 Task: Open Card Product Testing Review in Board Thought Leadership to Workspace E-commerce Management and add a team member Softage.1@softage.net, a label Green, a checklist Intellectual Property, an attachment from Trello, a color Green and finally, add a card description 'Plan and execute company team-building activity at a wine tasting' and a comment 'This task requires us to be organized and efficient, managing our time and resources effectively.'. Add a start date 'Jan 05, 1900' with a due date 'Jan 12, 1900'
Action: Mouse moved to (71, 316)
Screenshot: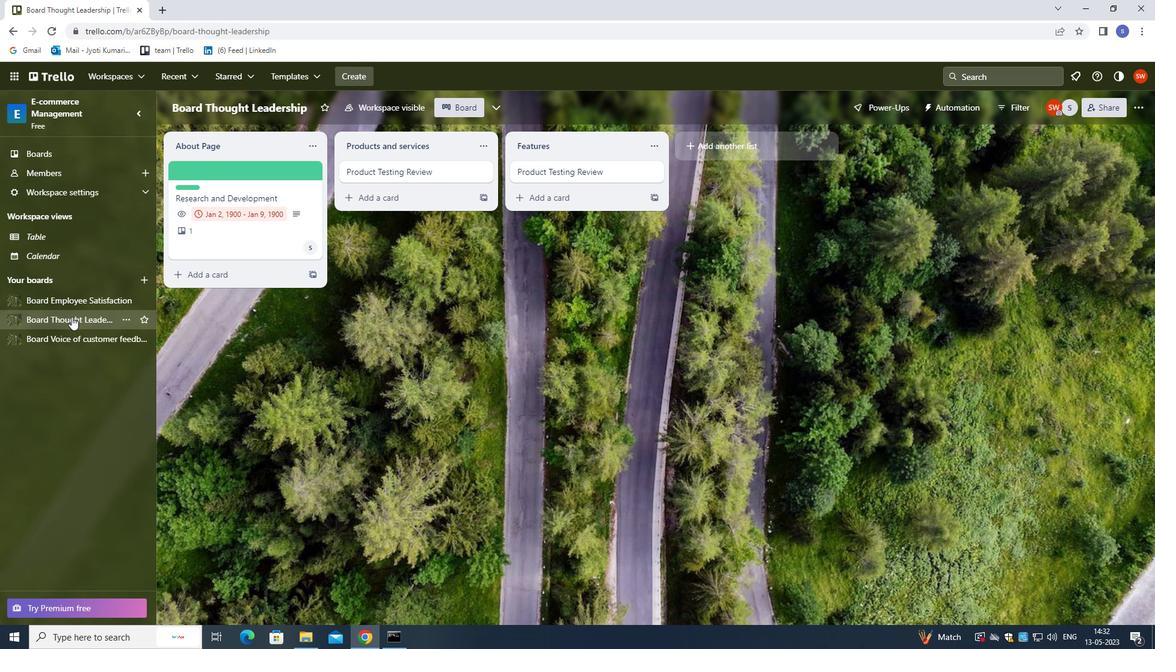
Action: Mouse pressed left at (71, 316)
Screenshot: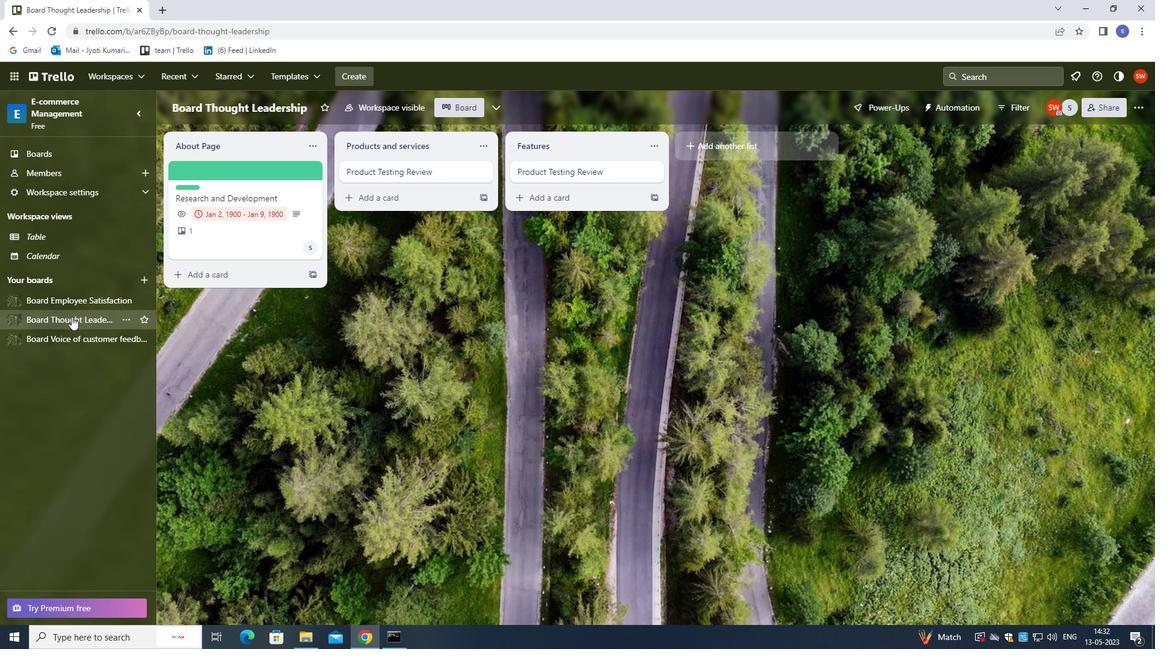 
Action: Mouse moved to (360, 173)
Screenshot: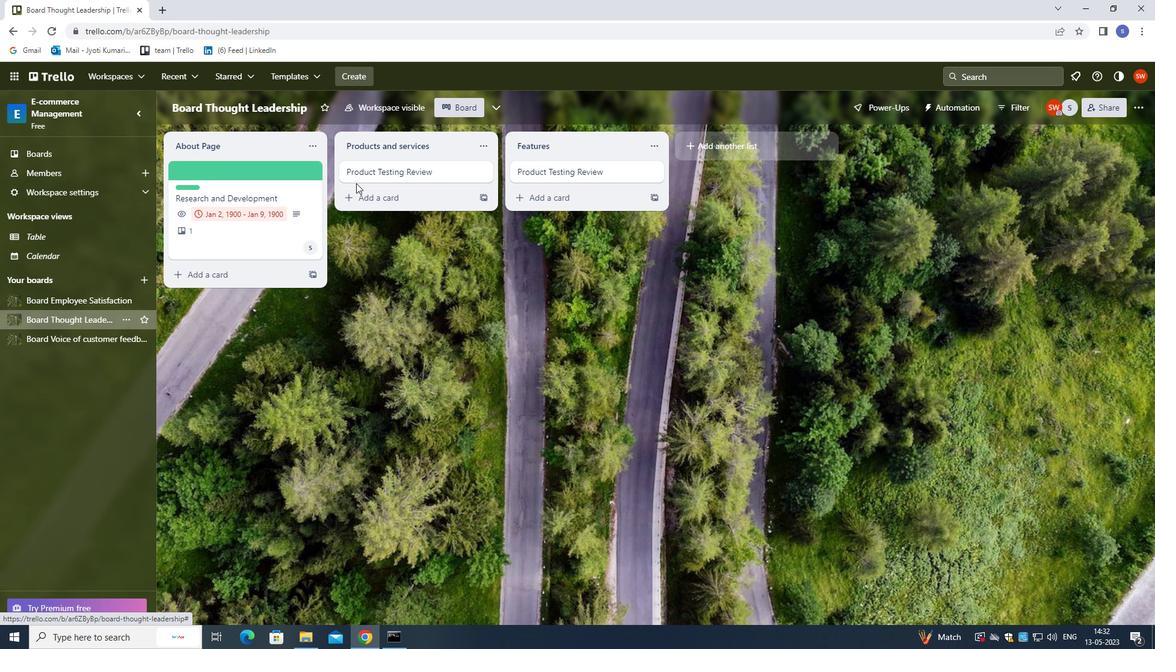 
Action: Mouse pressed left at (360, 173)
Screenshot: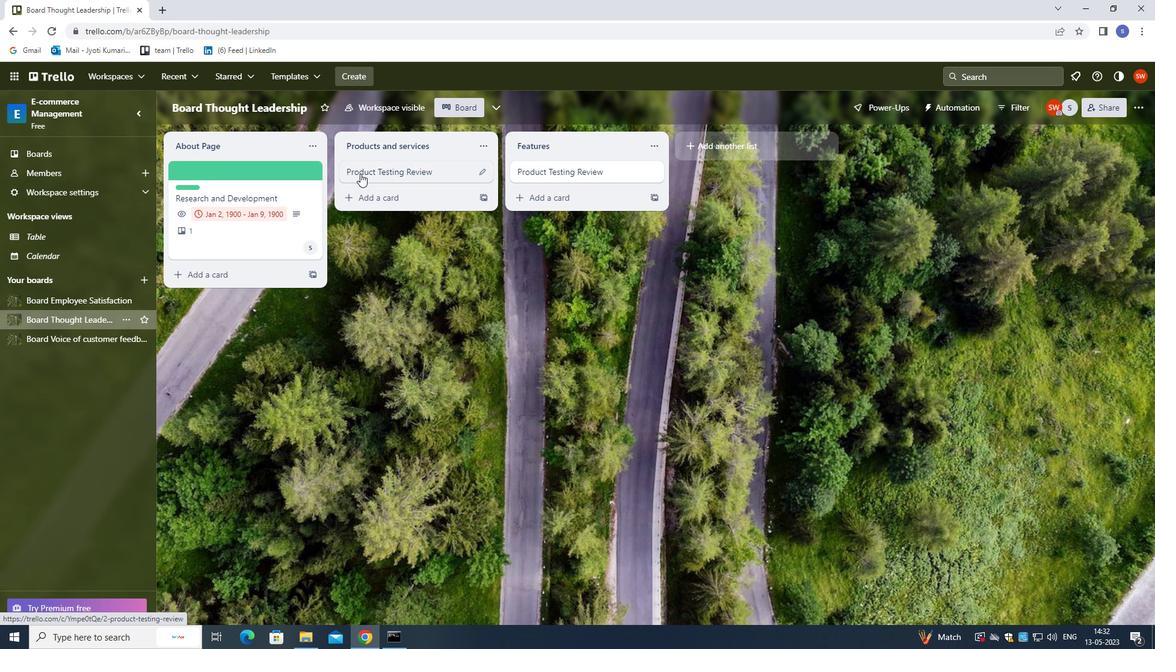 
Action: Mouse moved to (699, 209)
Screenshot: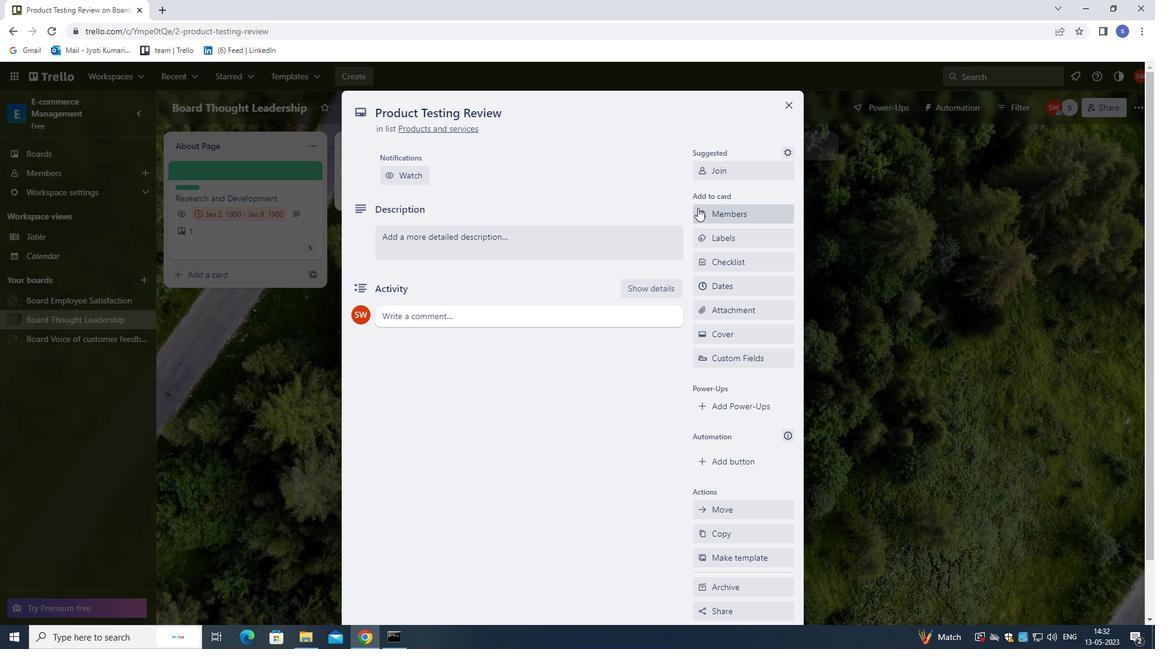 
Action: Mouse pressed left at (699, 209)
Screenshot: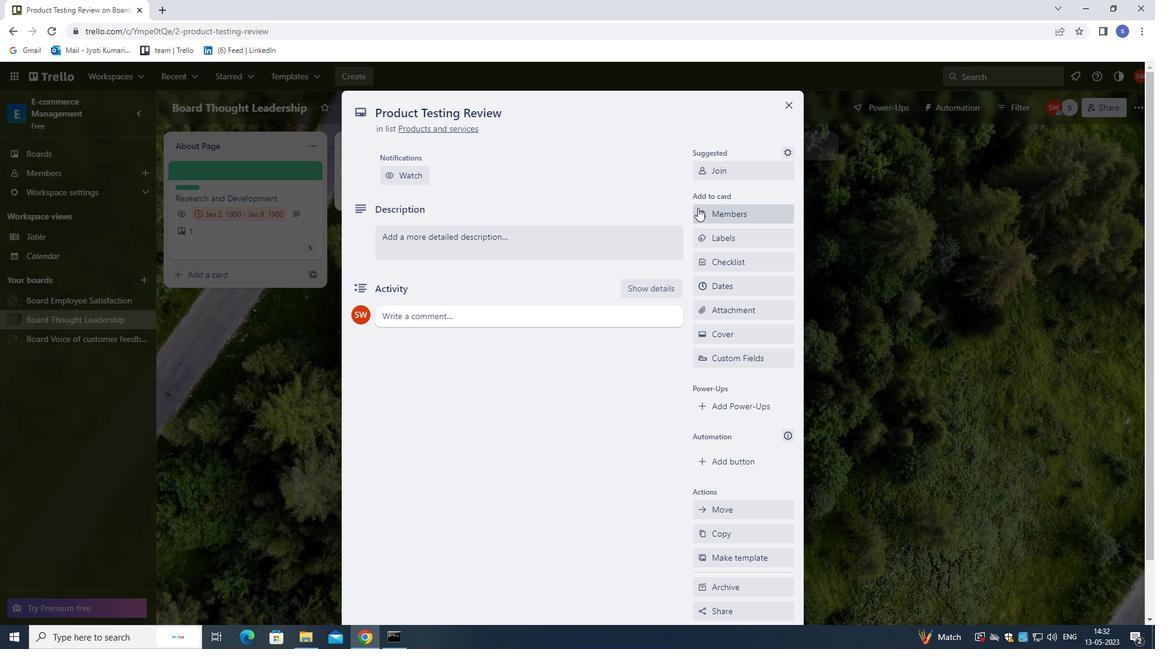 
Action: Mouse moved to (804, 348)
Screenshot: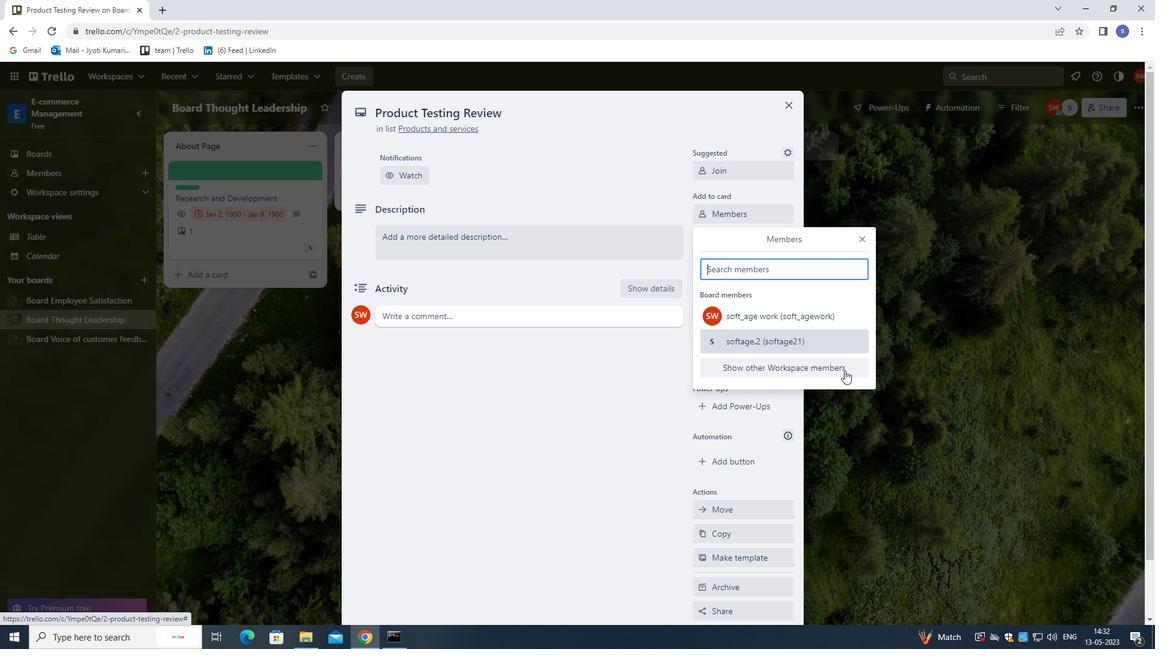 
Action: Key pressed softage.1<Key.shift>@SOFTAGE.NET
Screenshot: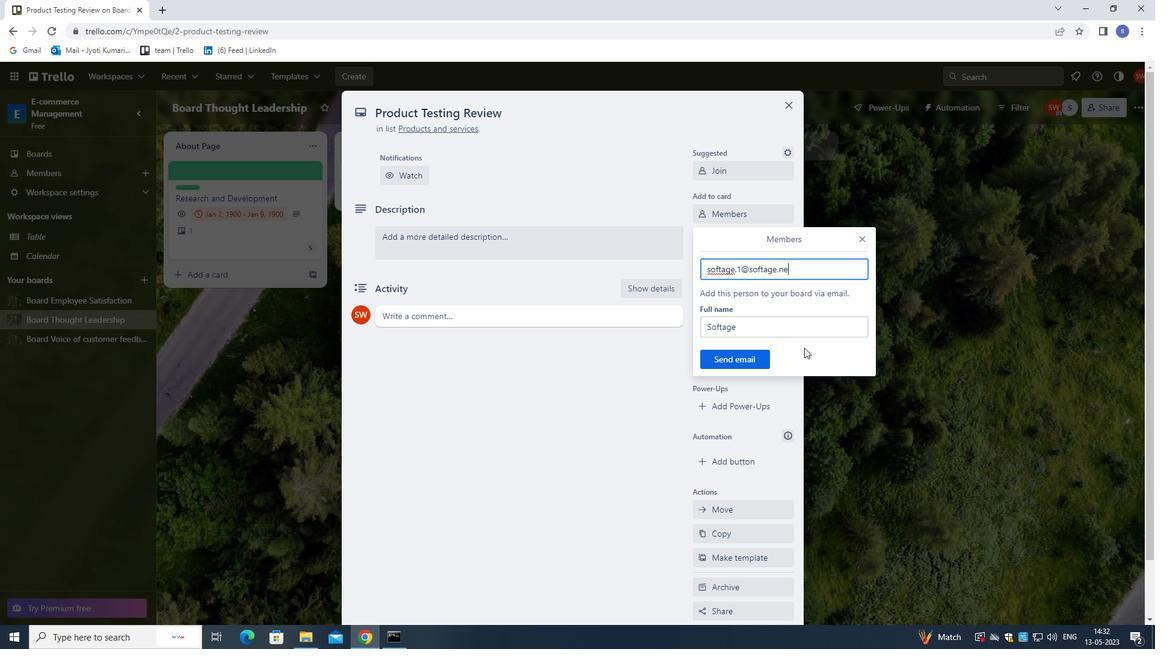 
Action: Mouse moved to (758, 361)
Screenshot: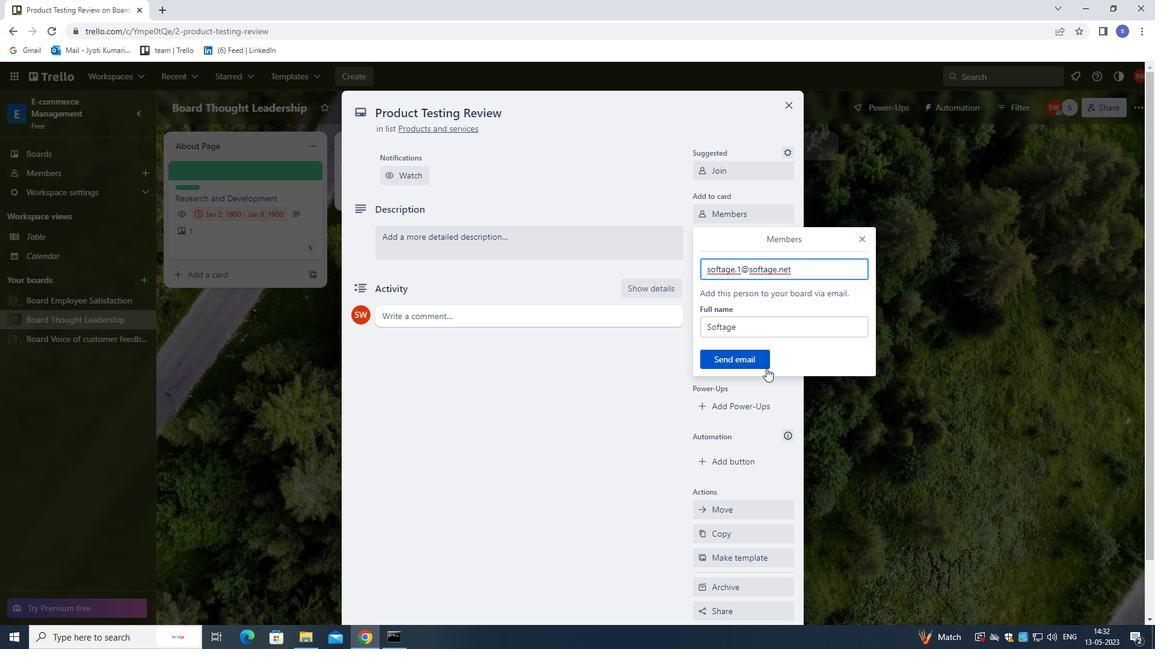 
Action: Mouse pressed left at (758, 361)
Screenshot: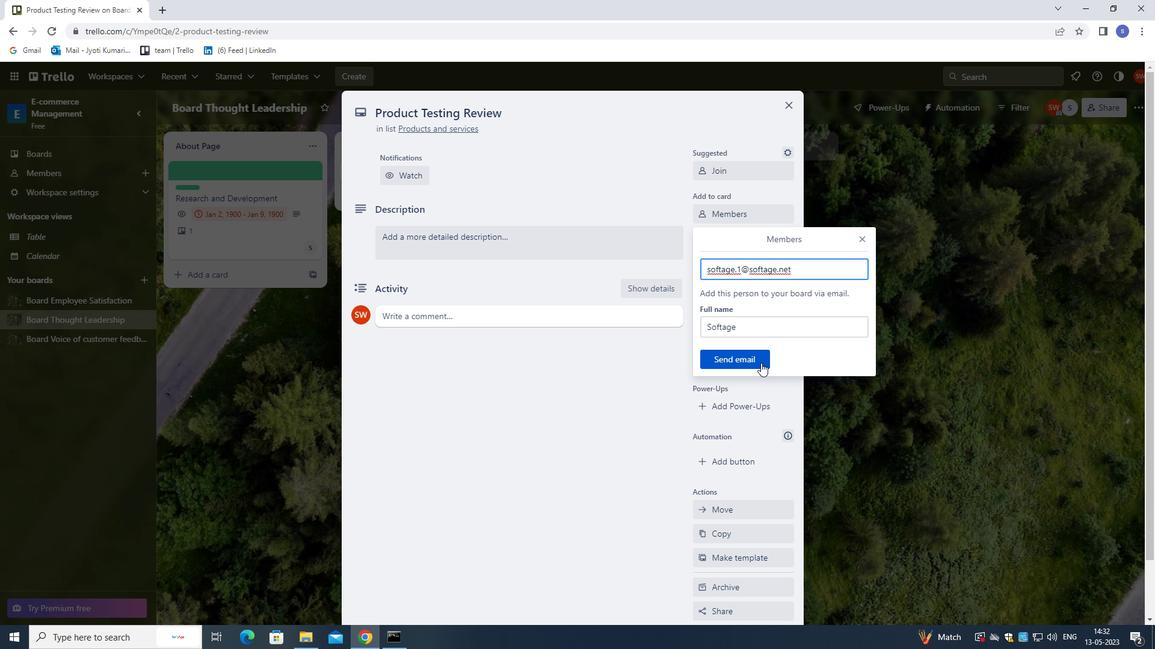 
Action: Mouse moved to (733, 241)
Screenshot: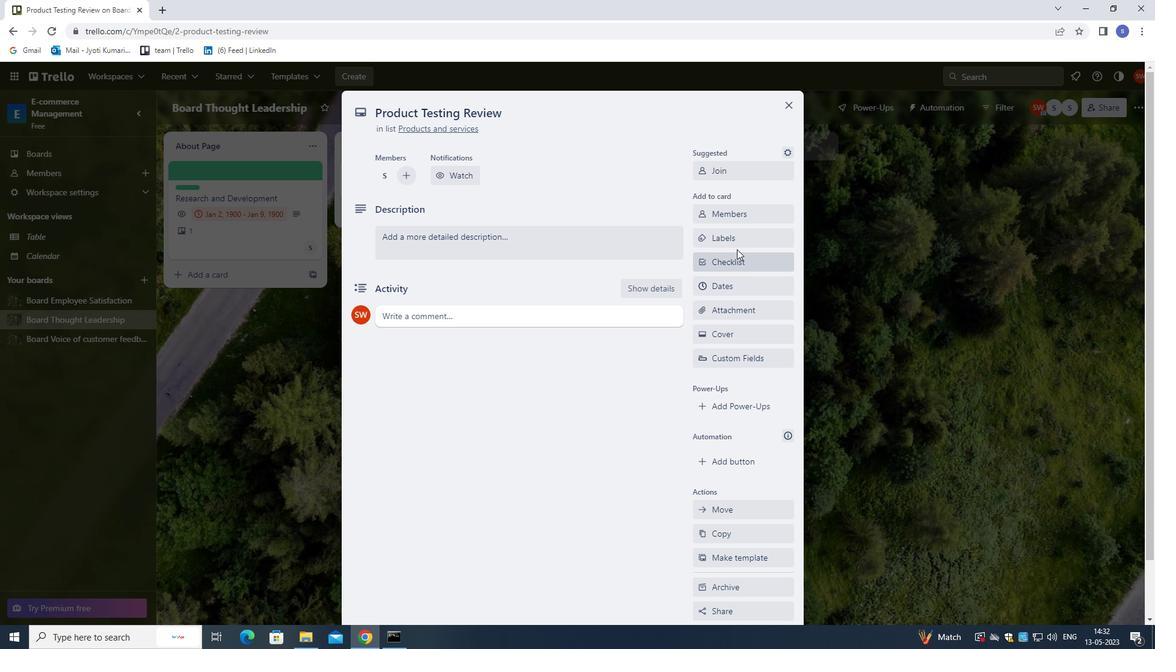 
Action: Mouse pressed left at (733, 241)
Screenshot: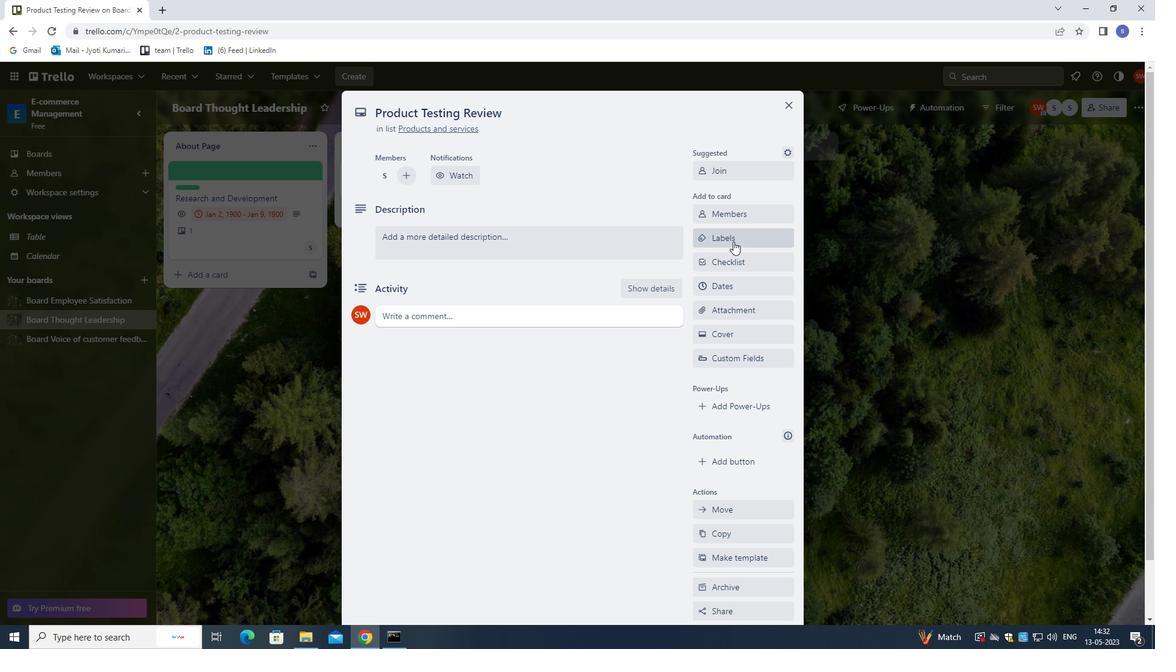 
Action: Key pressed G
Screenshot: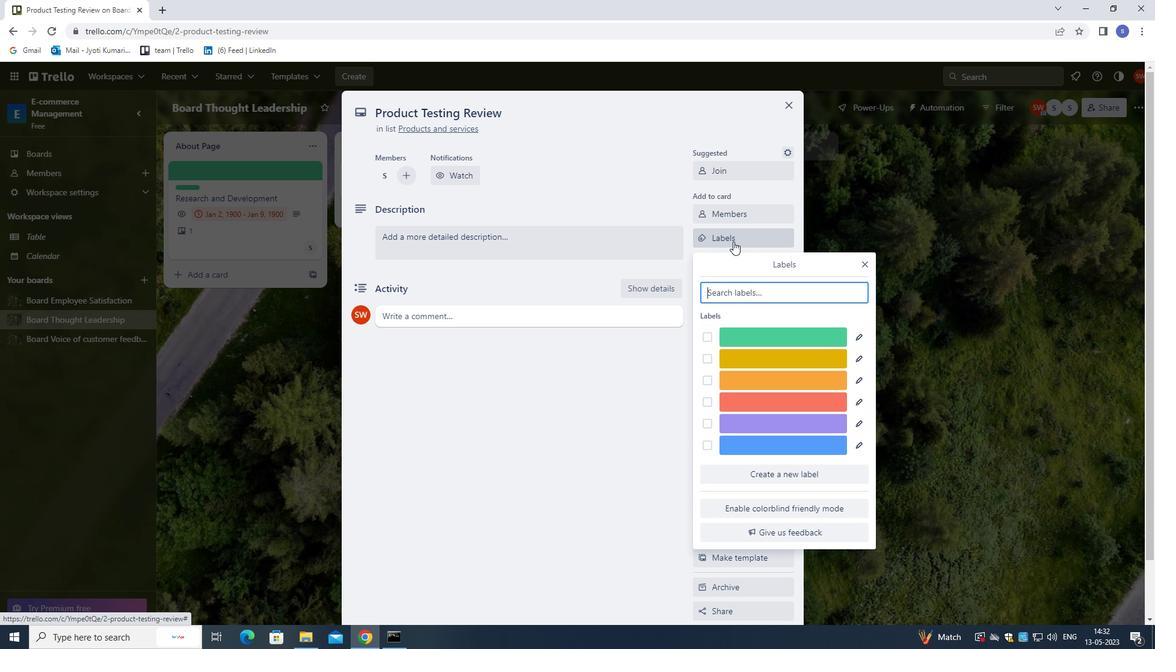 
Action: Mouse moved to (754, 342)
Screenshot: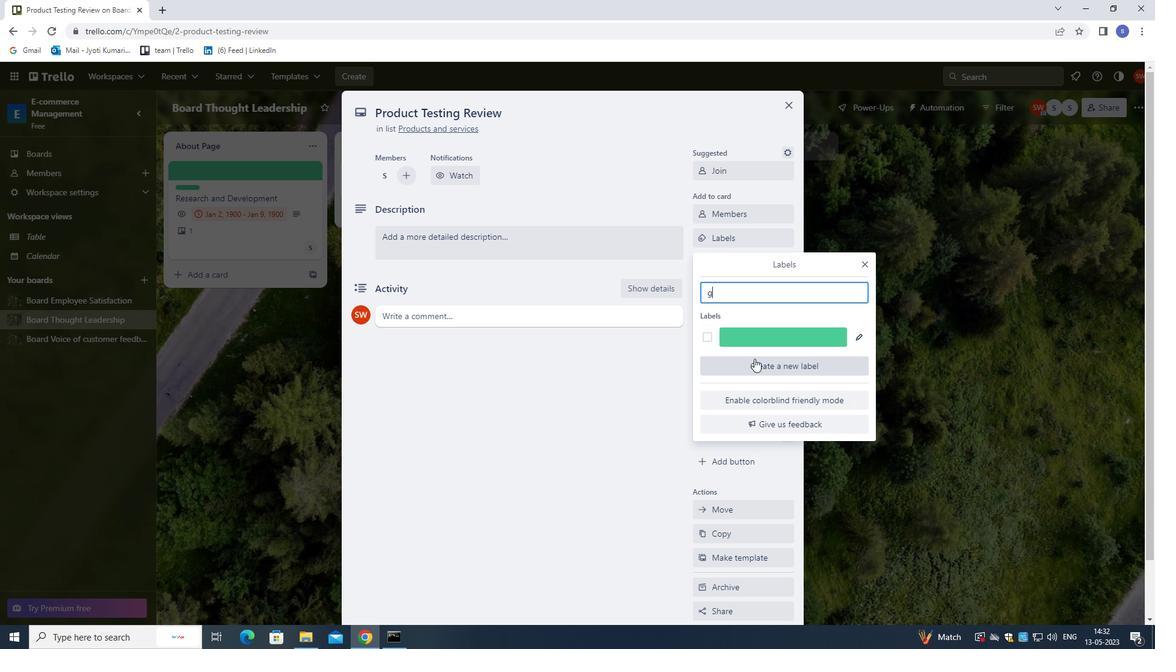 
Action: Mouse pressed left at (754, 342)
Screenshot: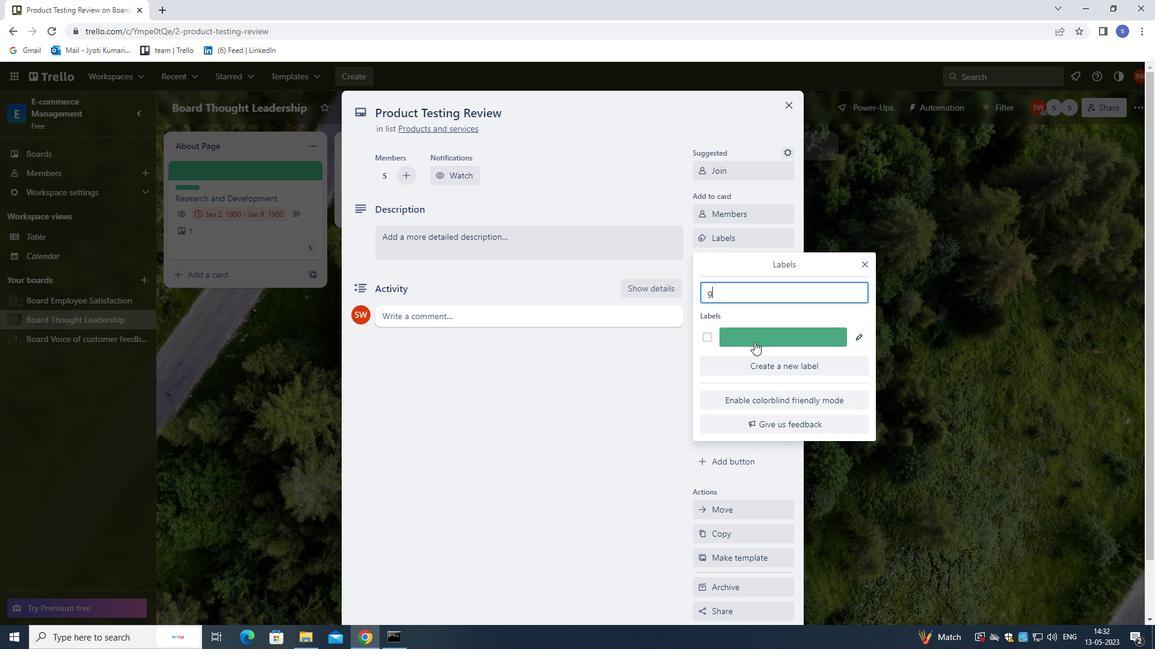 
Action: Mouse moved to (862, 267)
Screenshot: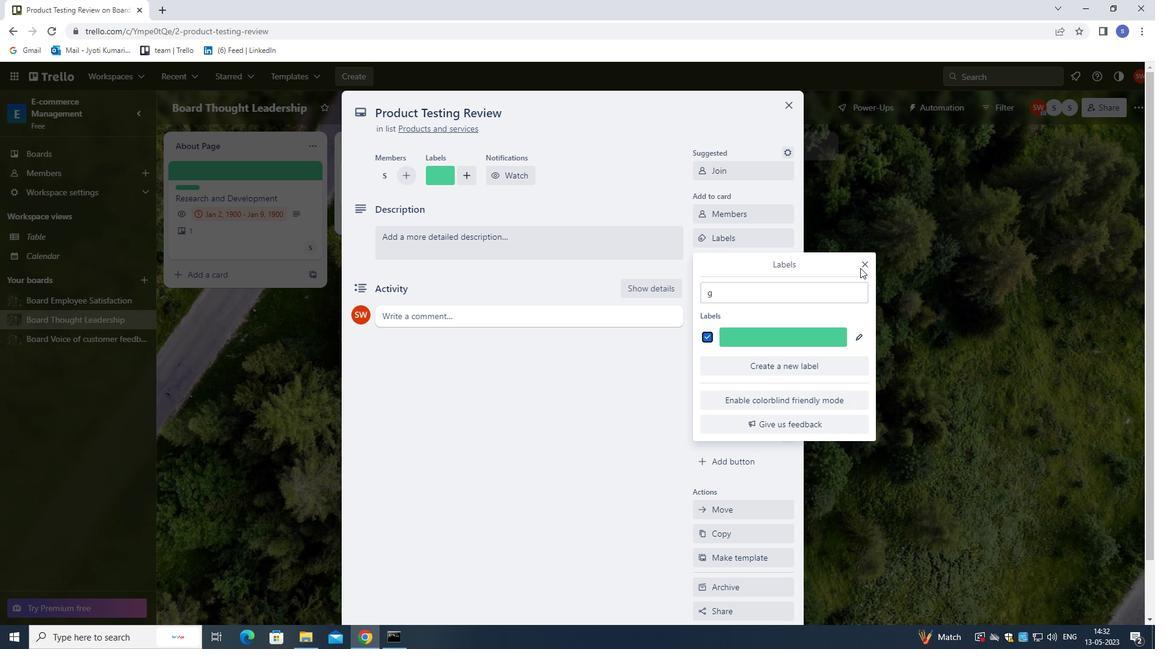 
Action: Mouse pressed left at (862, 267)
Screenshot: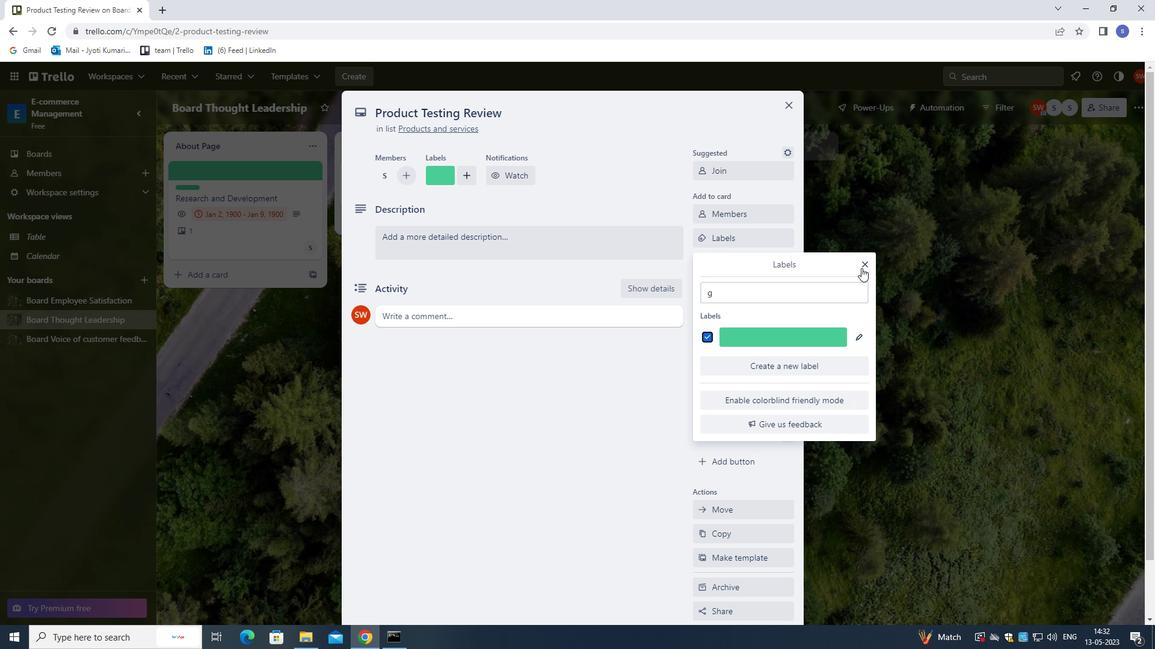 
Action: Mouse moved to (752, 264)
Screenshot: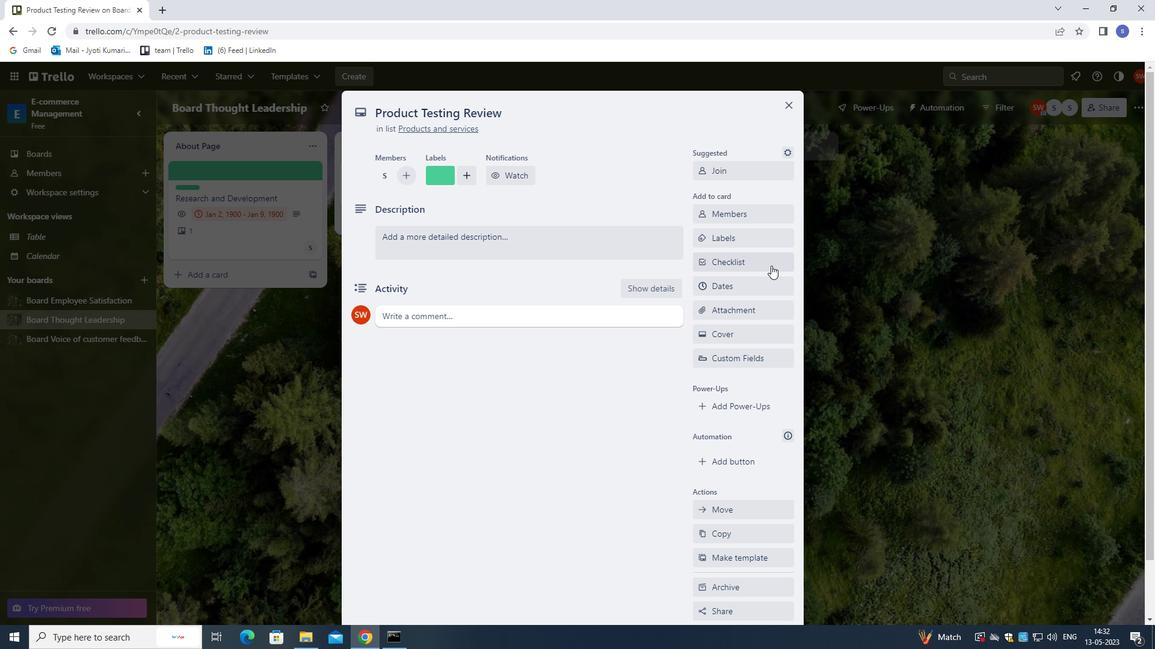 
Action: Mouse pressed left at (752, 264)
Screenshot: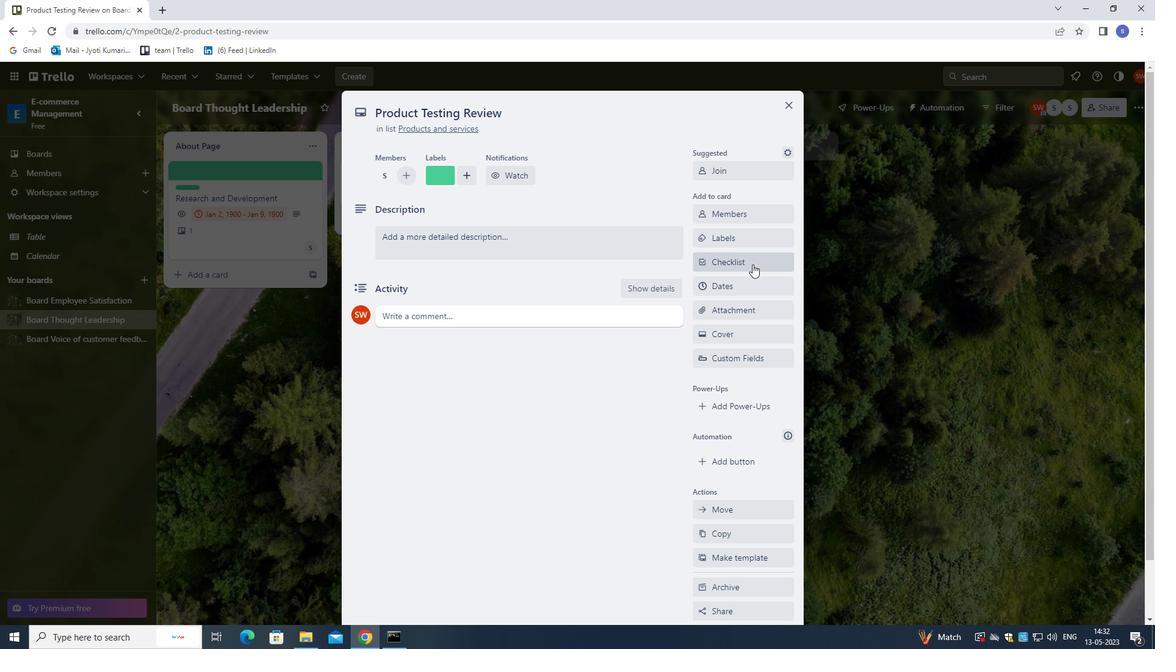 
Action: Mouse moved to (752, 264)
Screenshot: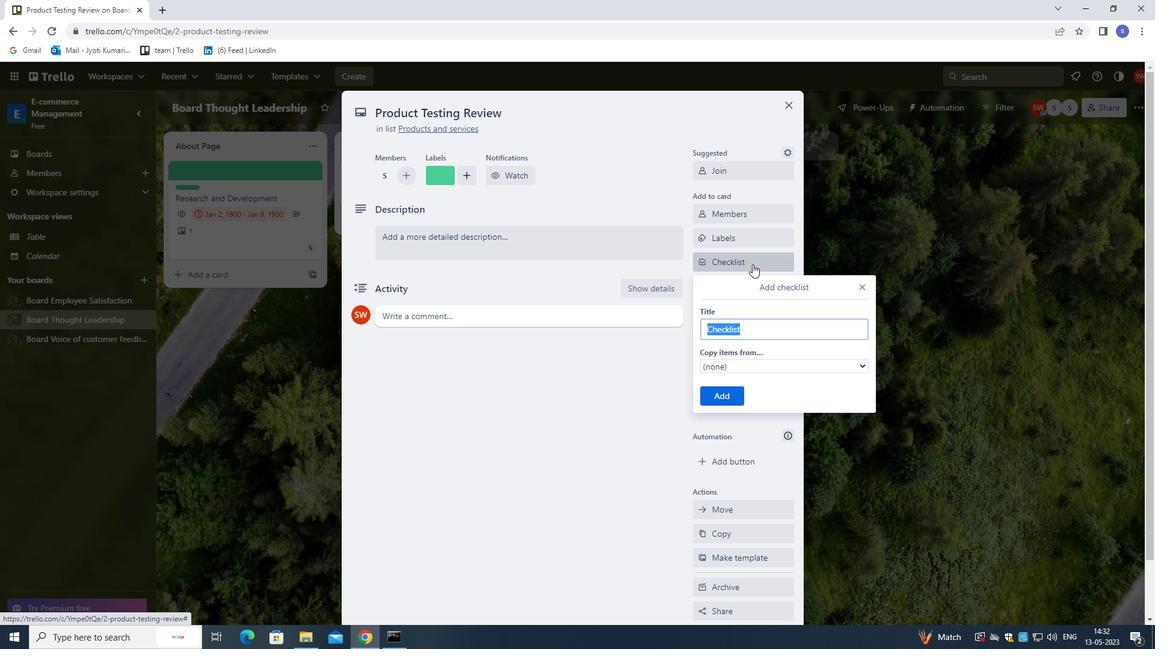 
Action: Key pressed I
Screenshot: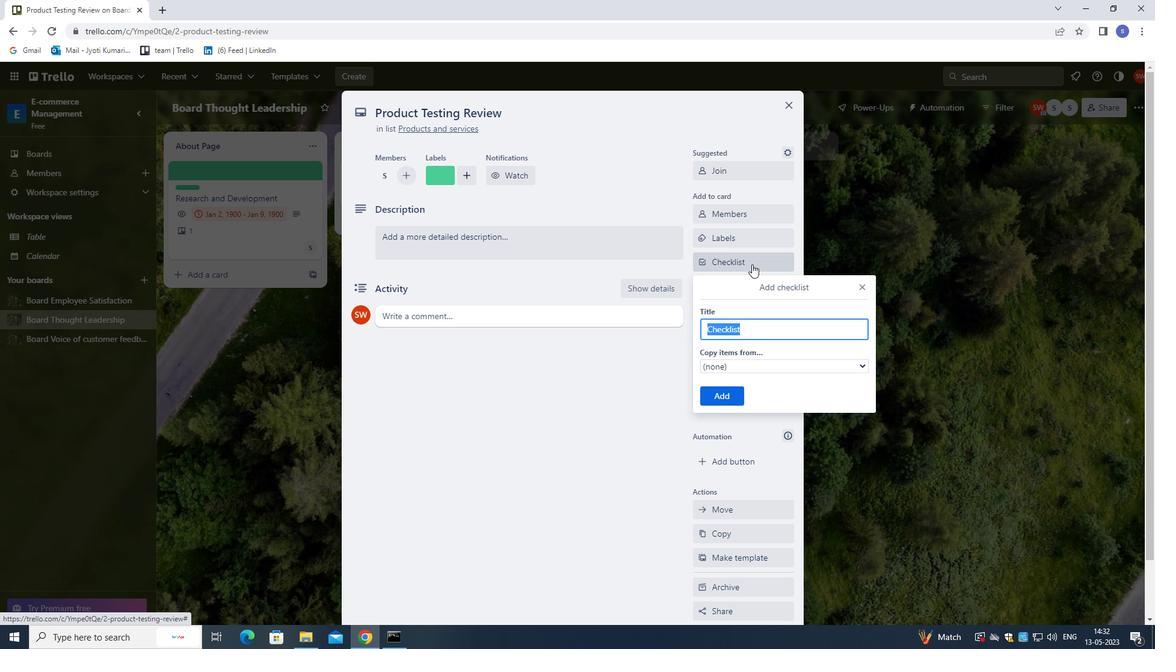 
Action: Mouse moved to (782, 383)
Screenshot: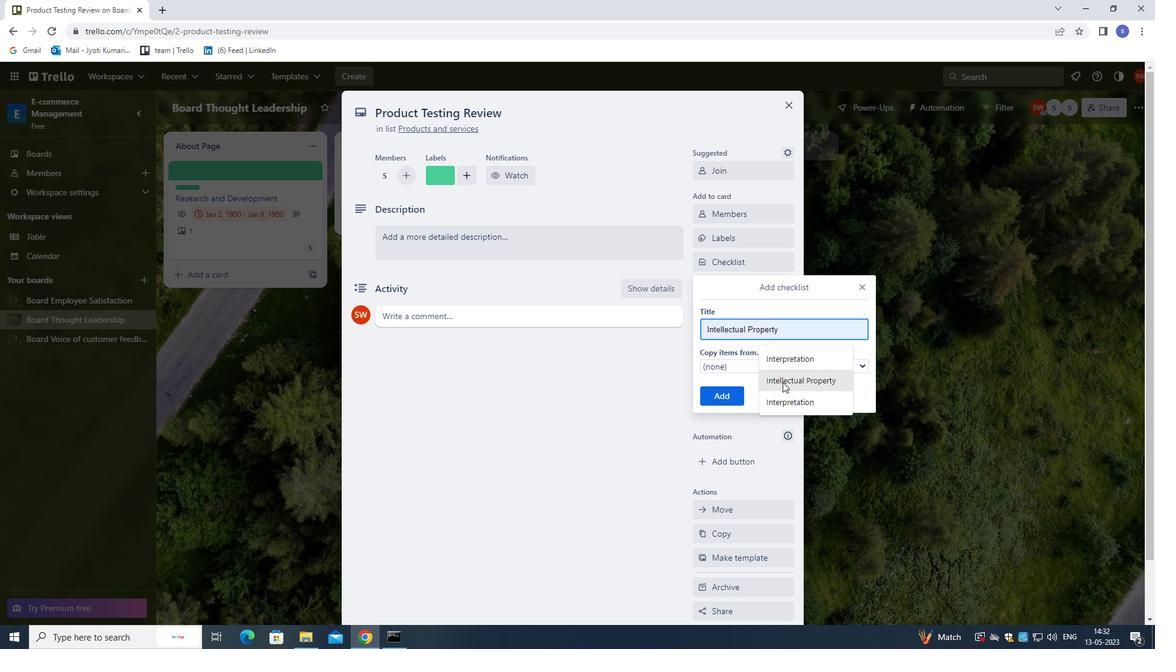 
Action: Mouse pressed left at (782, 383)
Screenshot: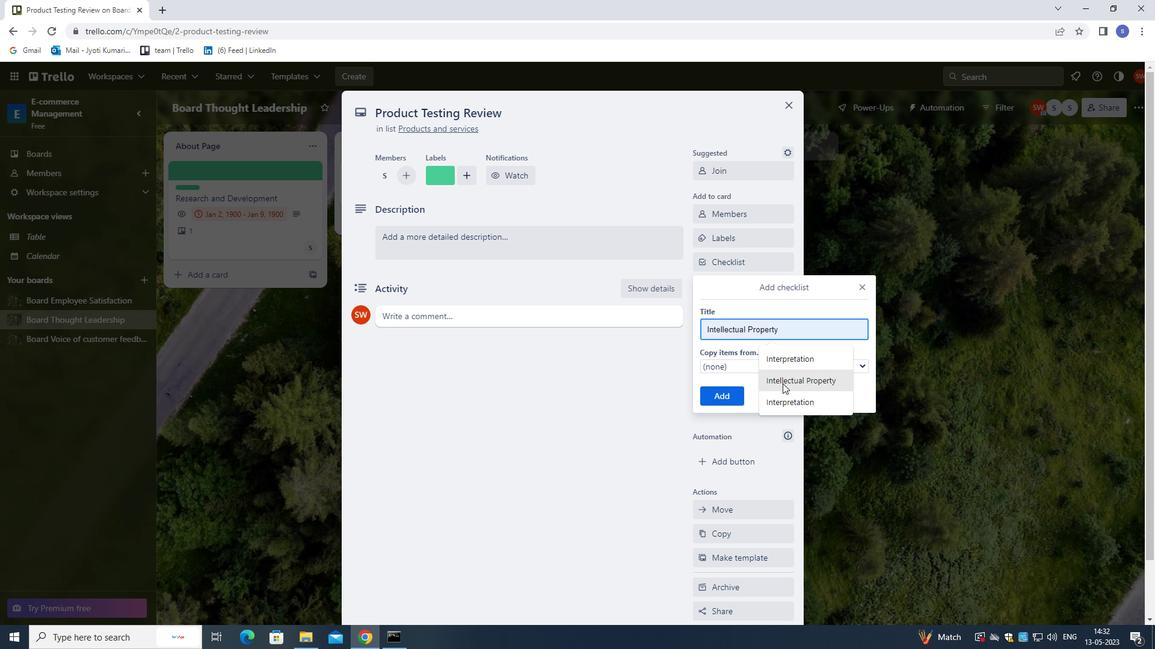 
Action: Mouse moved to (723, 395)
Screenshot: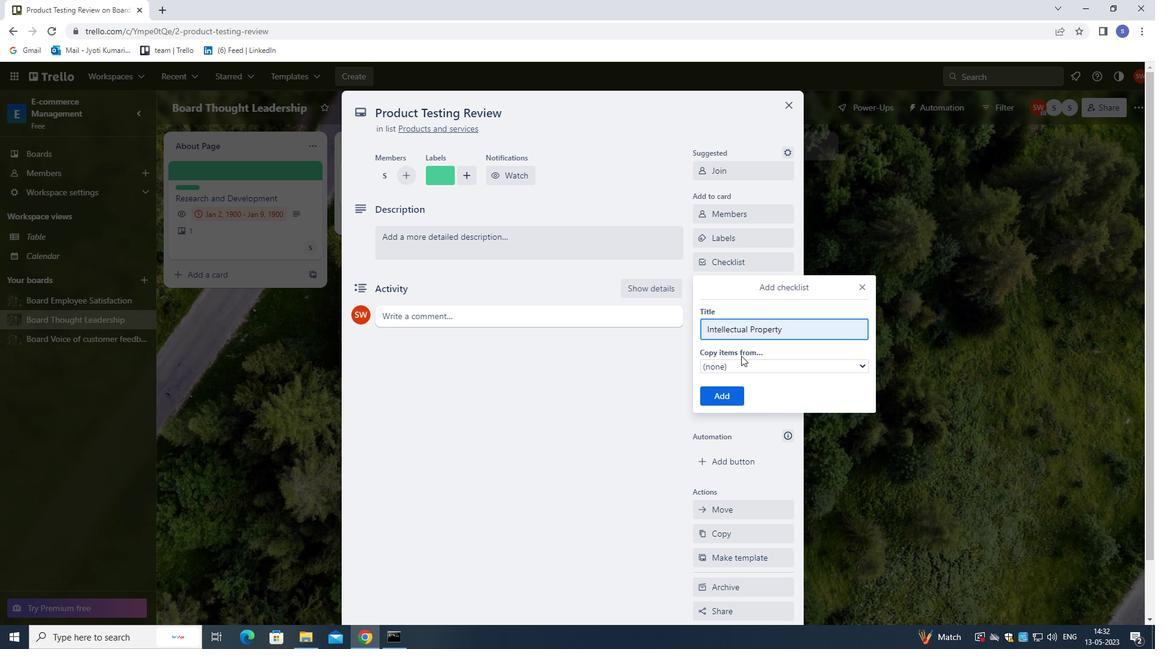 
Action: Mouse pressed left at (723, 395)
Screenshot: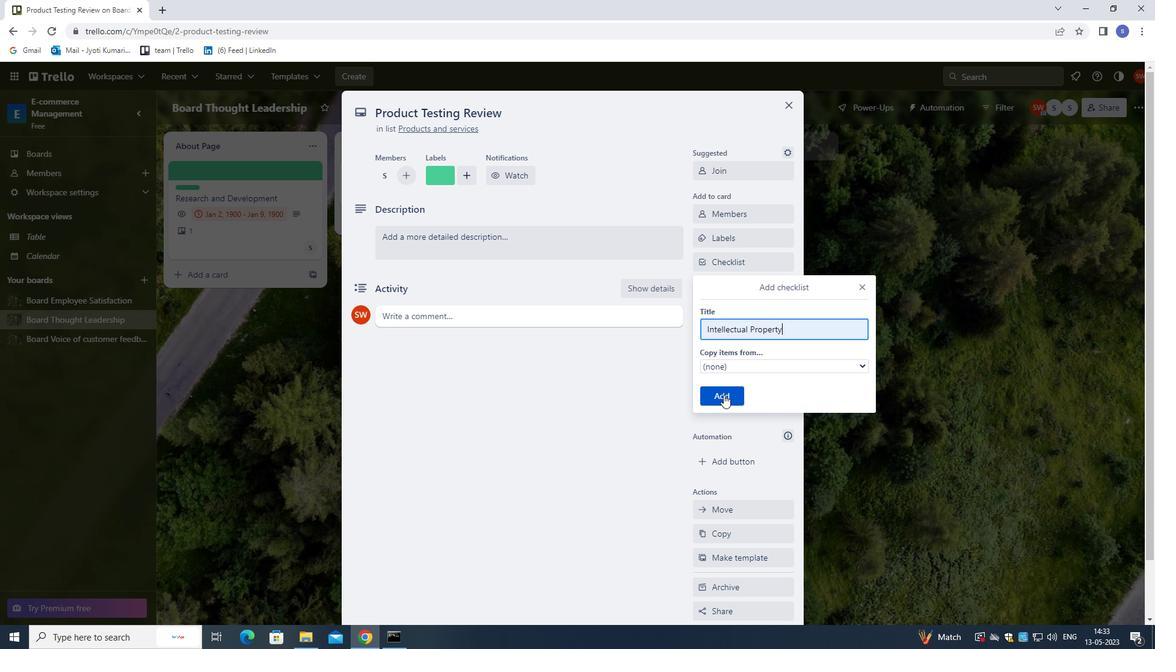 
Action: Mouse moved to (722, 305)
Screenshot: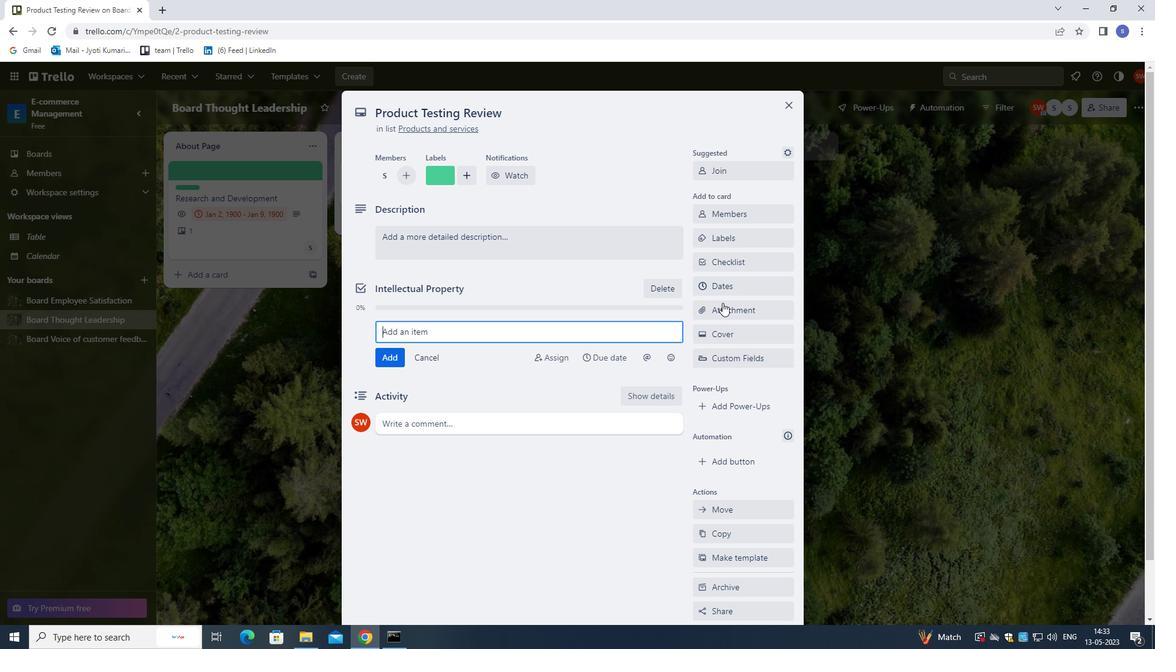 
Action: Mouse pressed left at (722, 305)
Screenshot: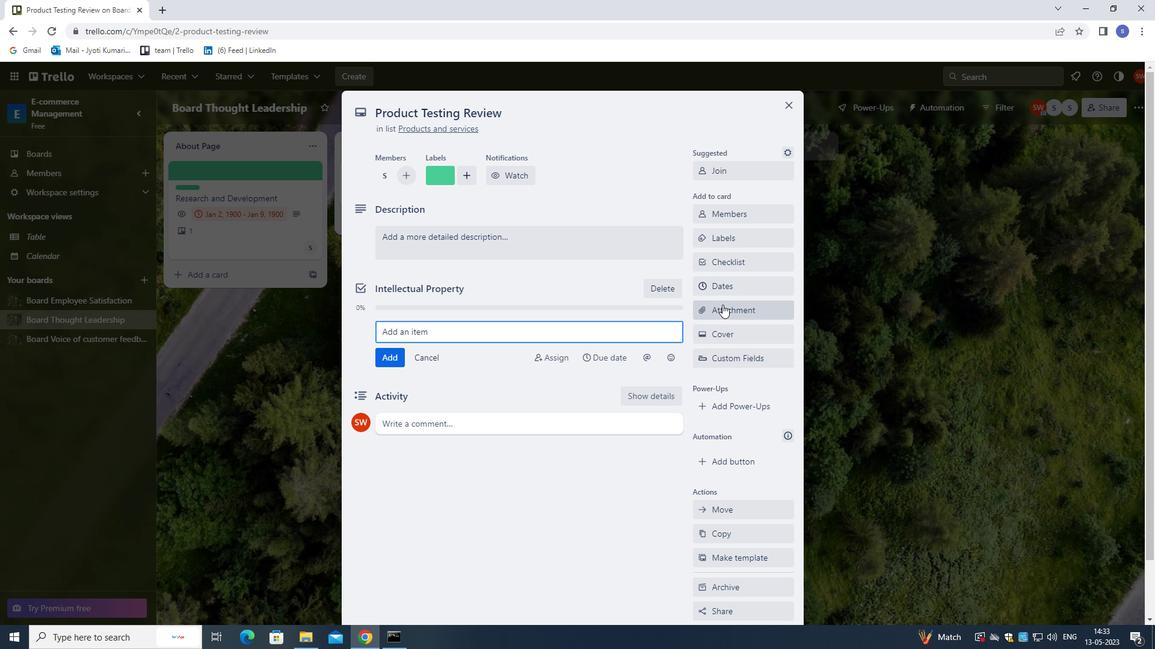 
Action: Mouse moved to (738, 375)
Screenshot: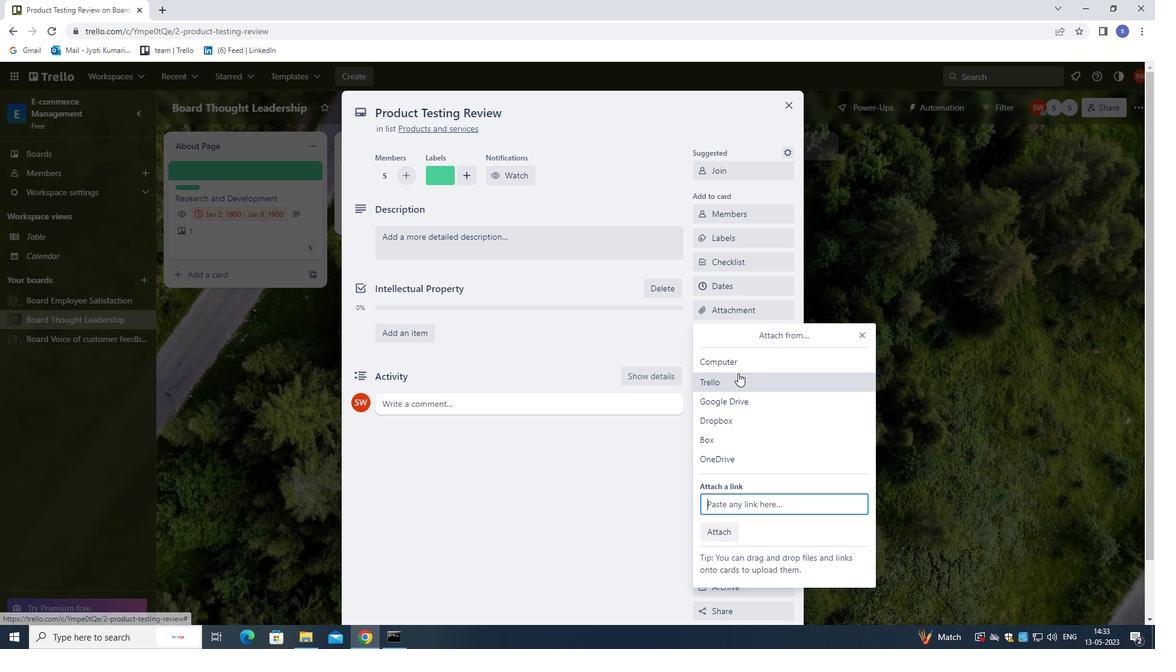
Action: Mouse pressed left at (738, 375)
Screenshot: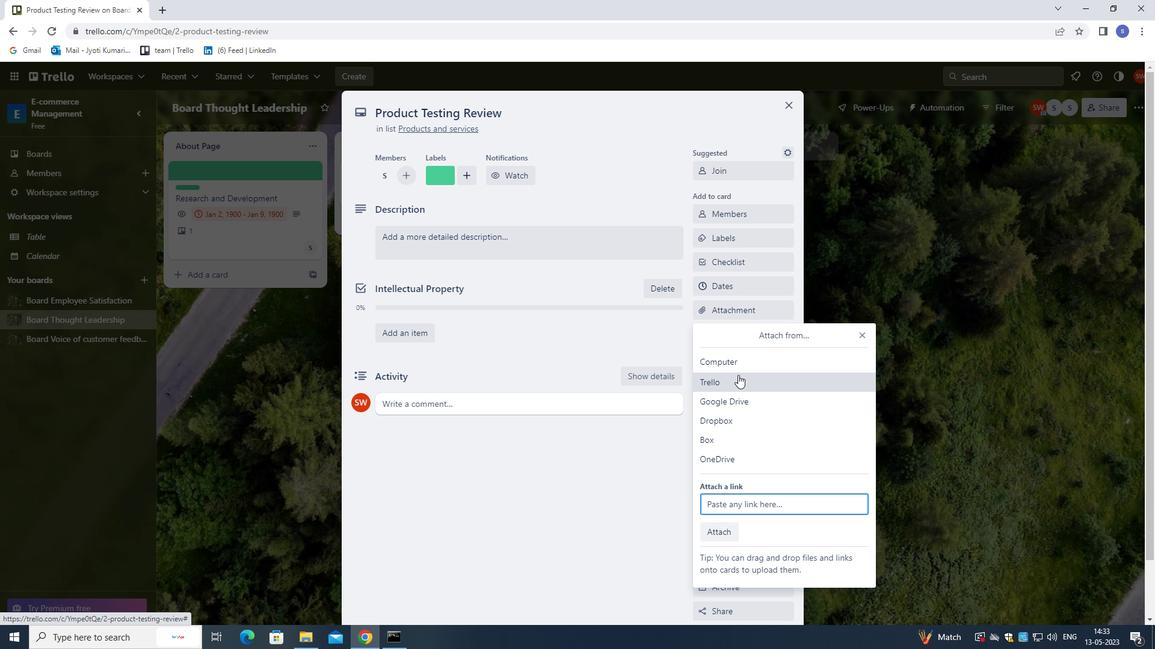 
Action: Mouse moved to (734, 335)
Screenshot: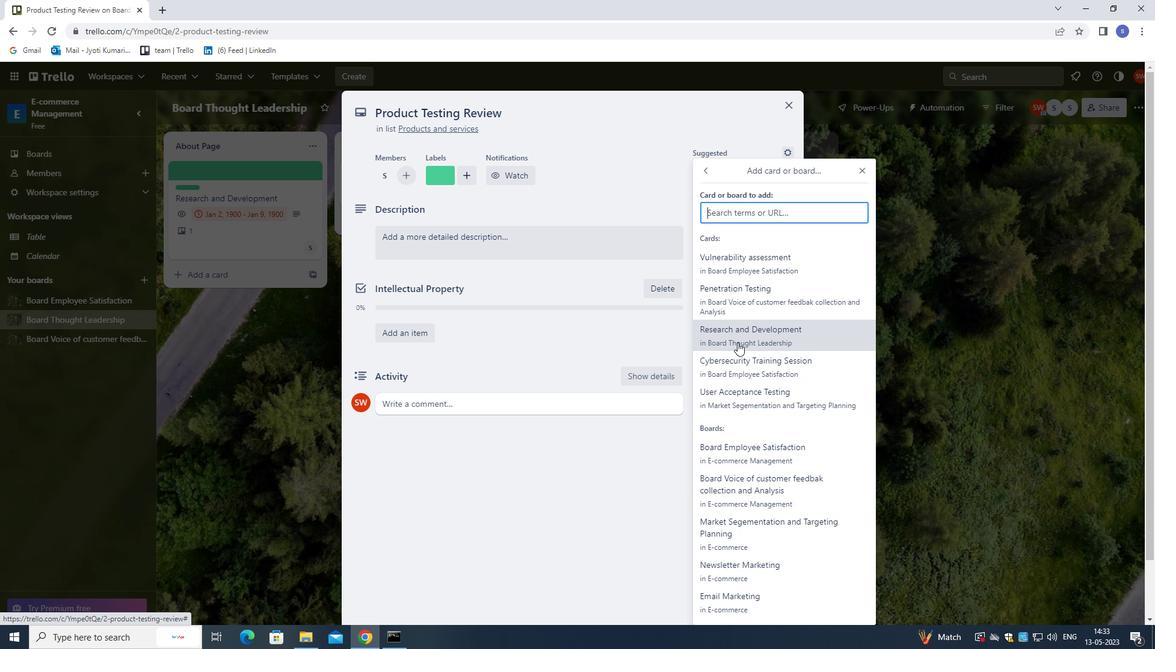 
Action: Mouse pressed left at (734, 335)
Screenshot: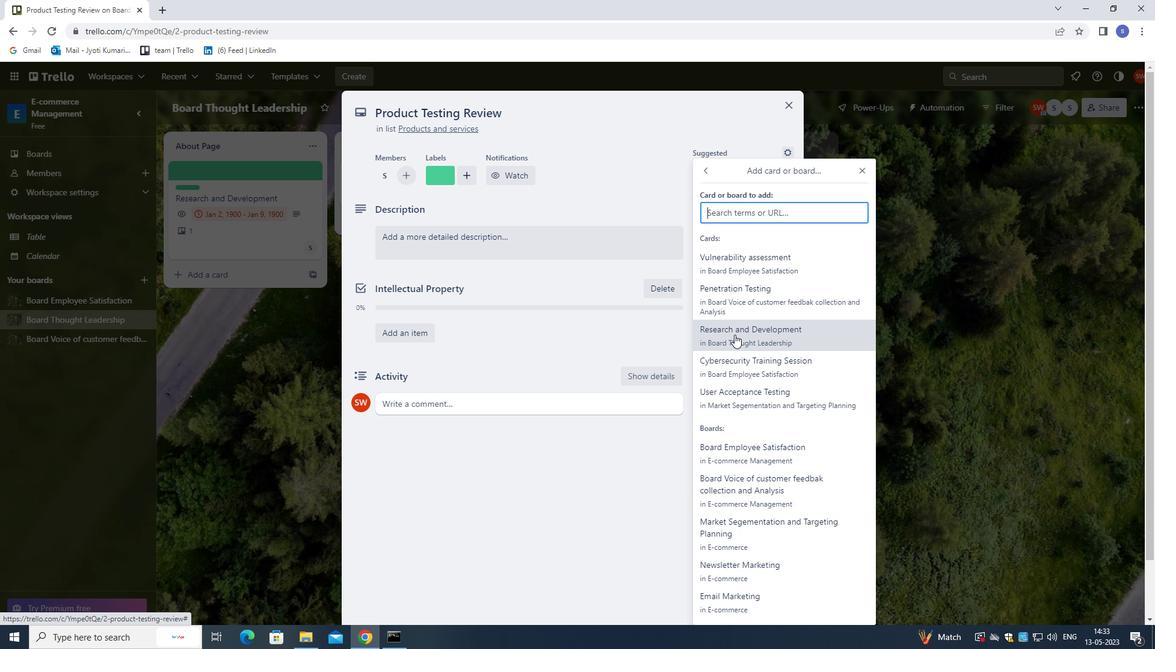 
Action: Mouse moved to (729, 290)
Screenshot: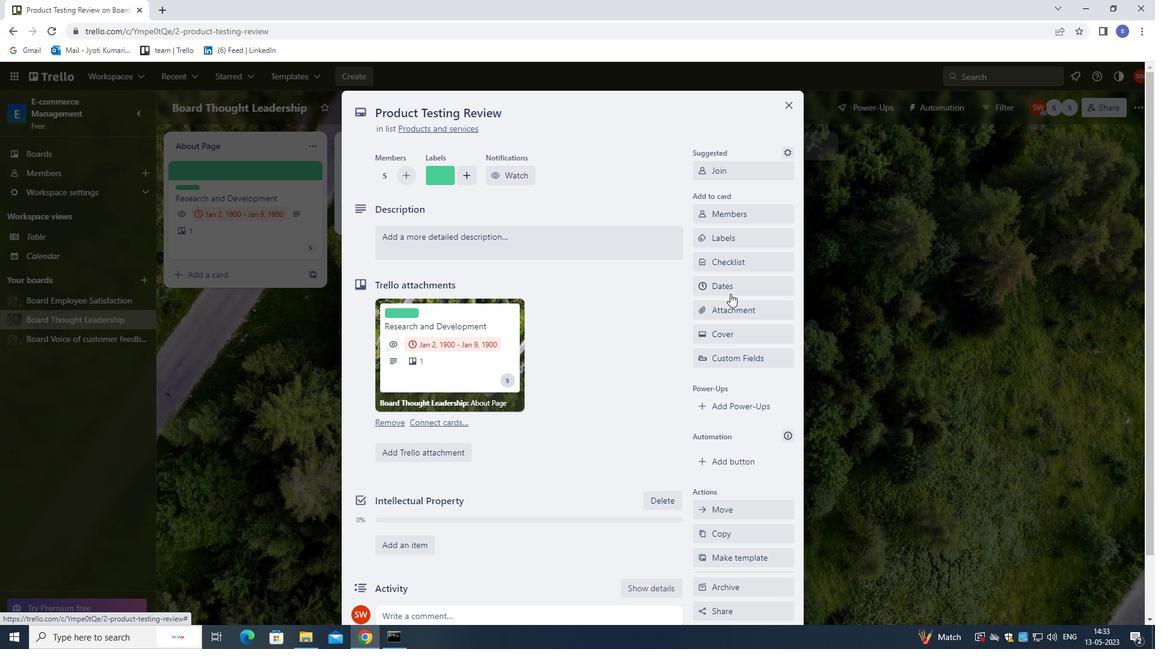 
Action: Mouse pressed left at (729, 290)
Screenshot: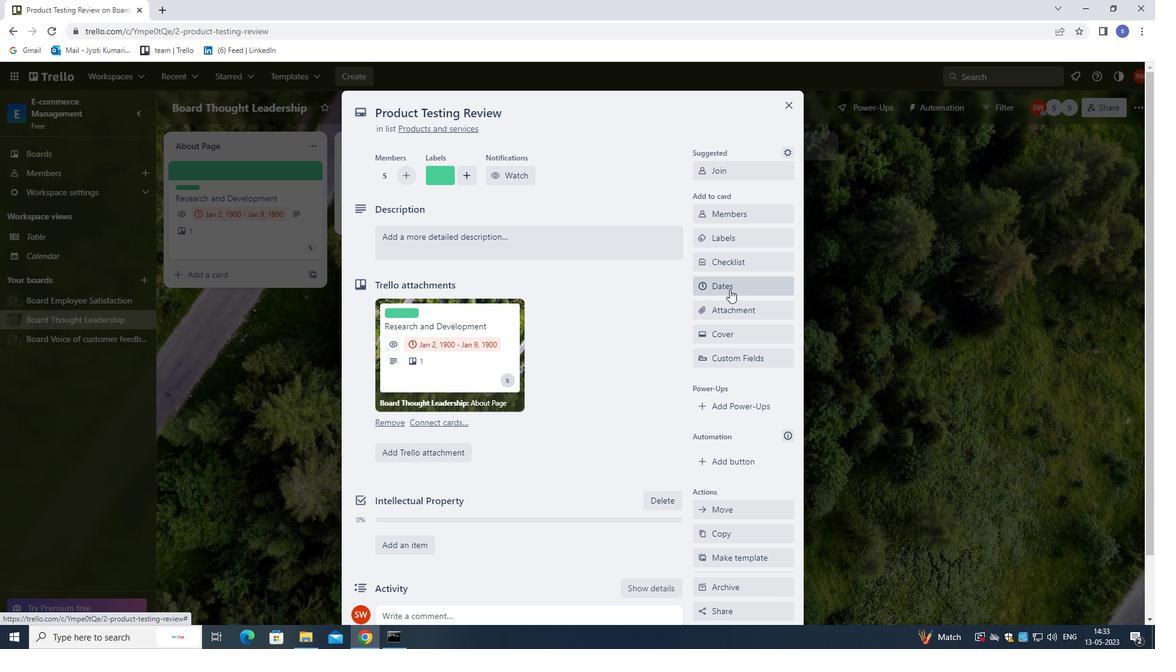 
Action: Mouse moved to (706, 325)
Screenshot: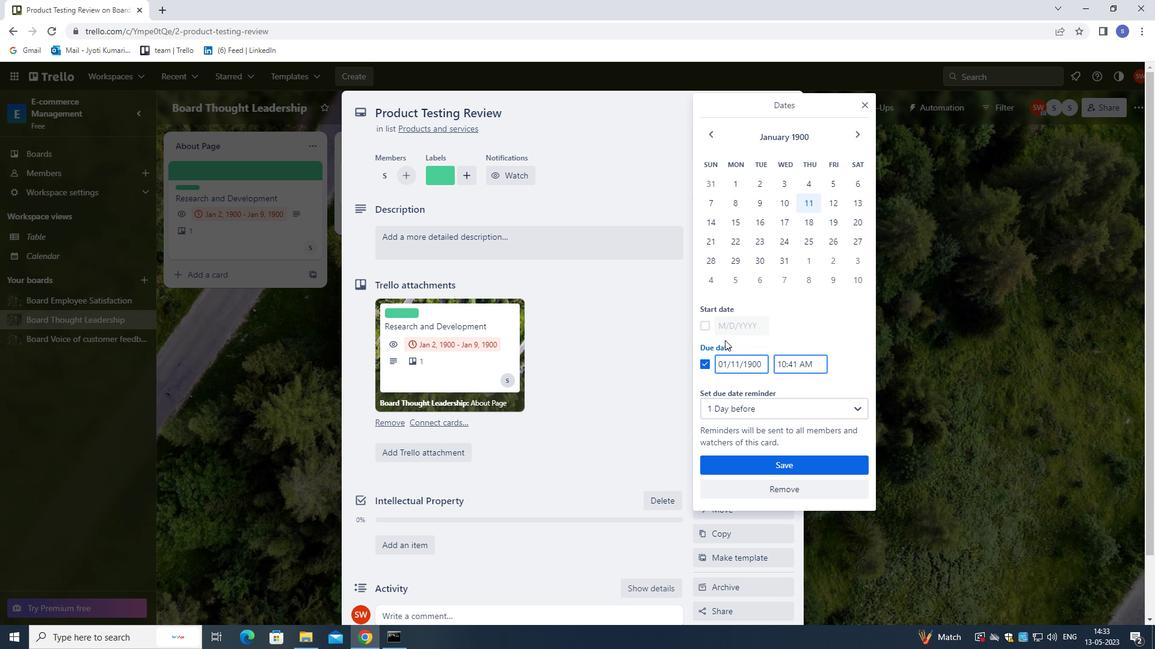 
Action: Mouse pressed left at (706, 325)
Screenshot: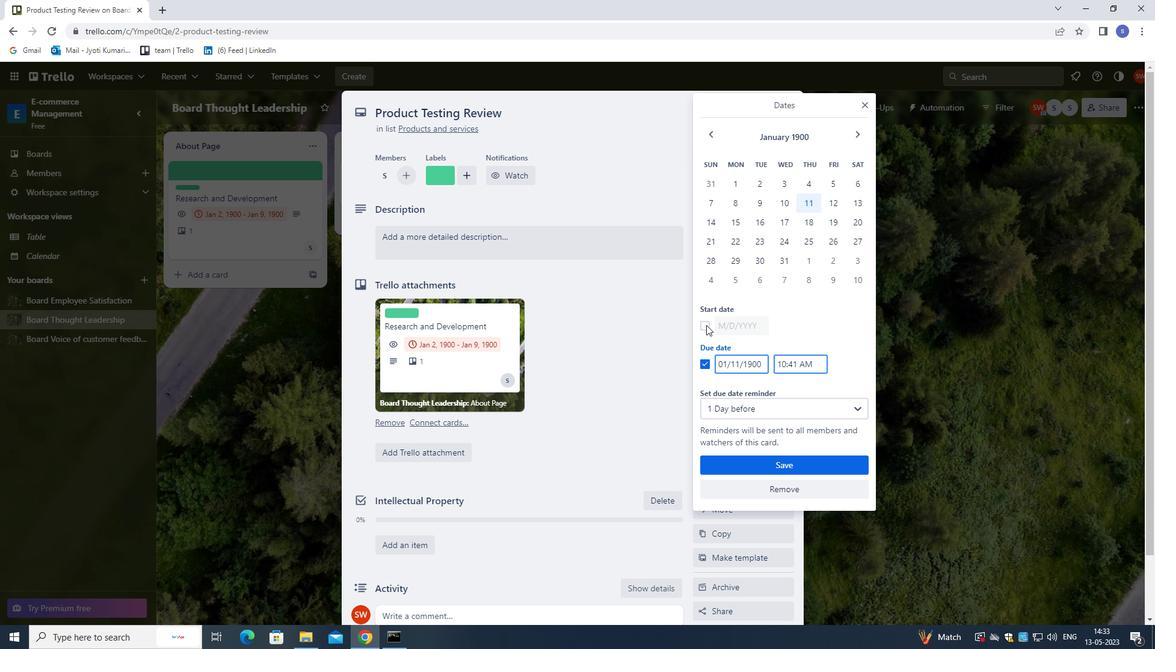 
Action: Mouse moved to (734, 324)
Screenshot: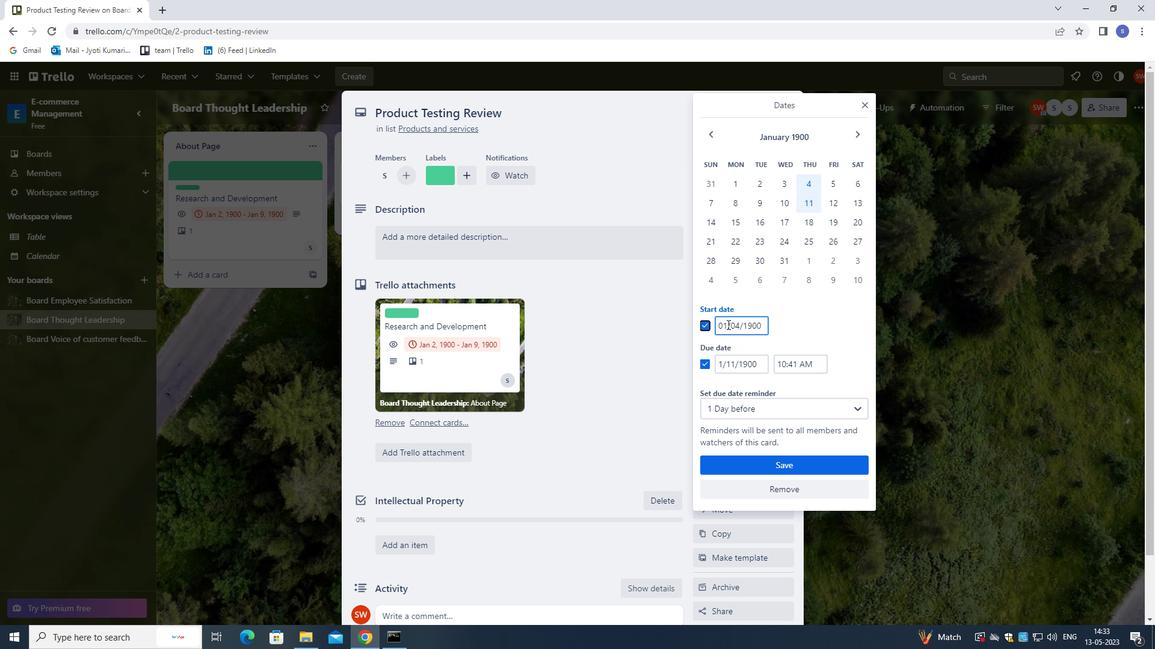 
Action: Mouse pressed left at (734, 324)
Screenshot: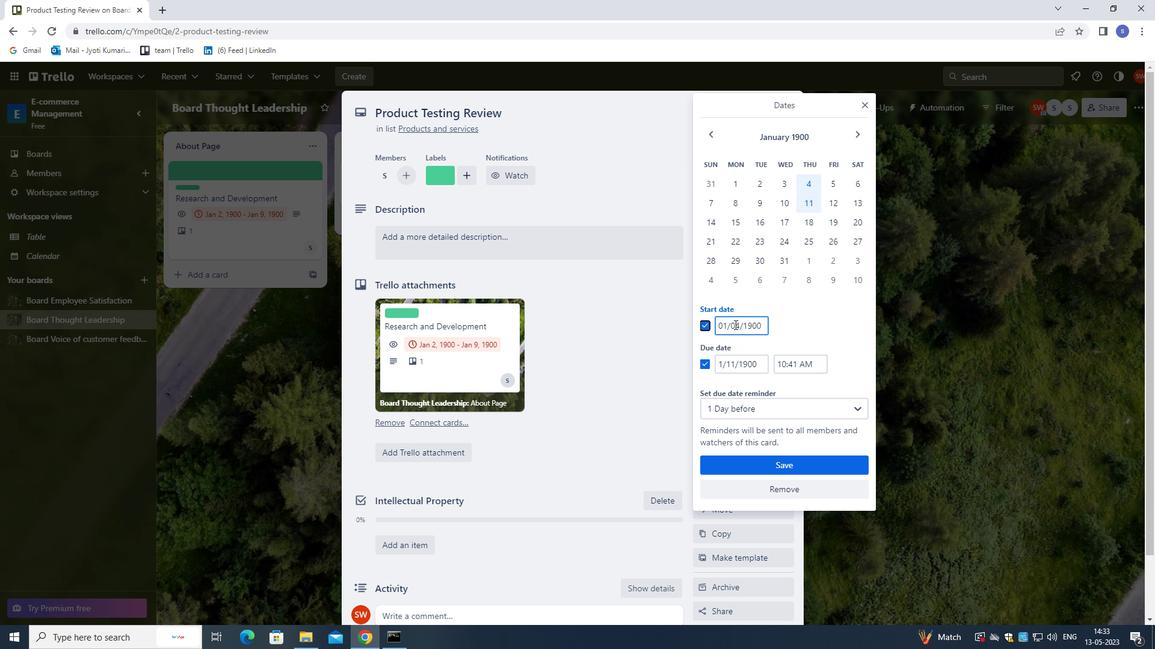 
Action: Mouse moved to (733, 355)
Screenshot: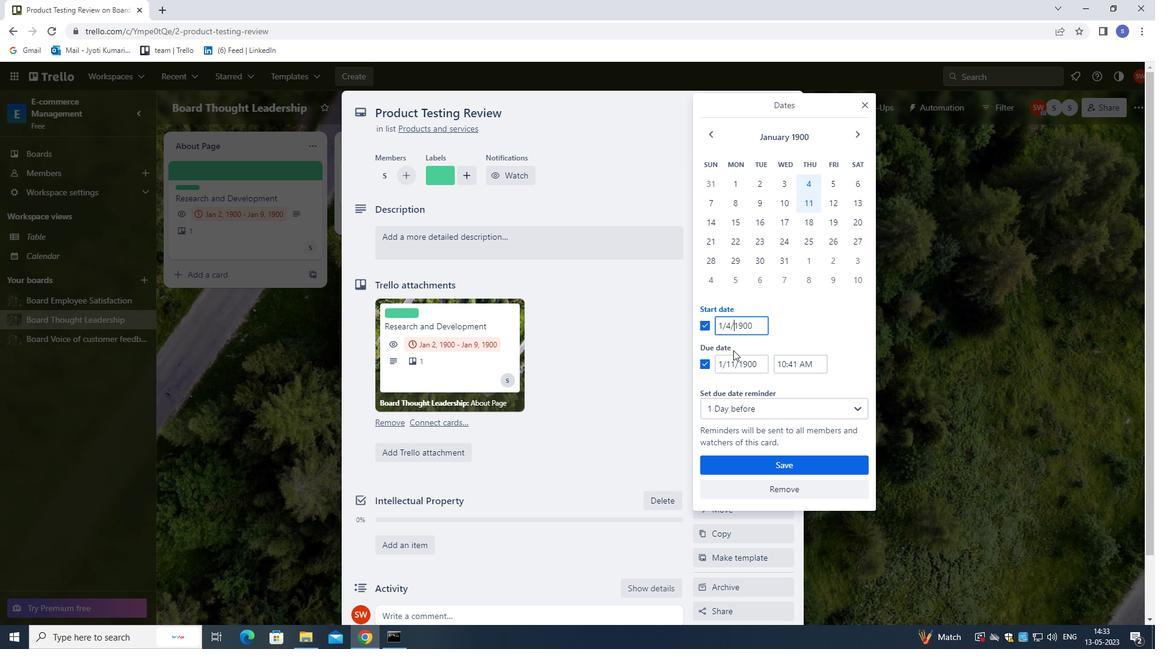 
Action: Key pressed <Key.left><Key.backspace>5
Screenshot: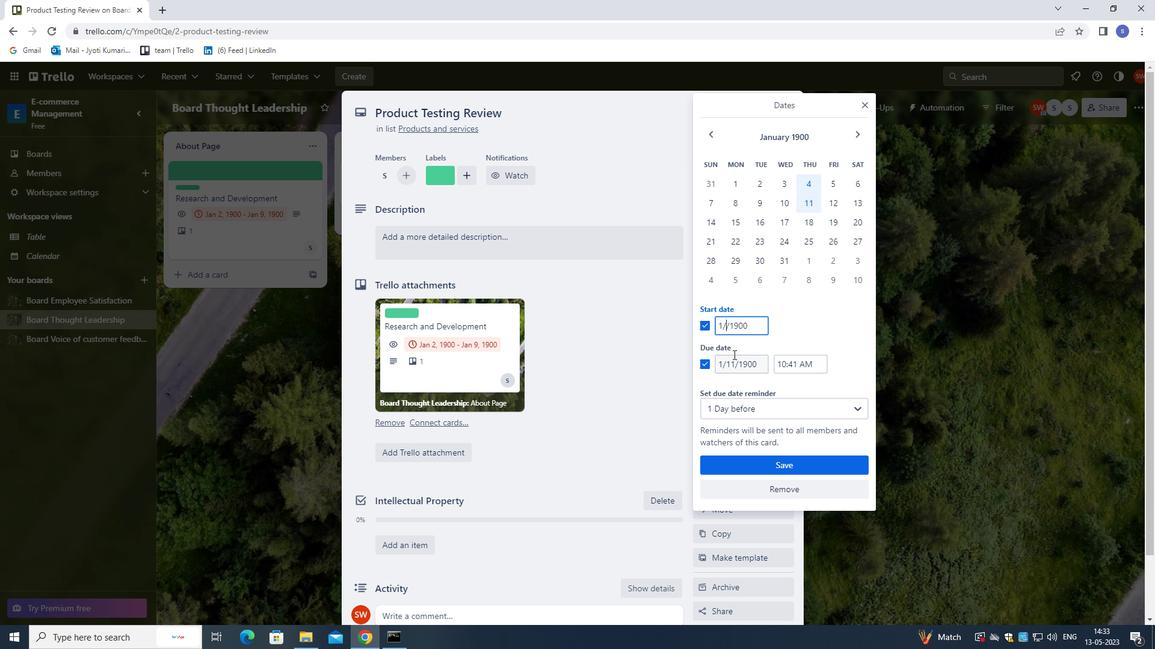 
Action: Mouse moved to (734, 362)
Screenshot: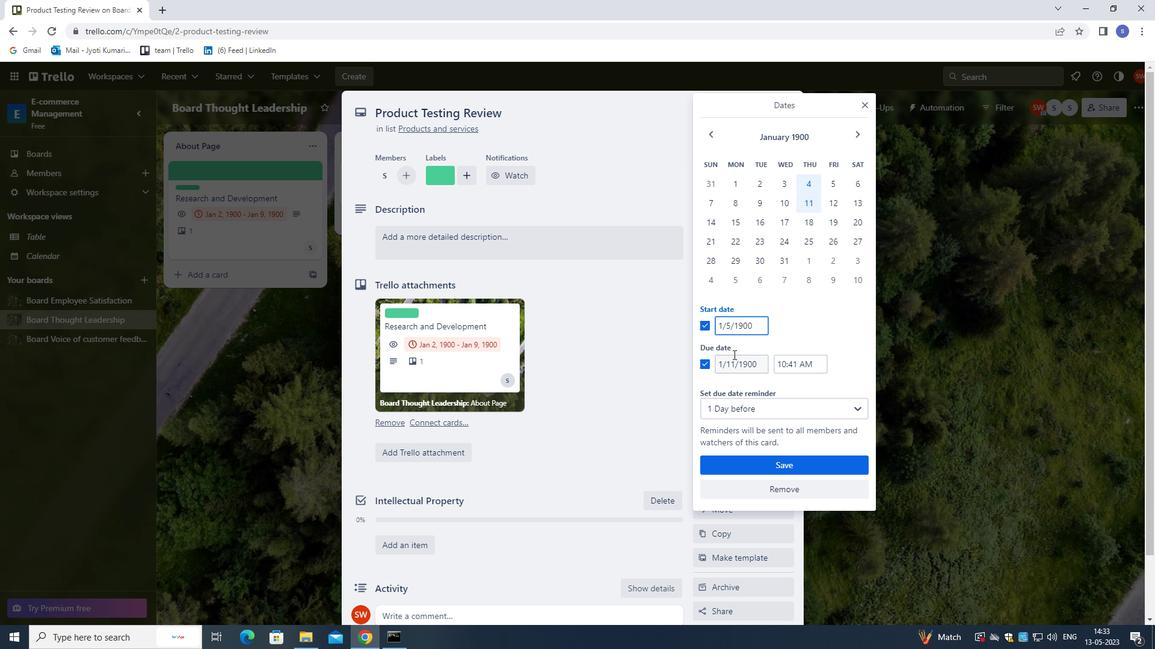 
Action: Mouse pressed left at (734, 362)
Screenshot: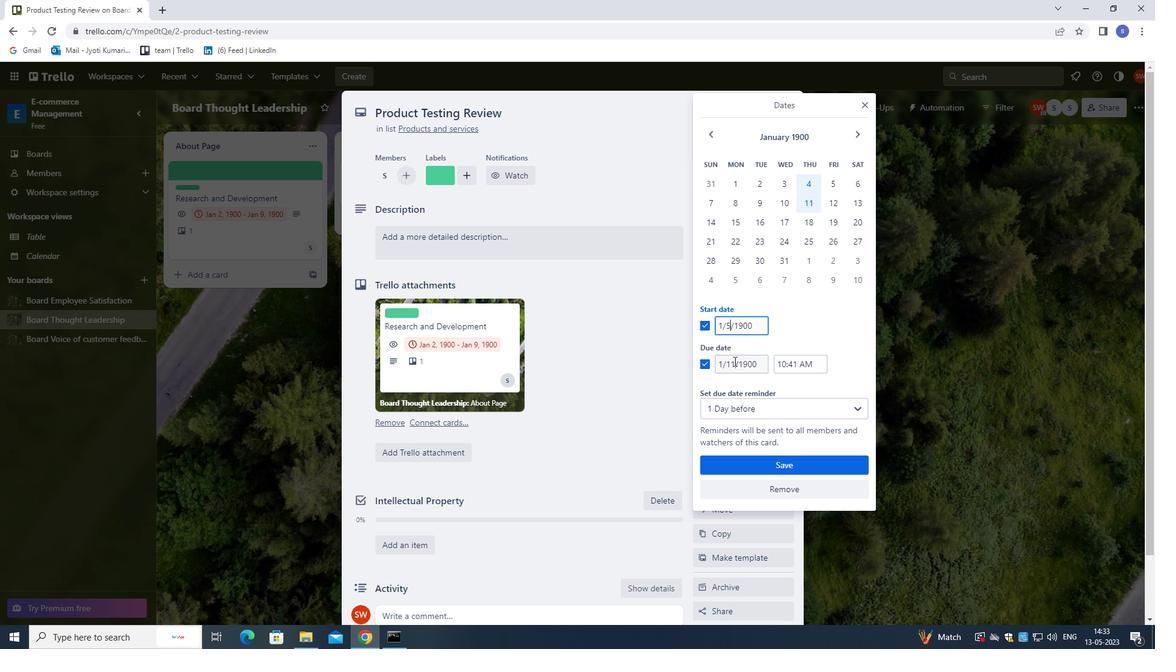 
Action: Mouse moved to (753, 406)
Screenshot: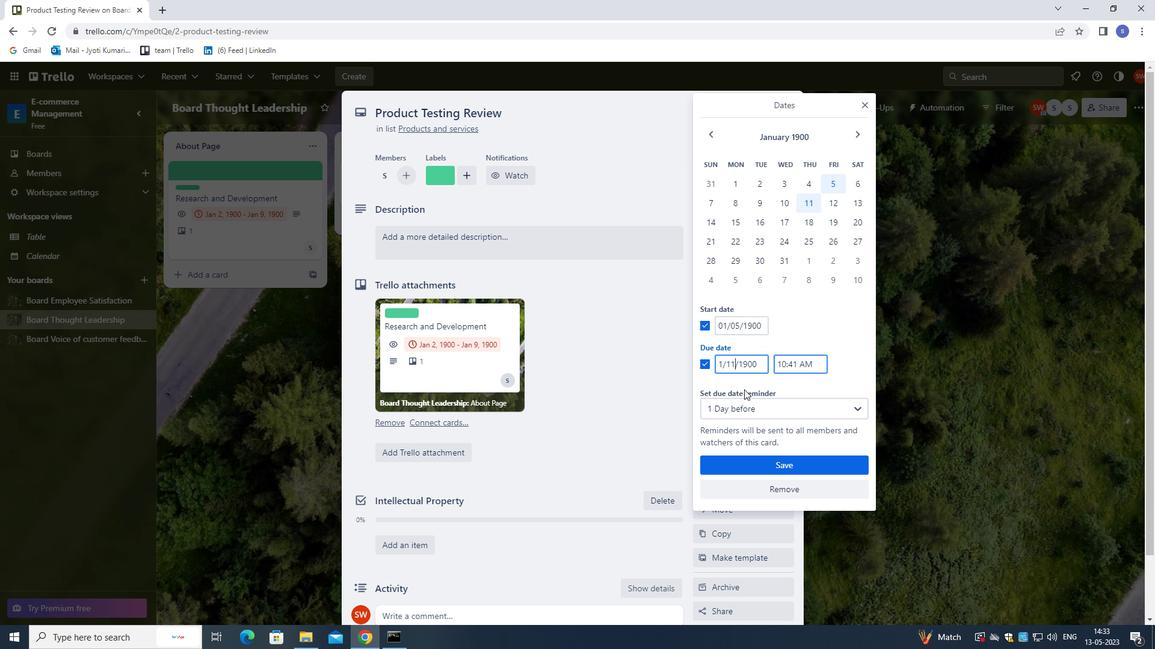 
Action: Key pressed <Key.backspace>2
Screenshot: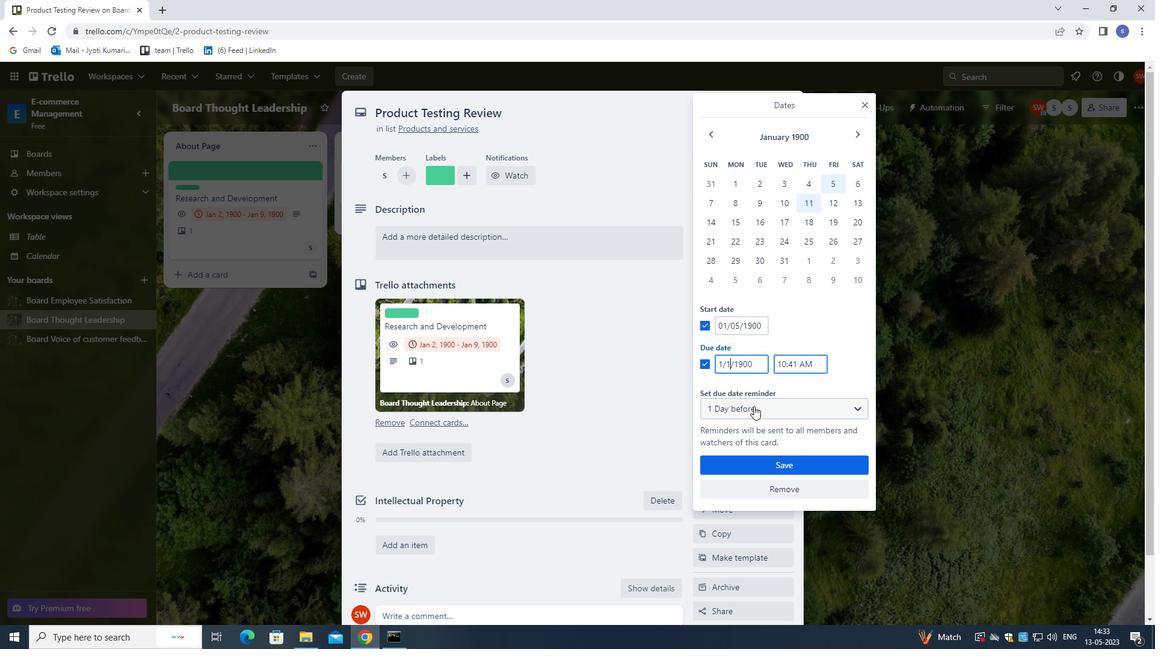
Action: Mouse moved to (753, 468)
Screenshot: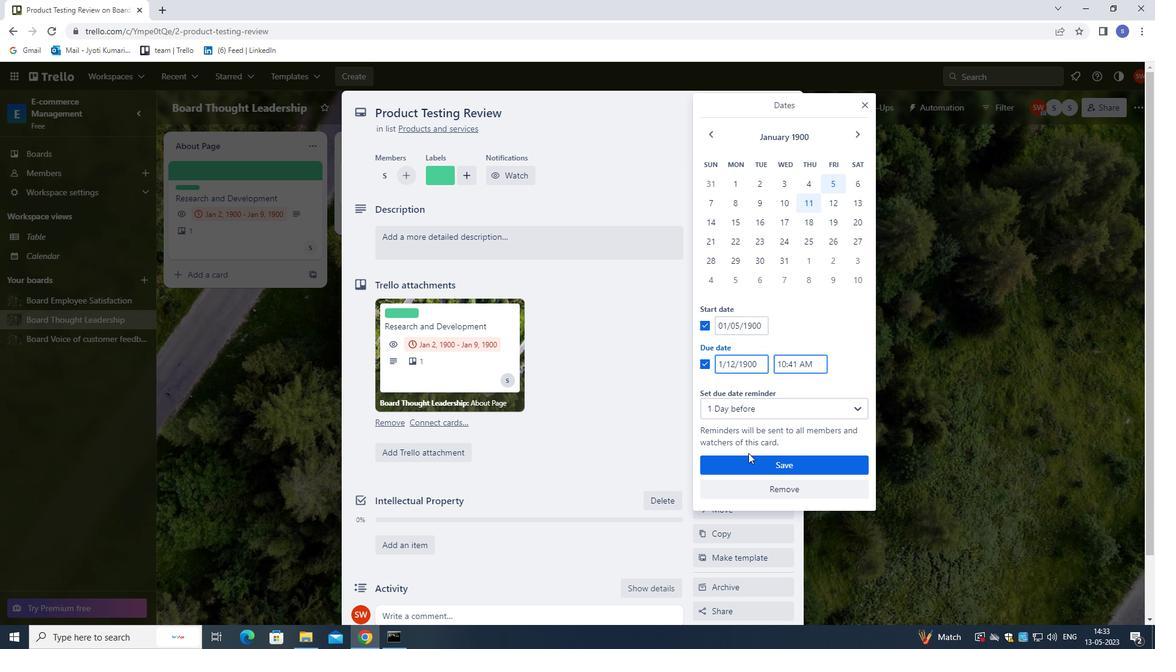 
Action: Mouse pressed left at (753, 468)
Screenshot: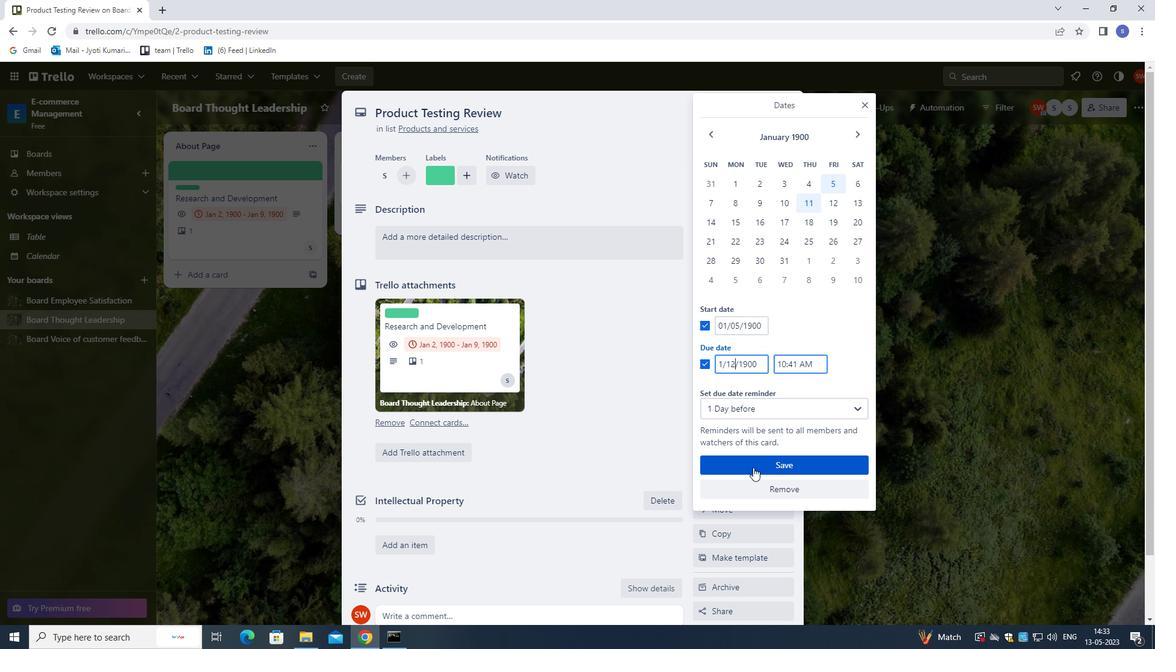 
Action: Mouse moved to (744, 341)
Screenshot: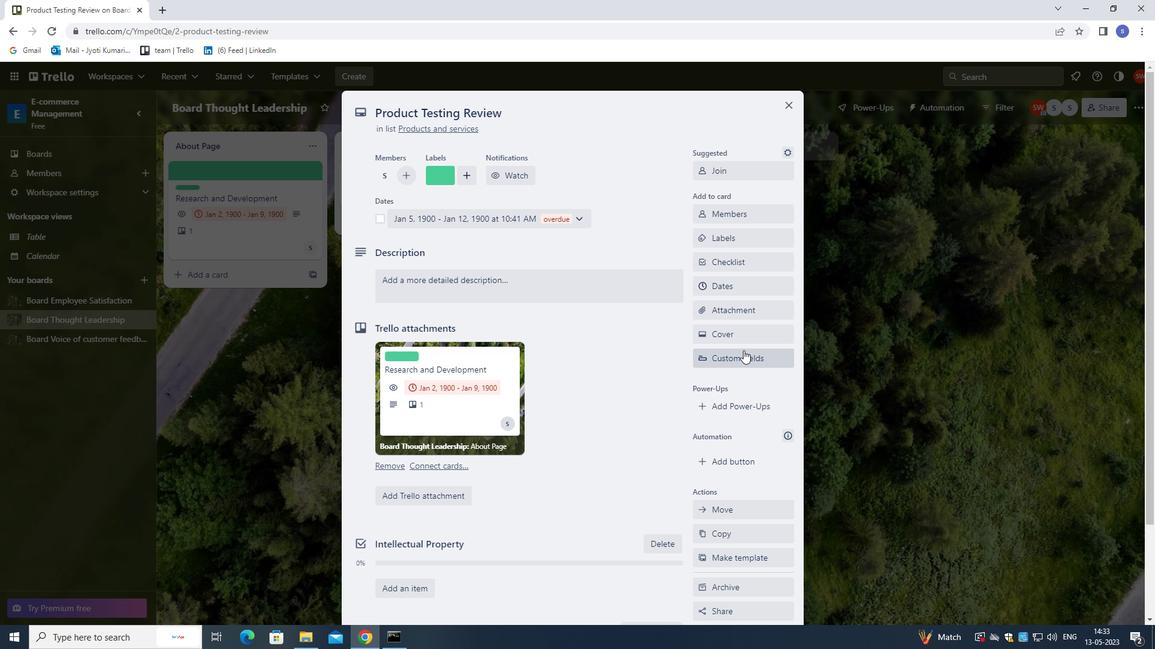 
Action: Mouse pressed left at (744, 341)
Screenshot: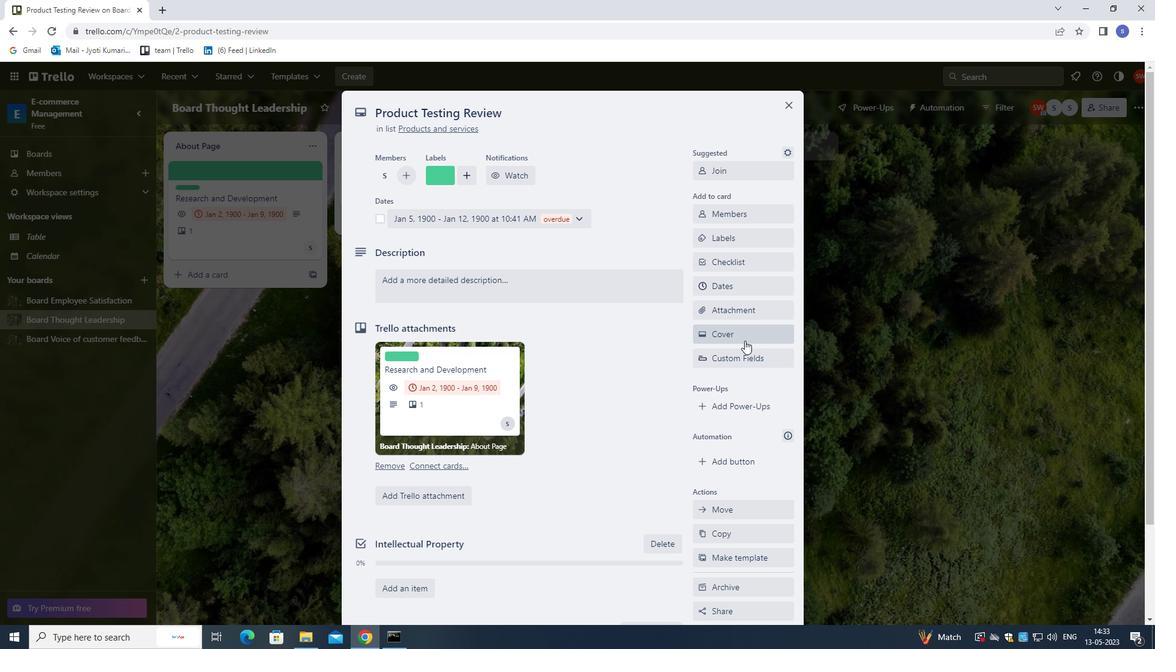 
Action: Mouse moved to (722, 387)
Screenshot: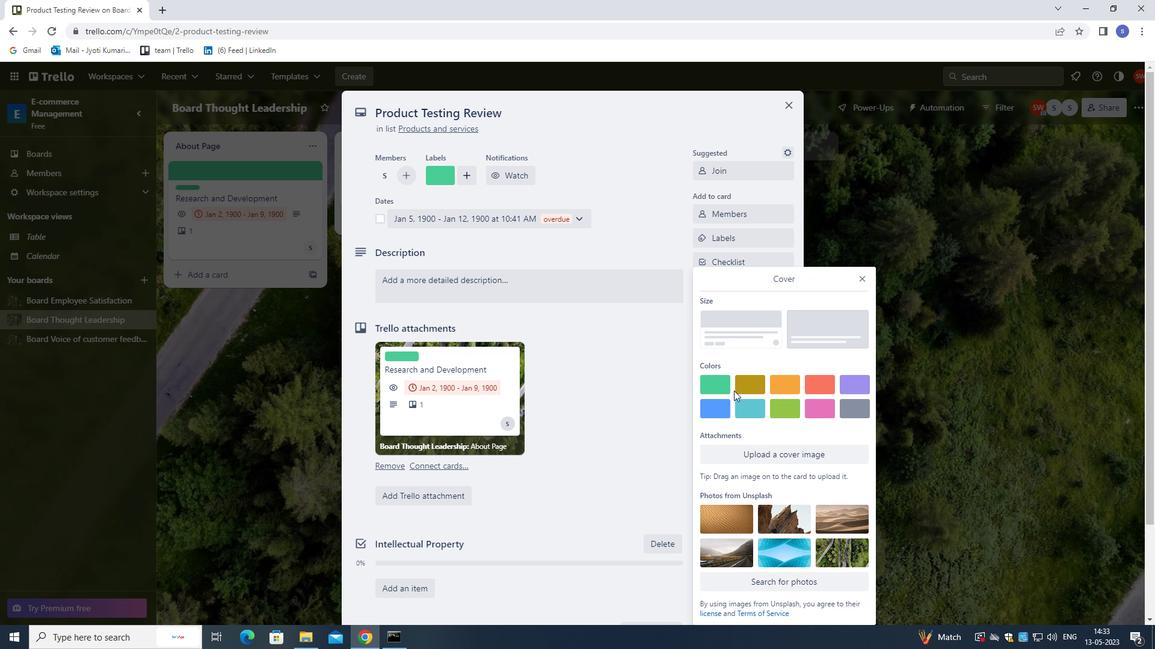 
Action: Mouse pressed left at (722, 387)
Screenshot: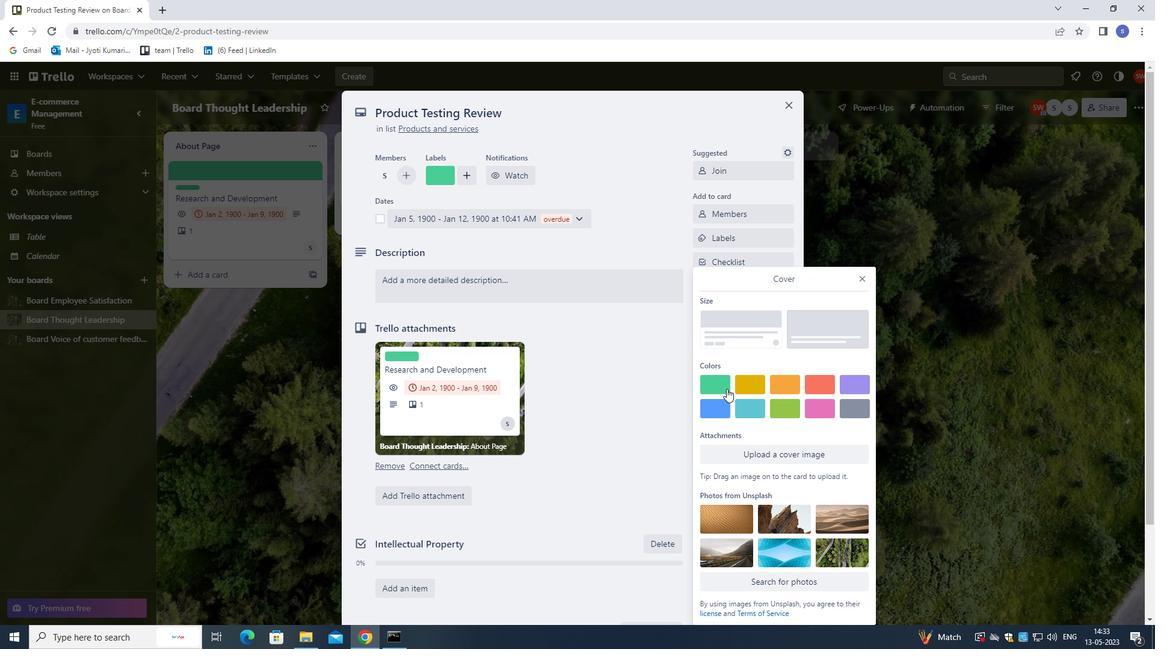 
Action: Mouse moved to (863, 255)
Screenshot: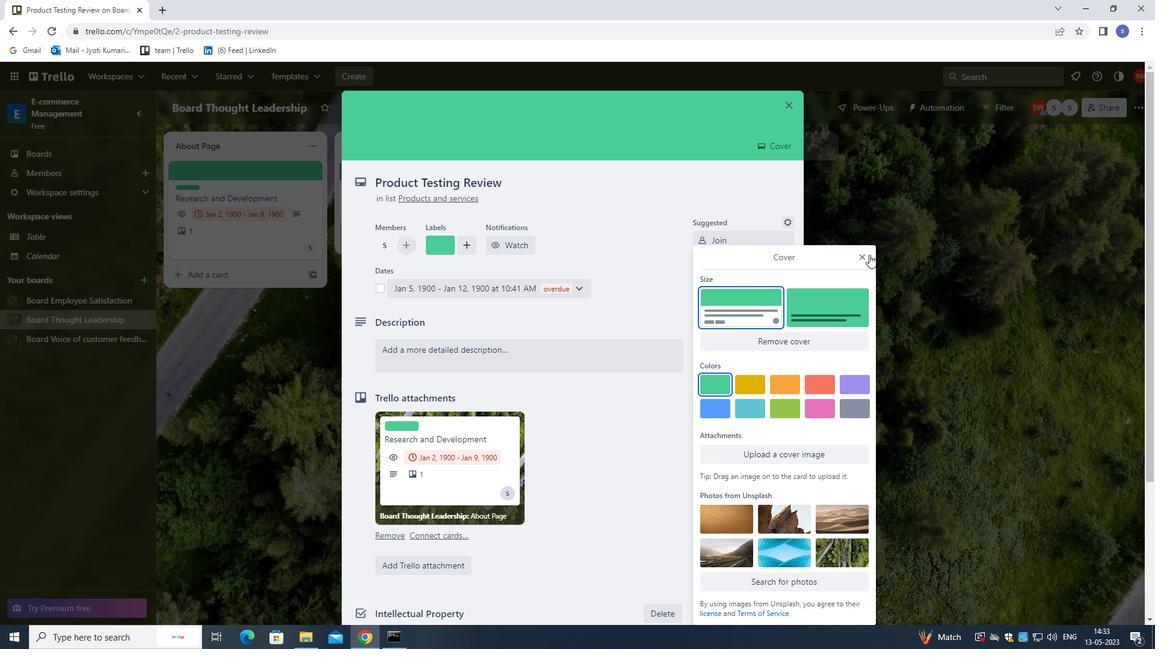 
Action: Mouse pressed left at (863, 255)
Screenshot: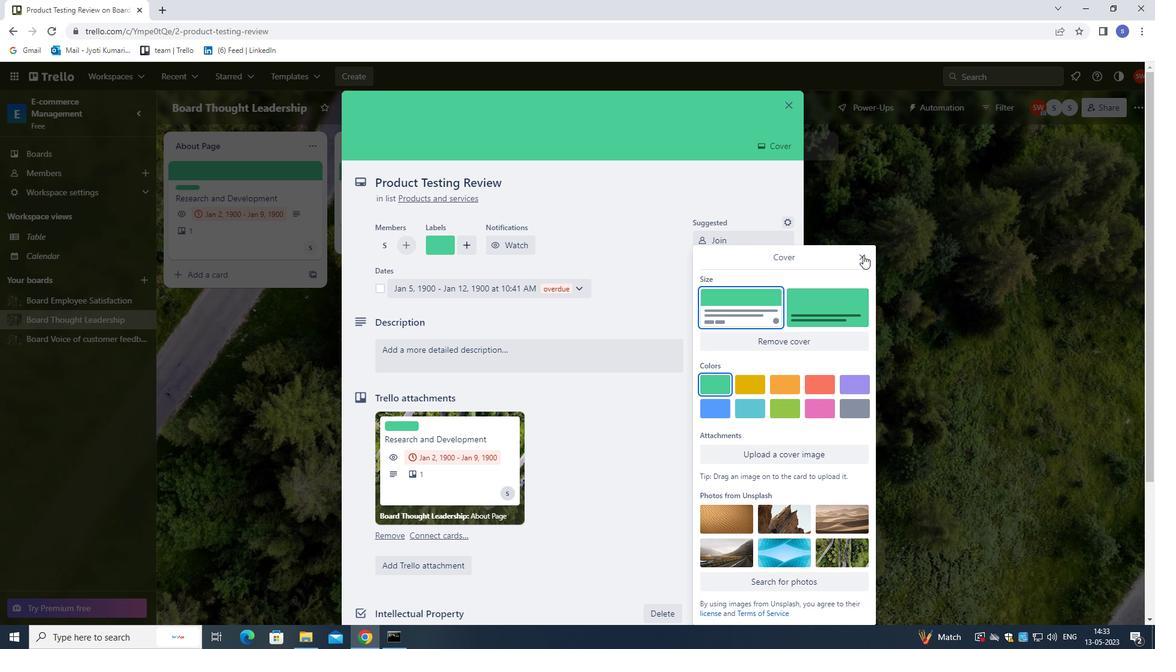 
Action: Mouse moved to (508, 362)
Screenshot: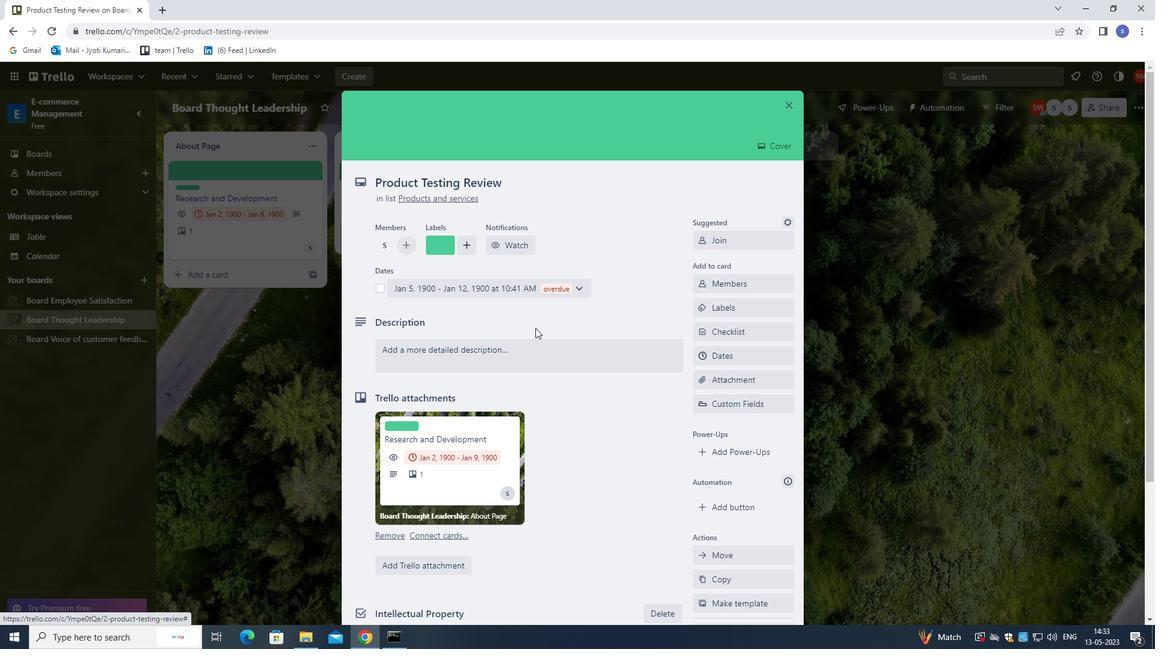 
Action: Mouse pressed left at (508, 362)
Screenshot: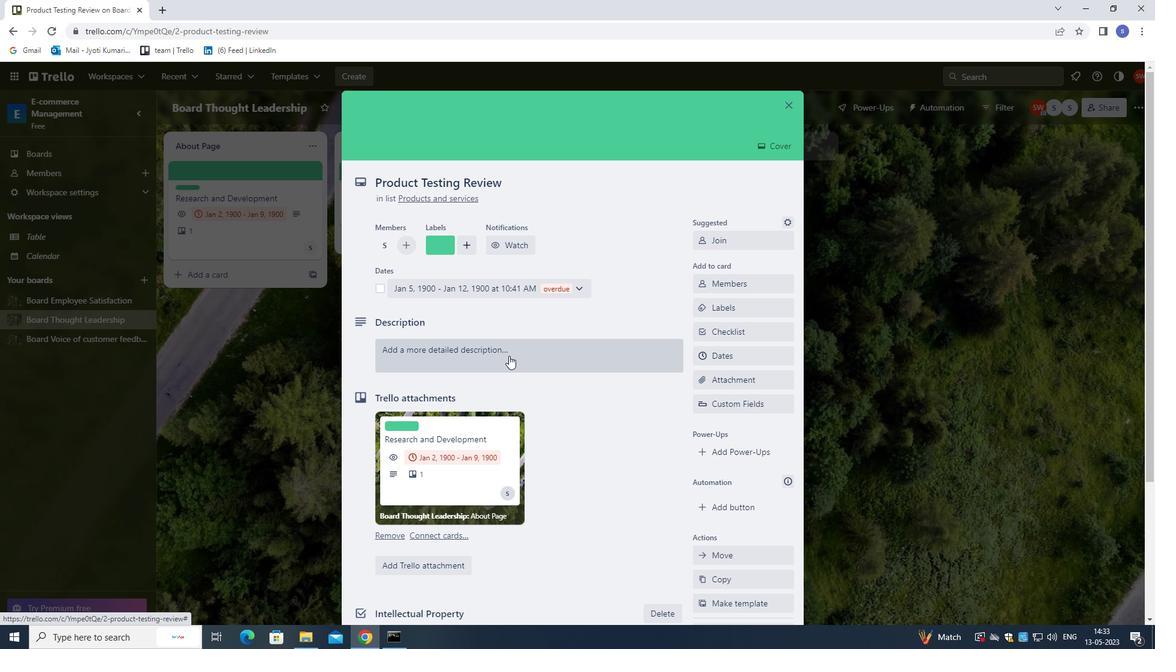 
Action: Mouse moved to (540, 376)
Screenshot: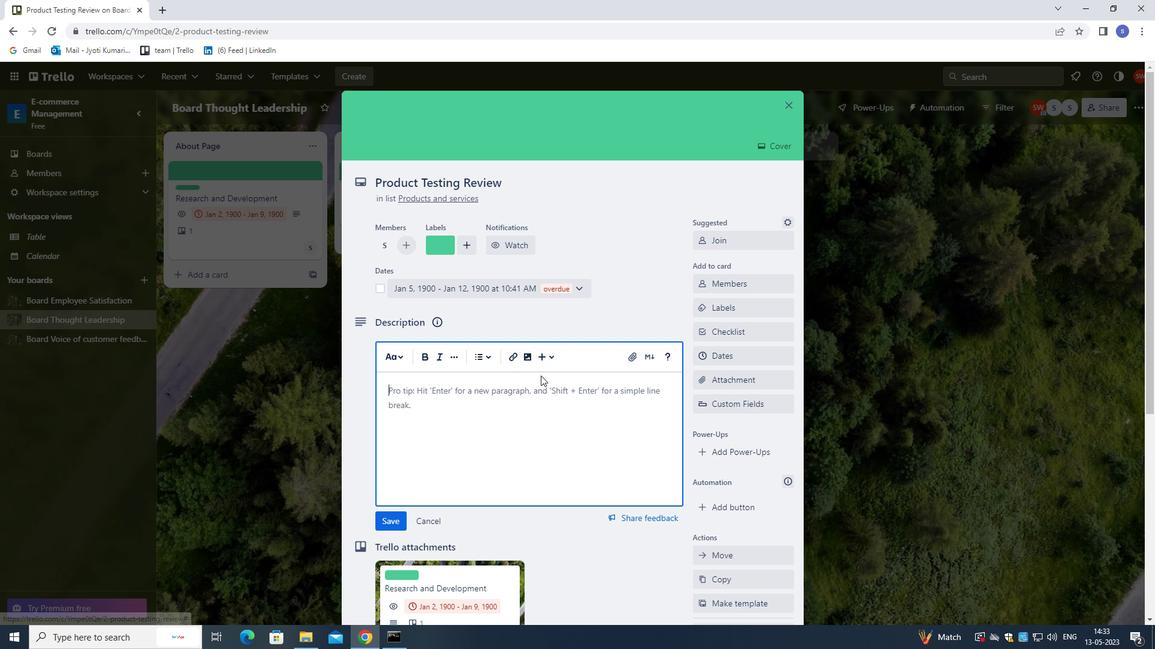 
Action: Key pressed <Key.shift>PLAN<Key.space>AND<Key.space>DVELOP<Key.space><Key.left><Key.left><Key.left><Key.left><Key.left><Key.left>E<Key.right><Key.right><Key.right><Key.right><Key.right><Key.right><Key.right><Key.right><Key.right><Key.right><Key.right><Key.right><Key.right><Key.backspace><Key.backspace><Key.backspace><Key.backspace><Key.backspace><Key.backspace><Key.backspace><Key.backspace><Key.backspace><Key.space>EXECUTE<Key.space>COMAPNY<Key.space>TEAM-BULDING<Key.space><Key.left><Key.left><Key.left><Key.left><Key.left><Key.left>I<Key.left><Key.left><Key.left><Key.left><Key.left><Key.left><Key.left><Key.left><Key.left><Key.left><Key.left><Key.left><Key.backspace><Key.right>A<Key.right><Key.right><Key.right><Key.right><Key.right><Key.right><Key.right><Key.right><Key.right><Key.right><Key.right><Key.right><Key.right><Key.right><Key.right><Key.right><Key.right><Key.space>ACTIVITY<Key.space>AT<Key.space>A<Key.space>WINE<Key.space>TASTING<Key.space>.
Screenshot: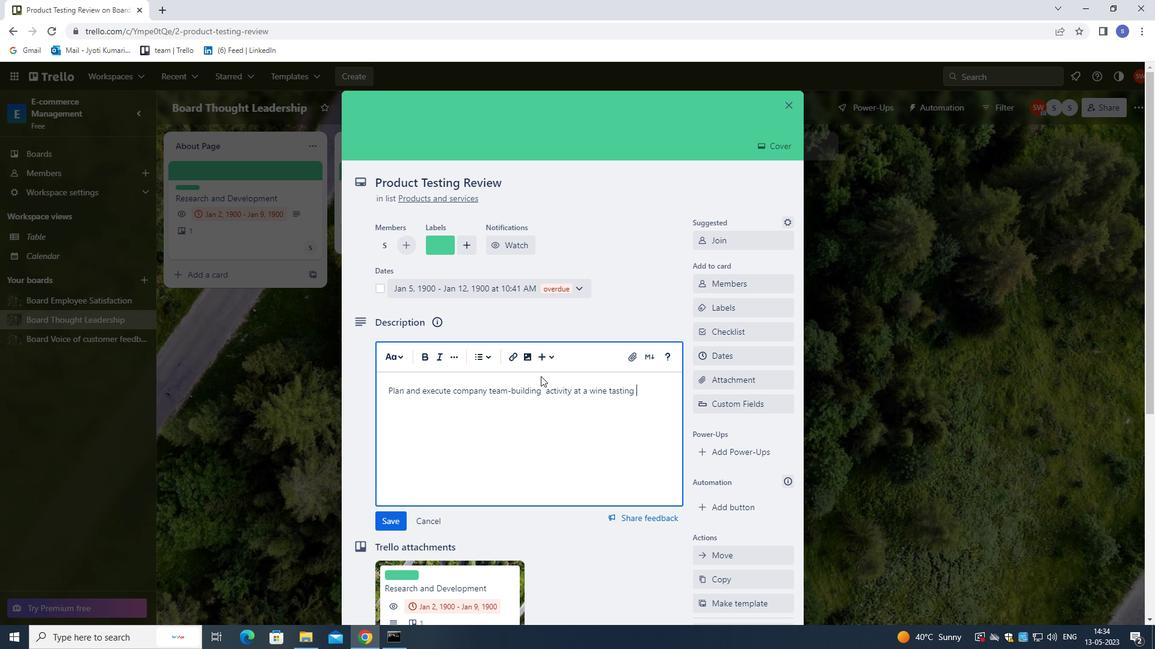 
Action: Mouse moved to (492, 373)
Screenshot: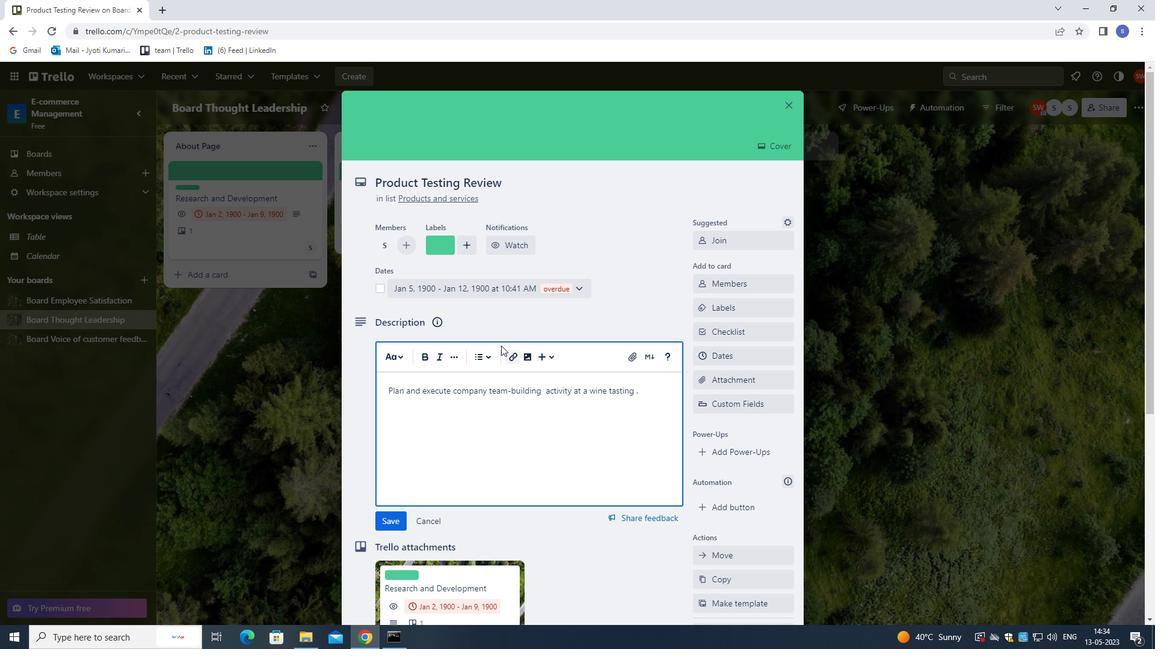 
Action: Mouse scrolled (492, 372) with delta (0, 0)
Screenshot: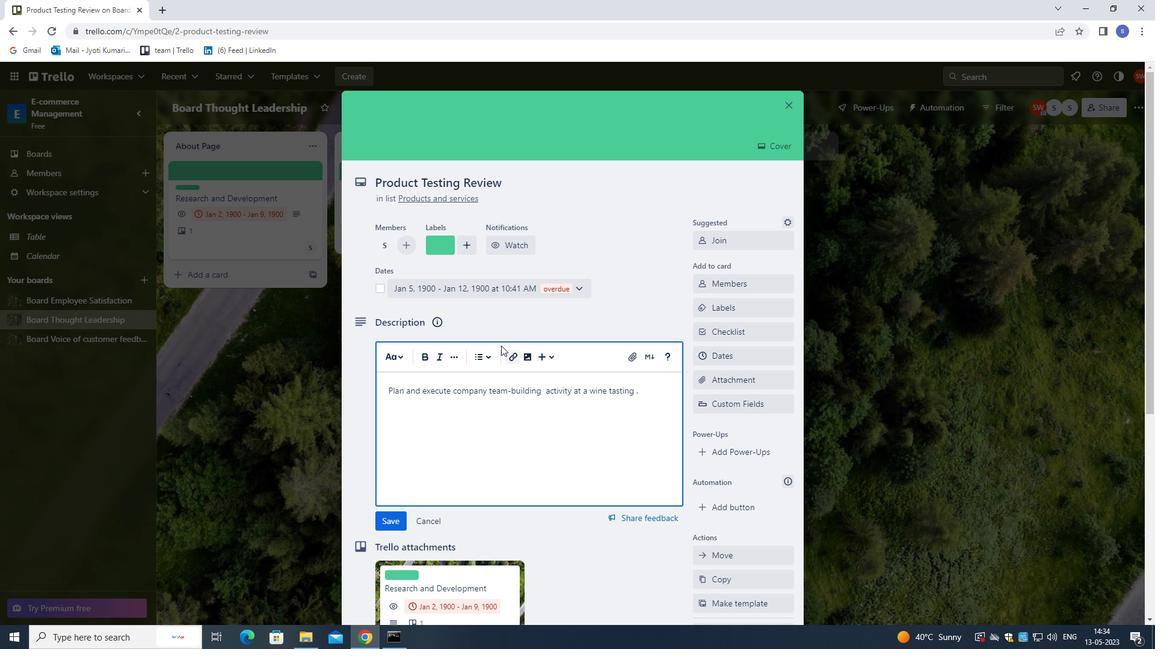 
Action: Mouse moved to (491, 385)
Screenshot: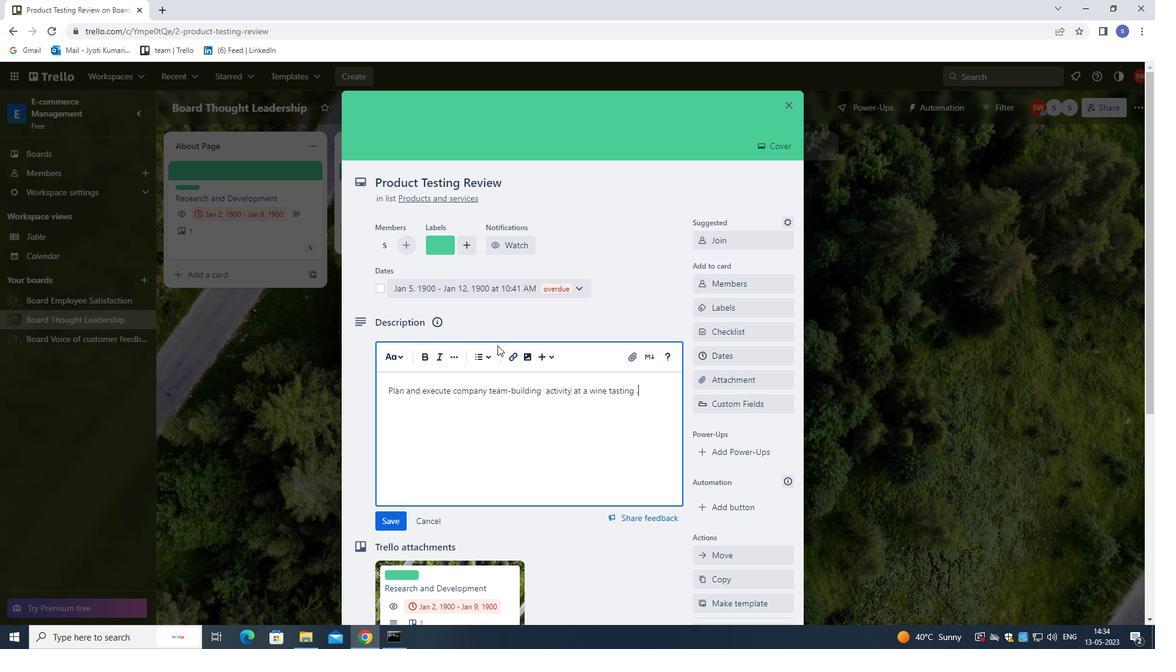 
Action: Mouse scrolled (491, 385) with delta (0, 0)
Screenshot: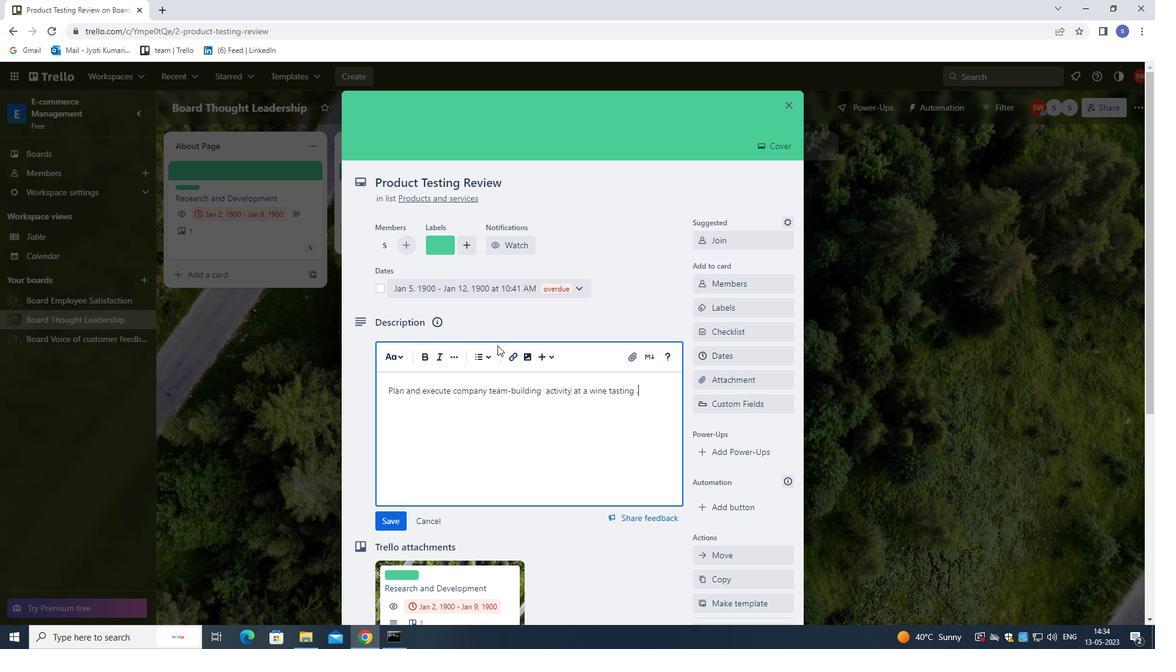 
Action: Mouse moved to (490, 388)
Screenshot: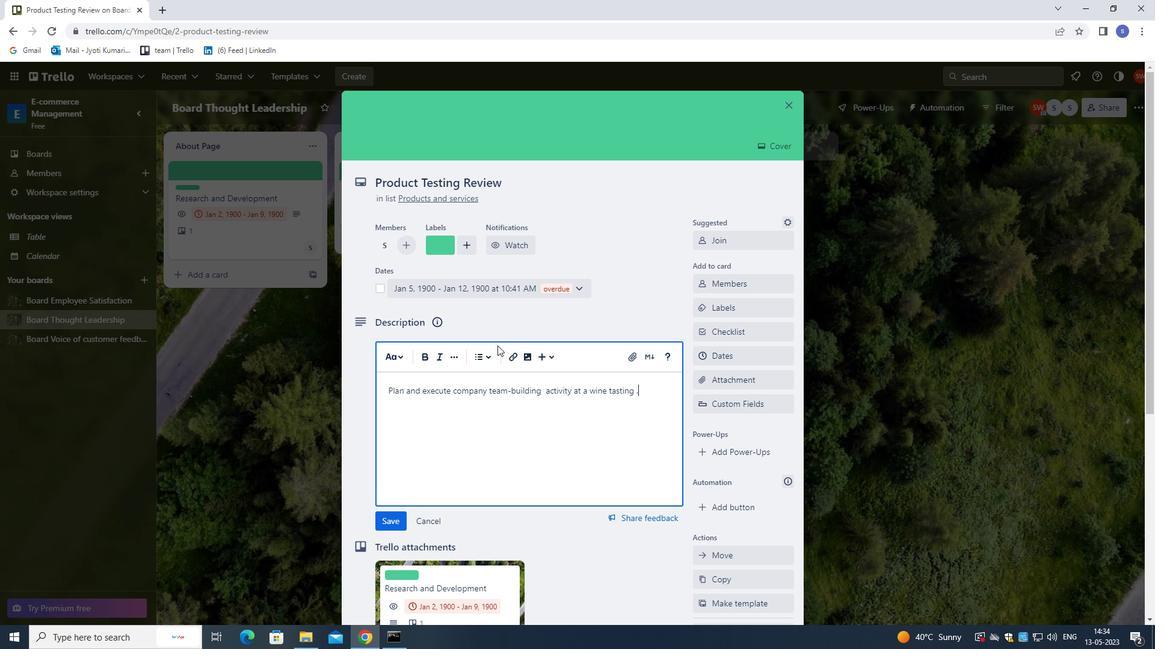 
Action: Mouse scrolled (490, 388) with delta (0, 0)
Screenshot: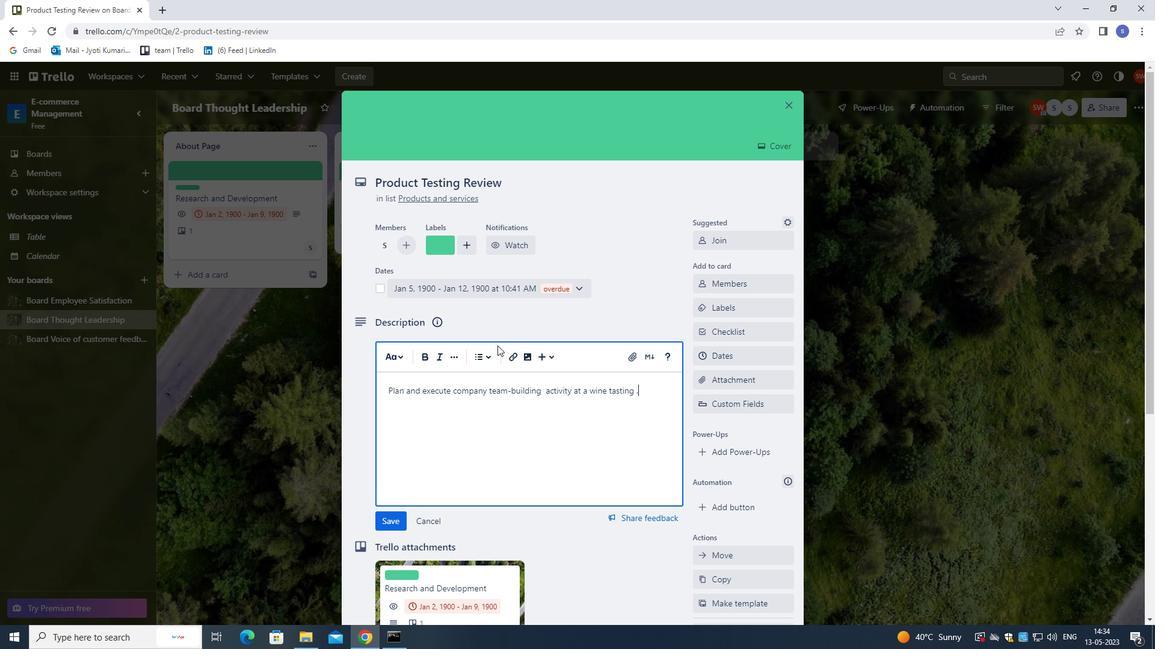 
Action: Mouse moved to (490, 390)
Screenshot: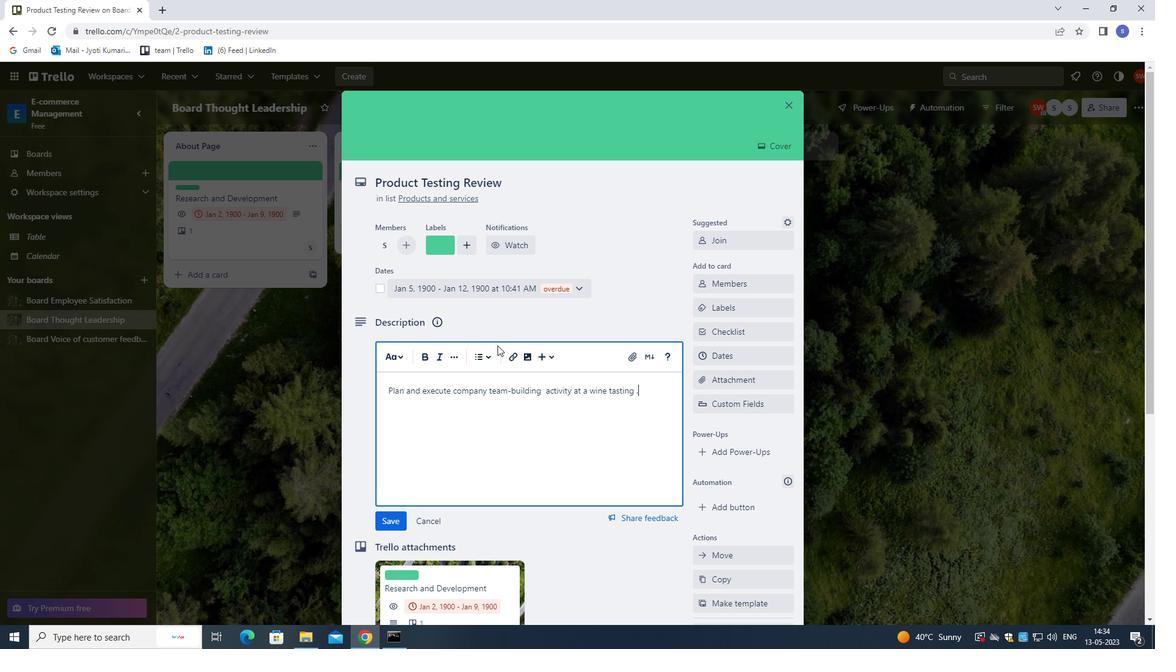 
Action: Mouse scrolled (490, 389) with delta (0, 0)
Screenshot: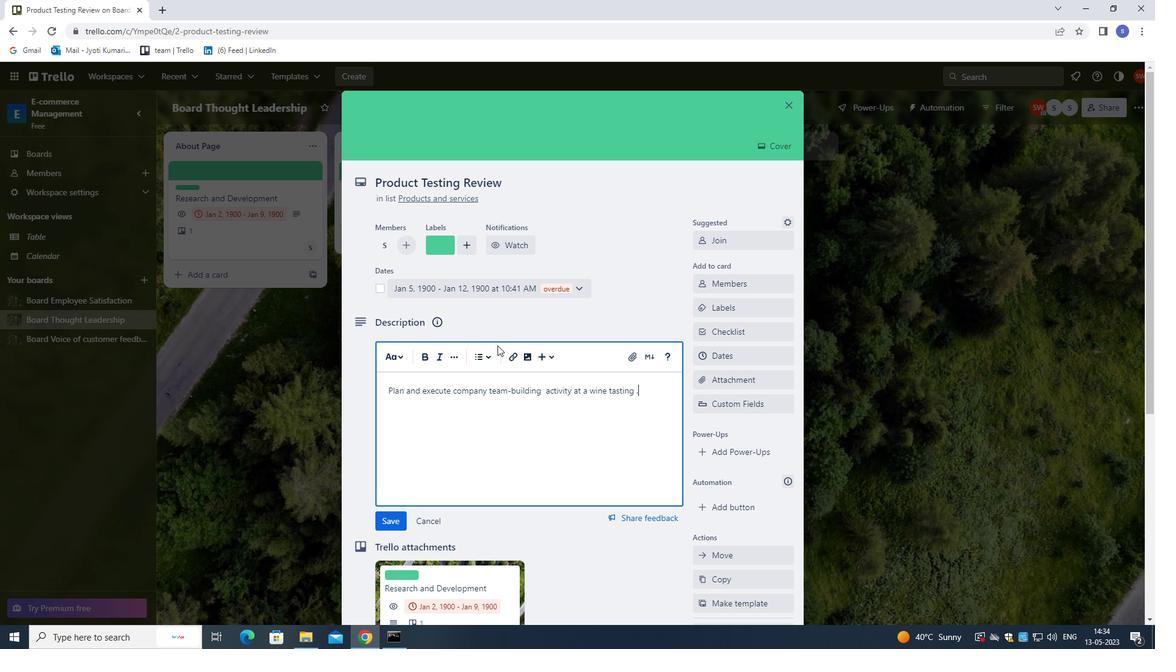 
Action: Mouse moved to (490, 395)
Screenshot: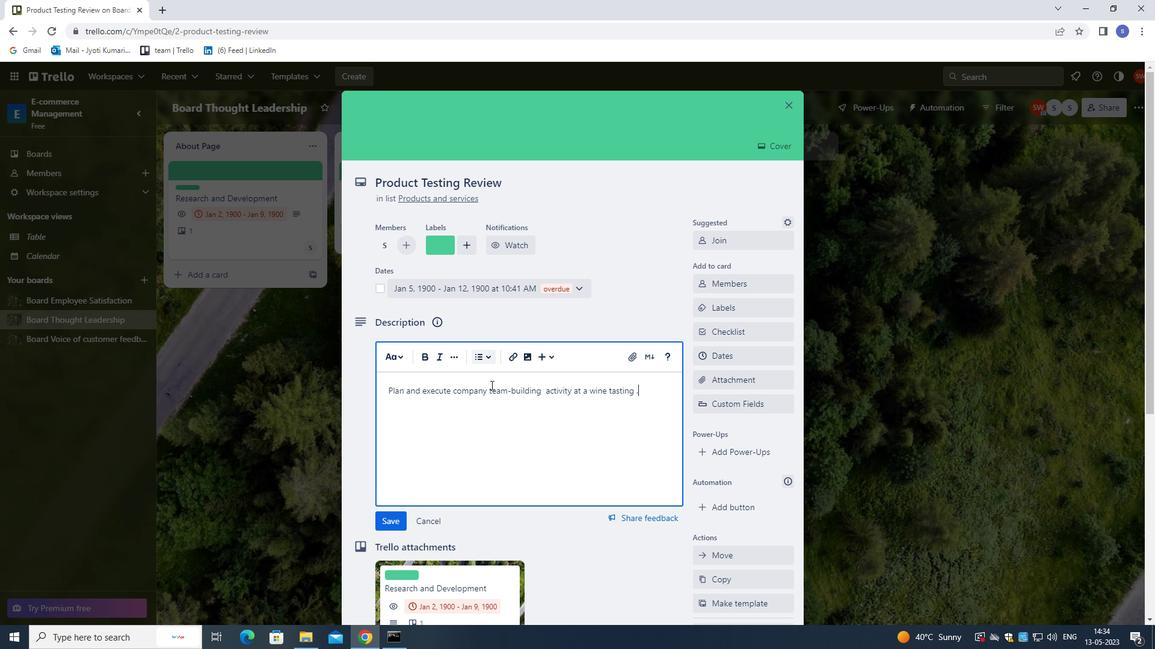 
Action: Mouse scrolled (490, 395) with delta (0, 0)
Screenshot: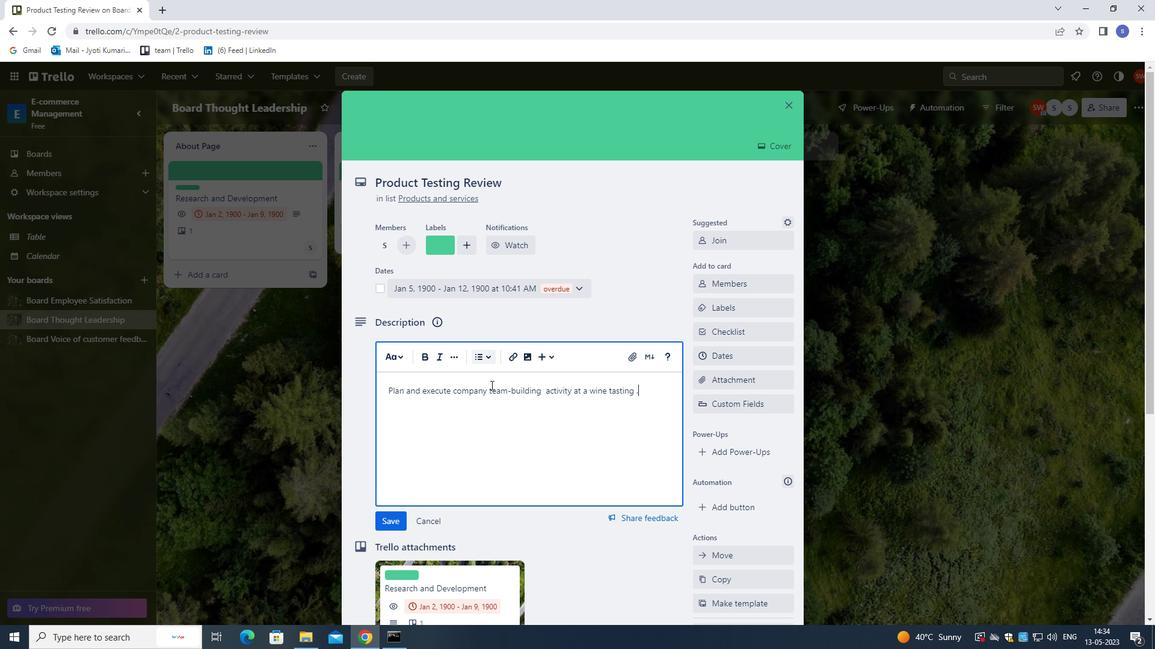 
Action: Mouse moved to (484, 396)
Screenshot: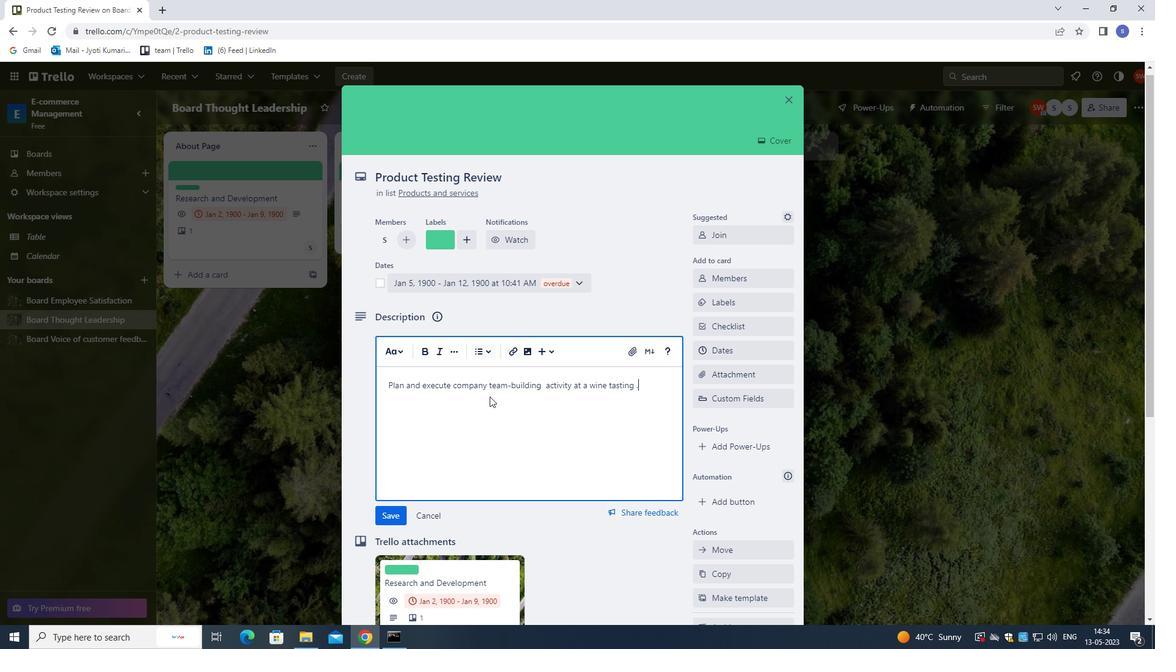 
Action: Mouse scrolled (484, 395) with delta (0, 0)
Screenshot: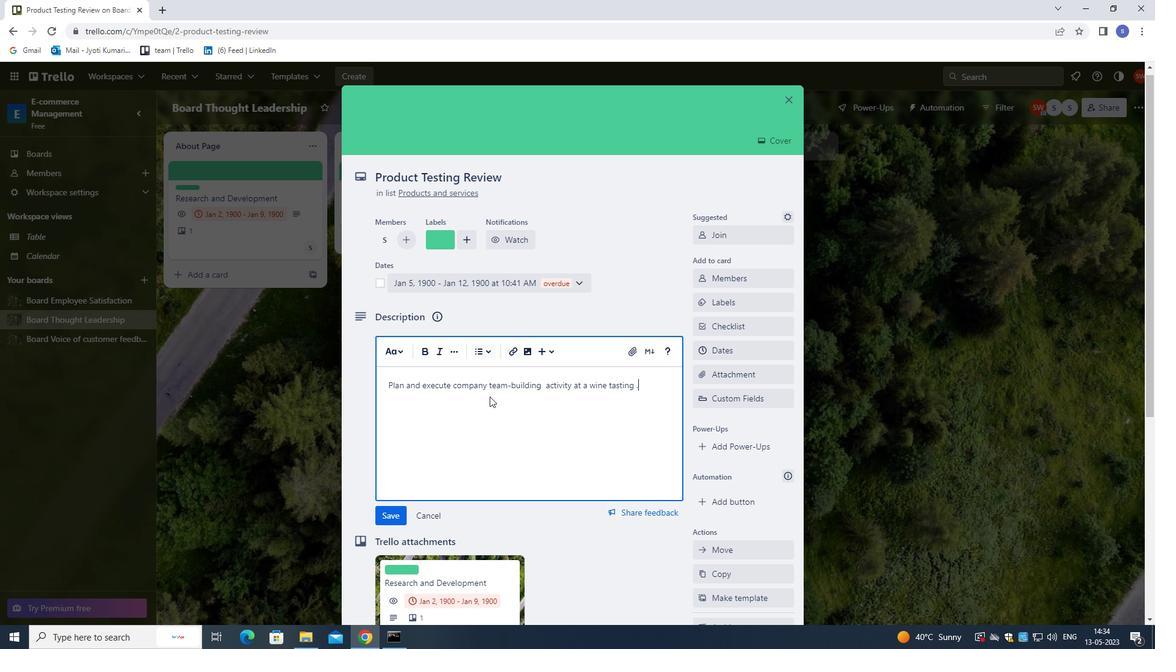 
Action: Mouse moved to (483, 398)
Screenshot: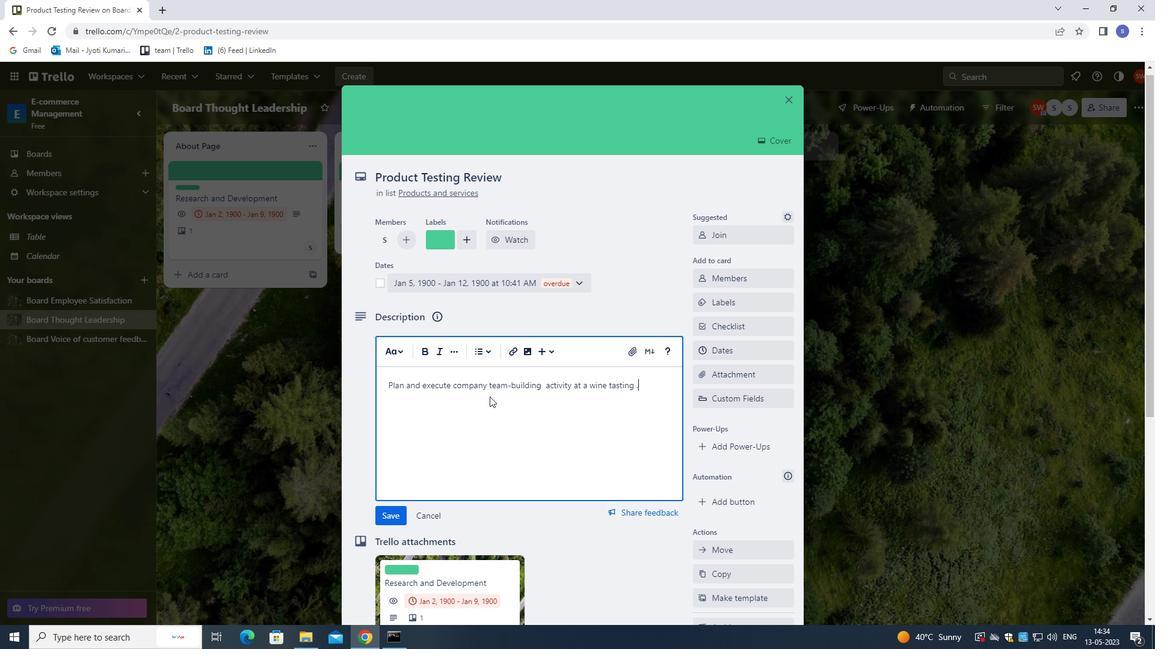 
Action: Mouse scrolled (483, 398) with delta (0, 0)
Screenshot: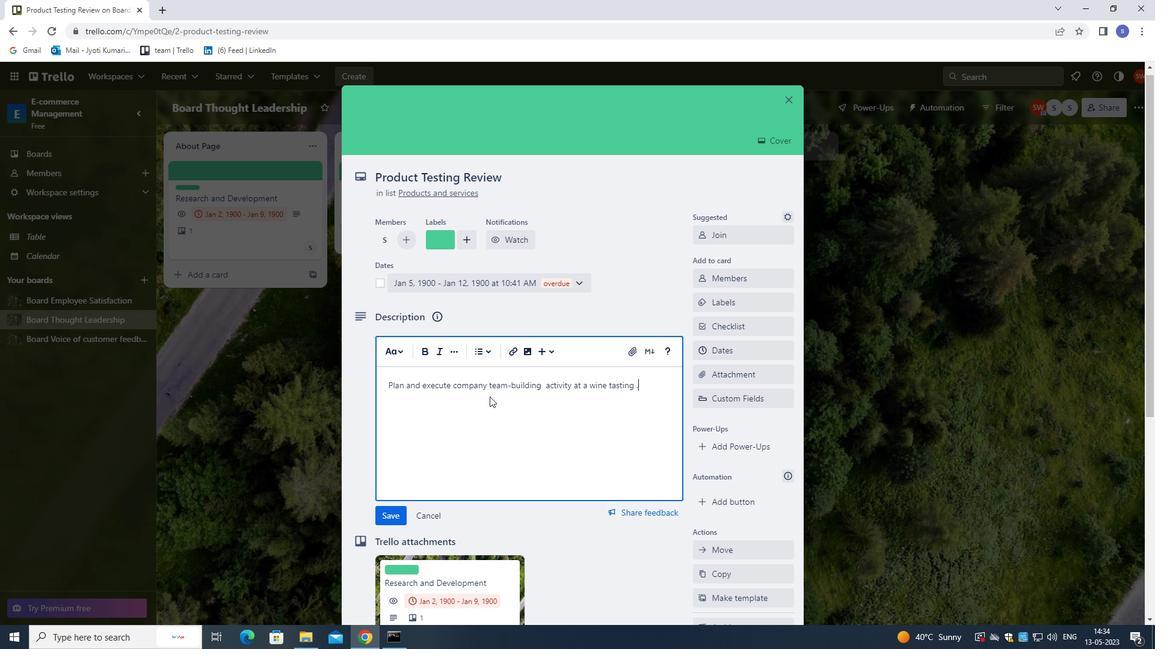
Action: Mouse moved to (483, 399)
Screenshot: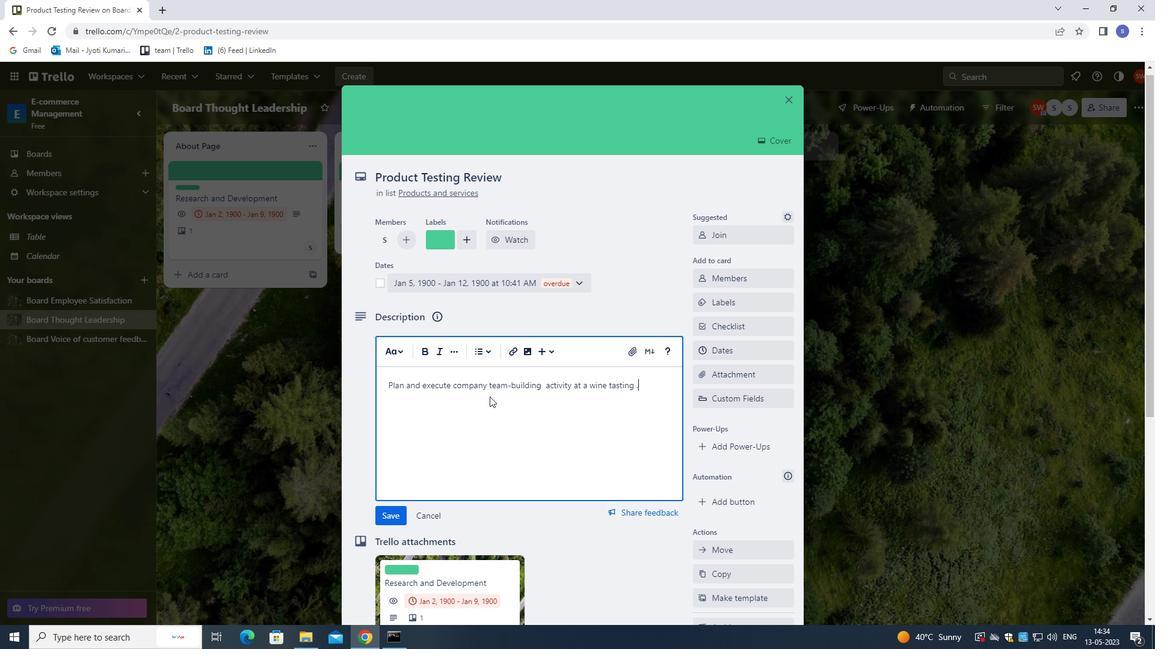 
Action: Mouse scrolled (483, 398) with delta (0, 0)
Screenshot: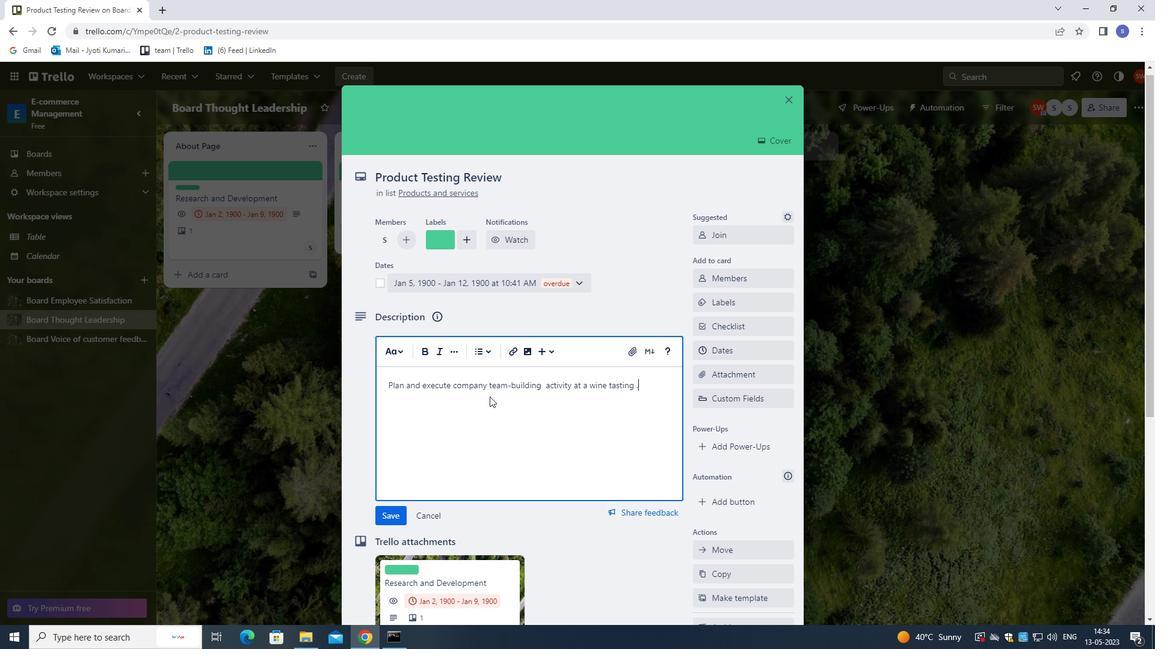
Action: Mouse moved to (482, 400)
Screenshot: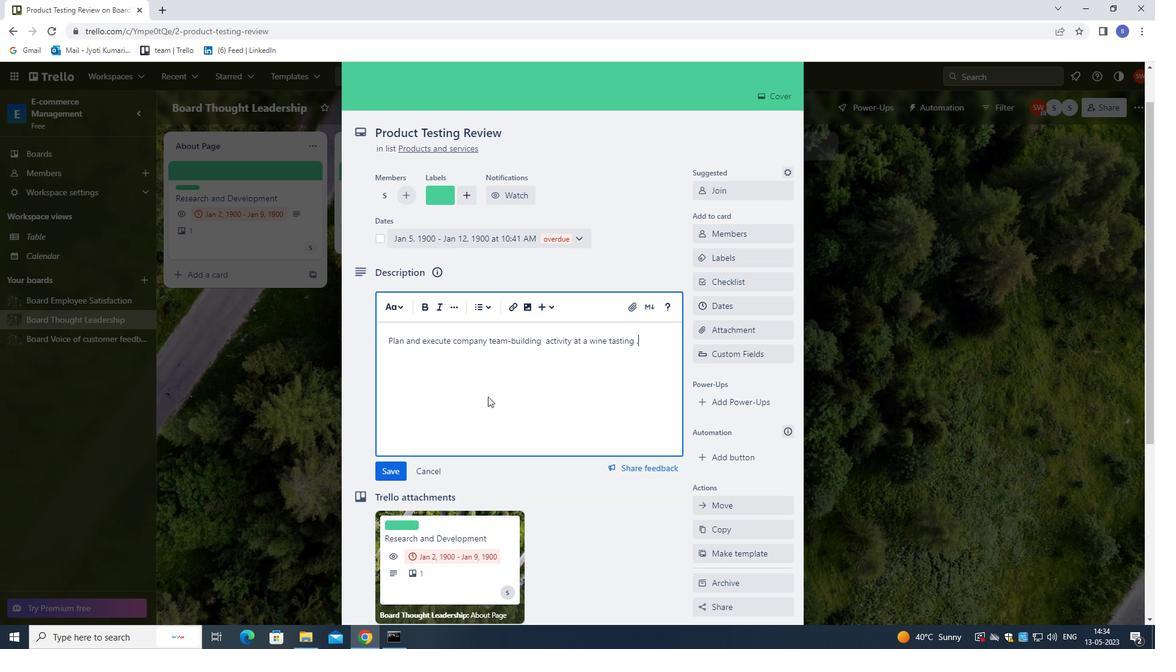 
Action: Mouse scrolled (482, 400) with delta (0, 0)
Screenshot: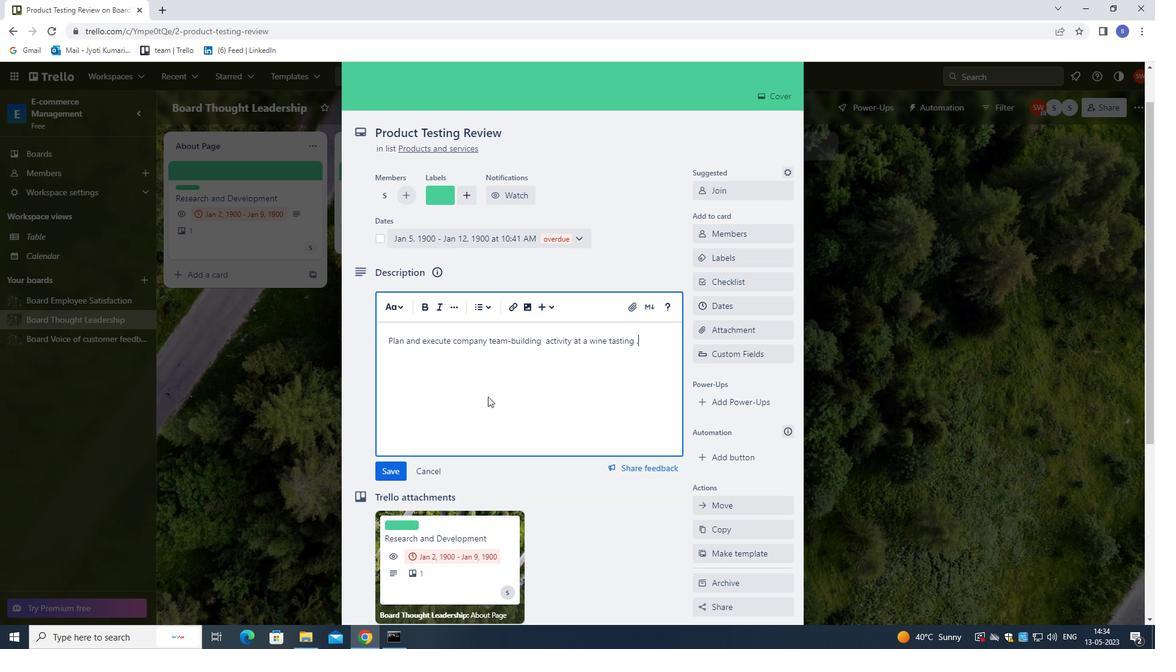 
Action: Mouse moved to (394, 549)
Screenshot: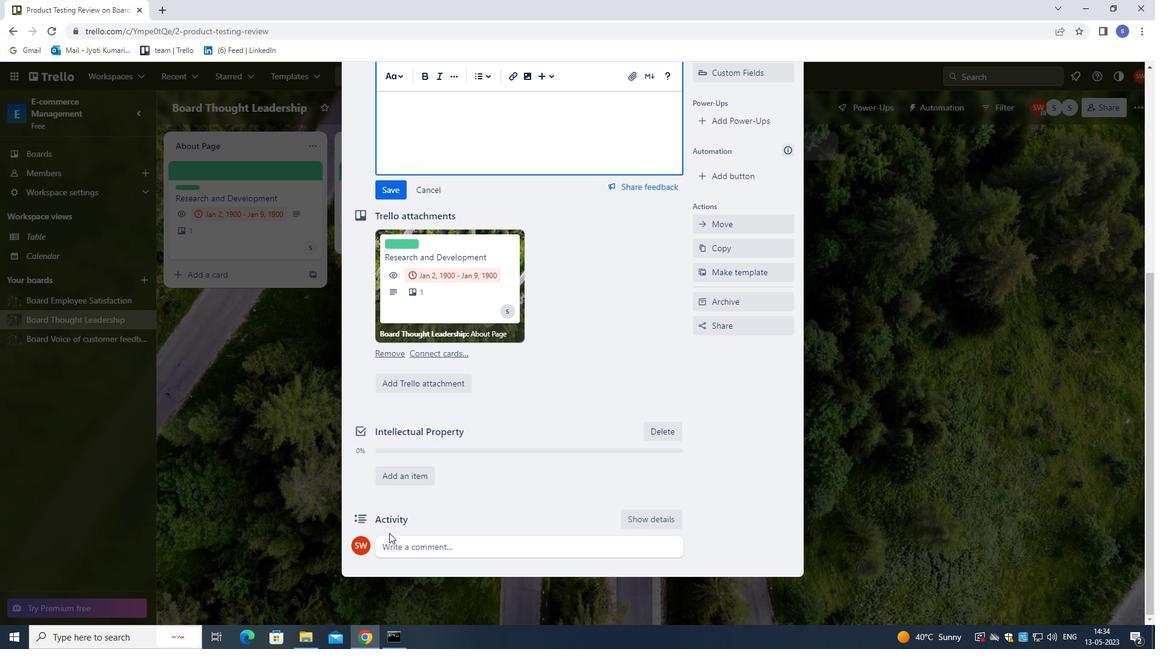 
Action: Mouse pressed left at (394, 549)
Screenshot: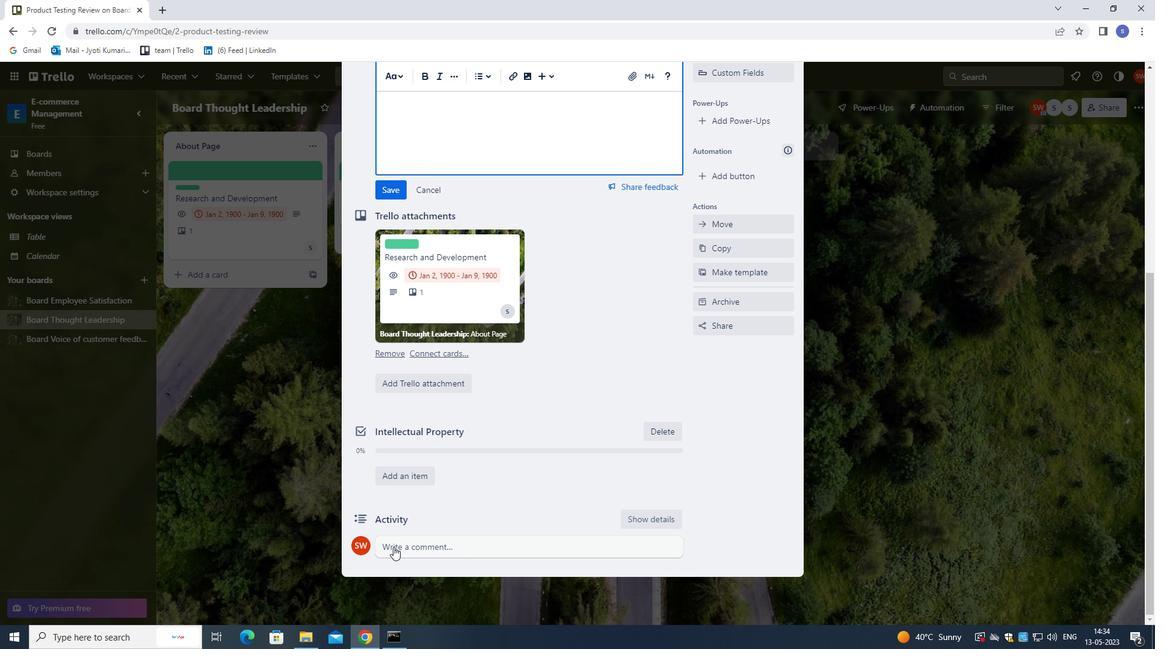 
Action: Mouse moved to (466, 438)
Screenshot: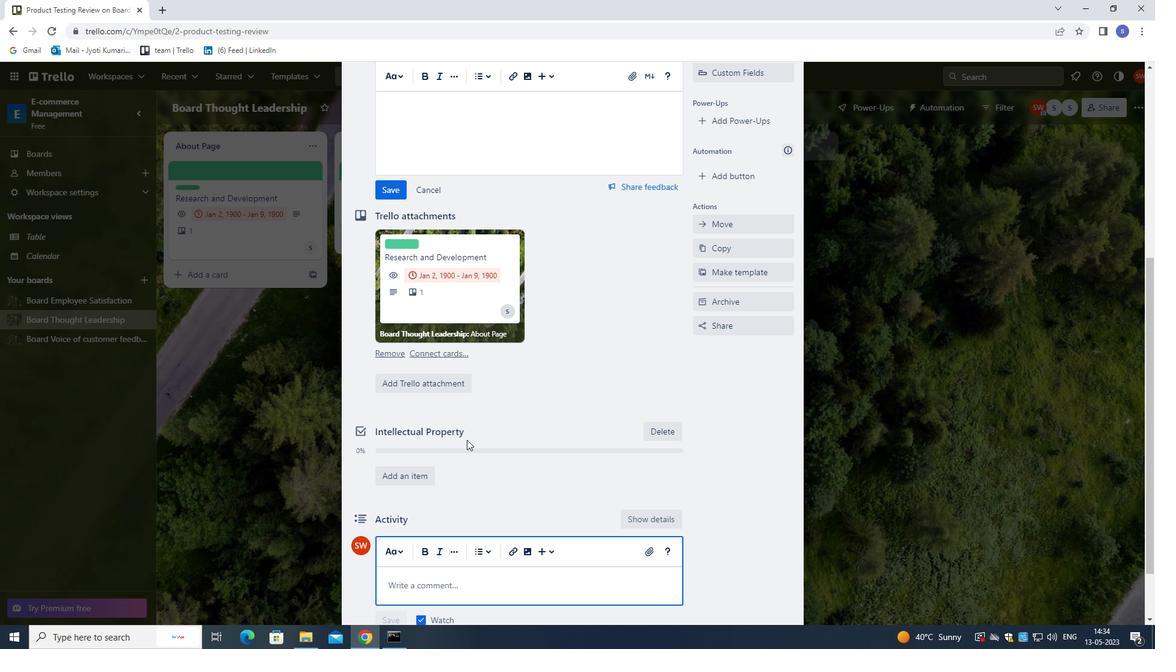 
Action: Key pressed <Key.shift>THIS<Key.space>TASK<Key.space>REQUIRES<Key.space>US<Key.space>TO<Key.space>BE<Key.space>ORGAMN<Key.backspace><Key.backspace>NIZED<Key.space>AND<Key.space>EFFIC<Key.backspace>IENT<Key.space><Key.backspace><Key.backspace><Key.backspace><Key.backspace><Key.backspace>CIENT<Key.space>,<Key.space>MANAGING<Key.space>OUR<Key.space>TIME<Key.space>AND<Key.space>RESOURCES<Key.space>EFFECTIVELY.
Screenshot: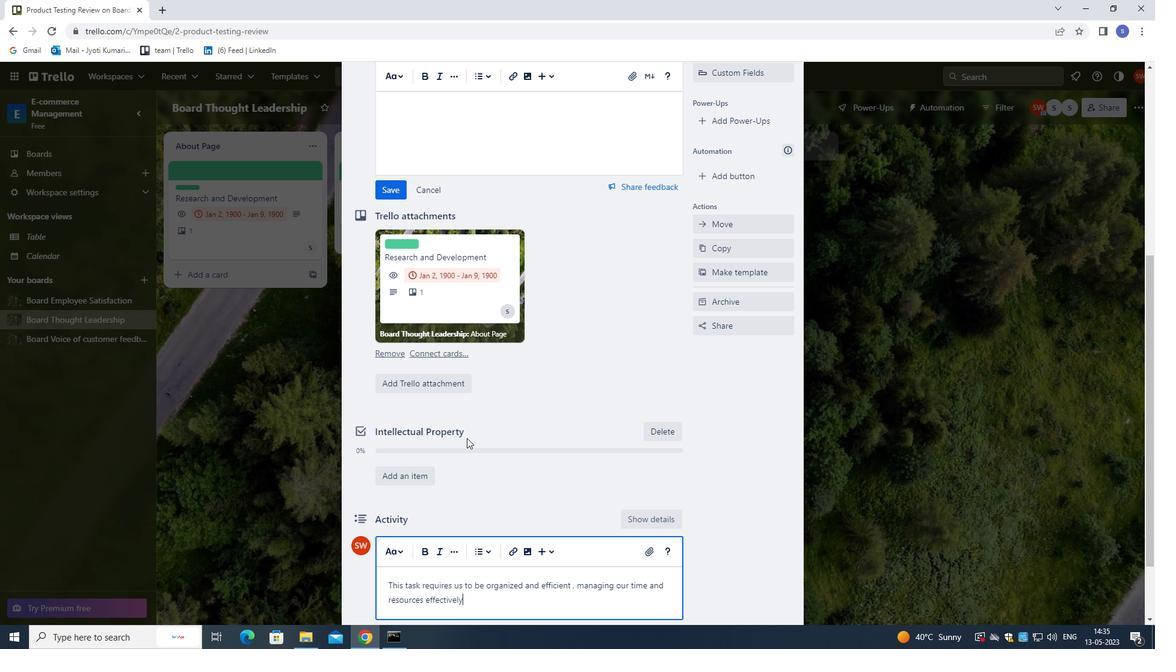 
Action: Mouse moved to (391, 189)
Screenshot: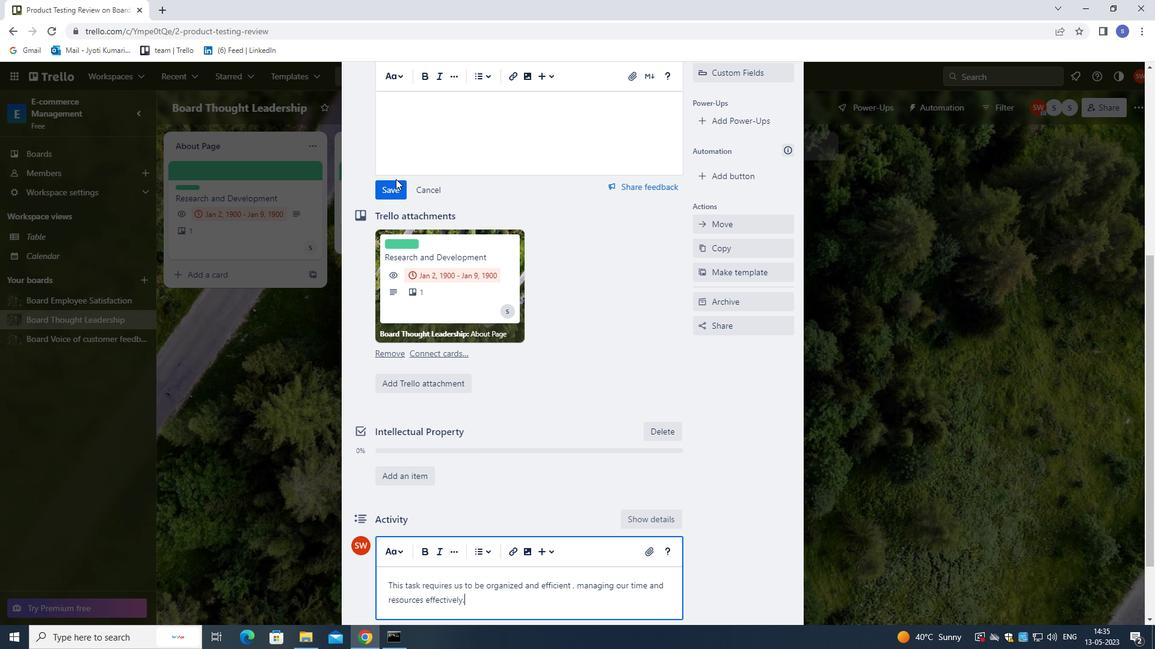 
Action: Mouse pressed left at (391, 189)
Screenshot: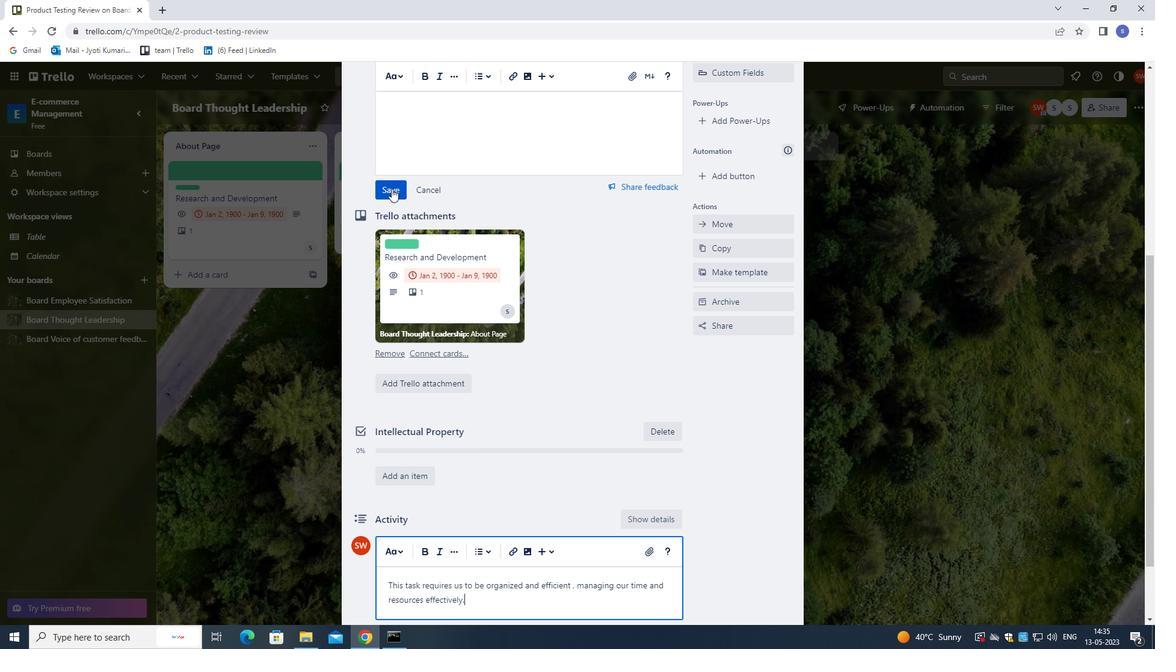
Action: Mouse moved to (457, 330)
Screenshot: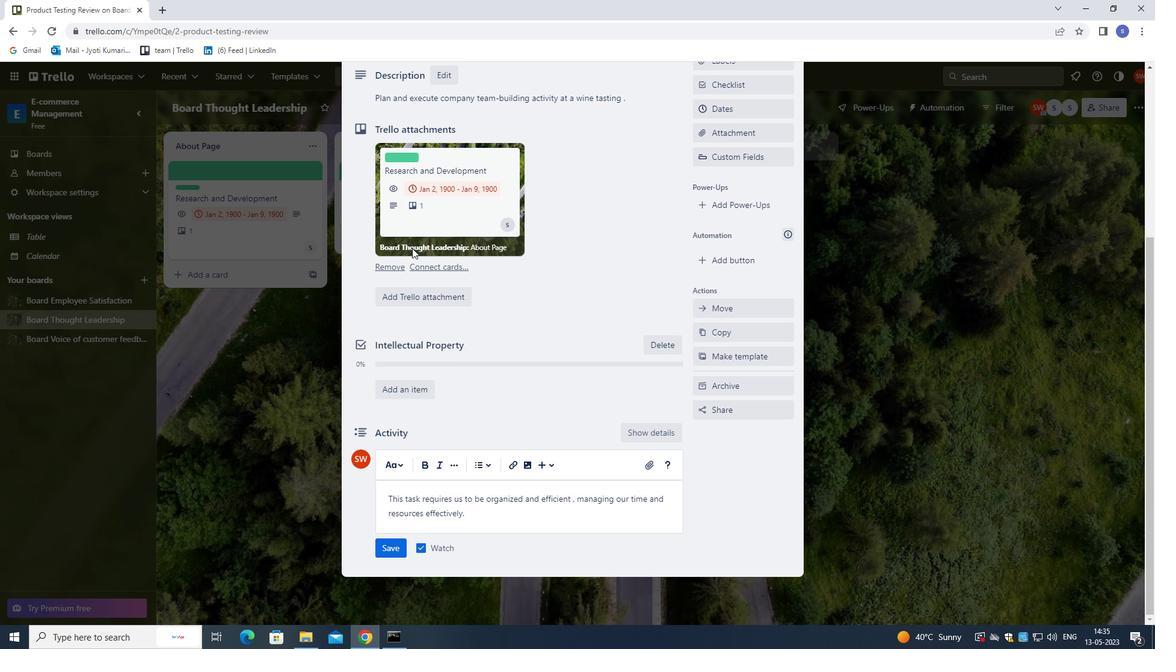 
Action: Mouse scrolled (457, 329) with delta (0, 0)
Screenshot: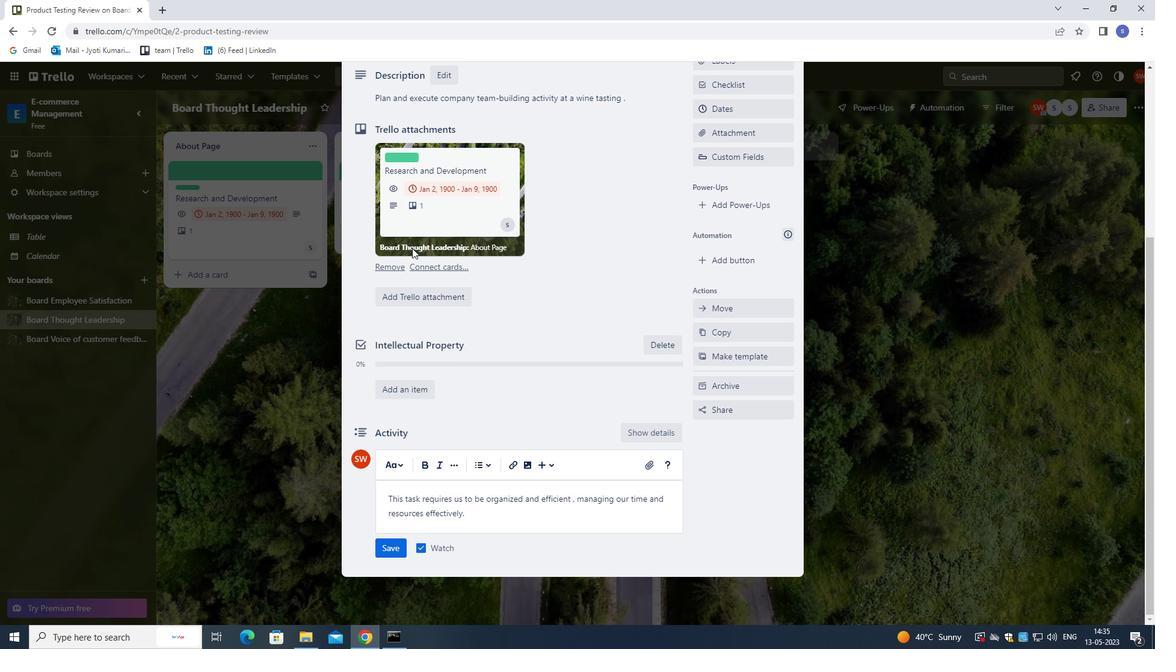
Action: Mouse moved to (460, 376)
Screenshot: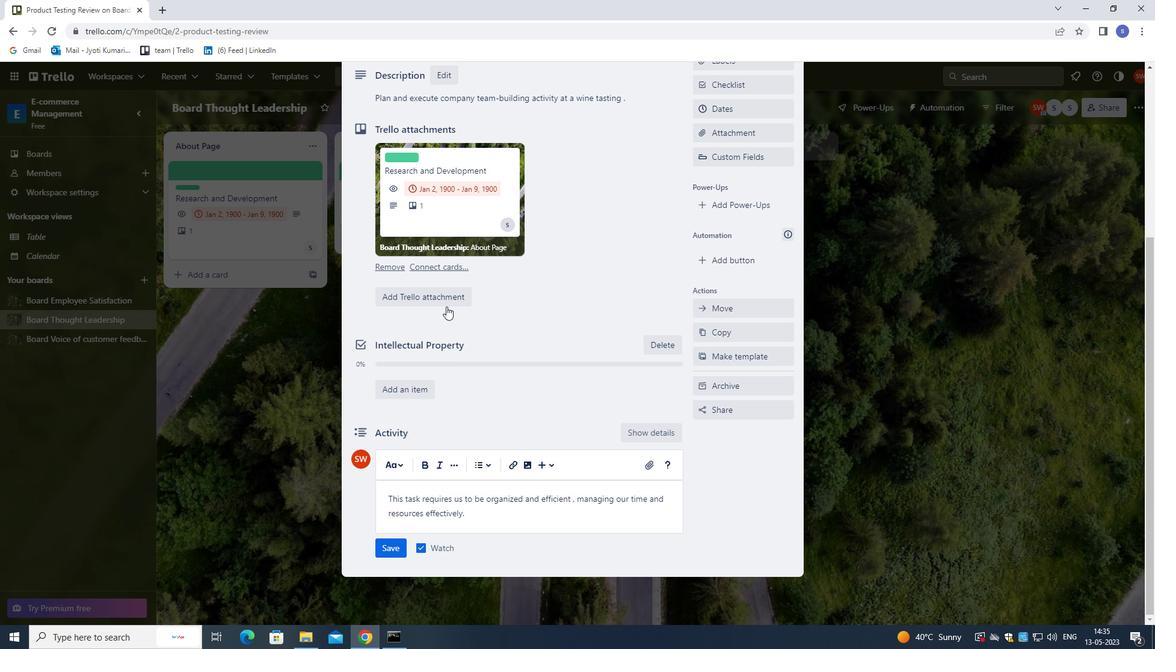 
Action: Mouse scrolled (460, 376) with delta (0, 0)
Screenshot: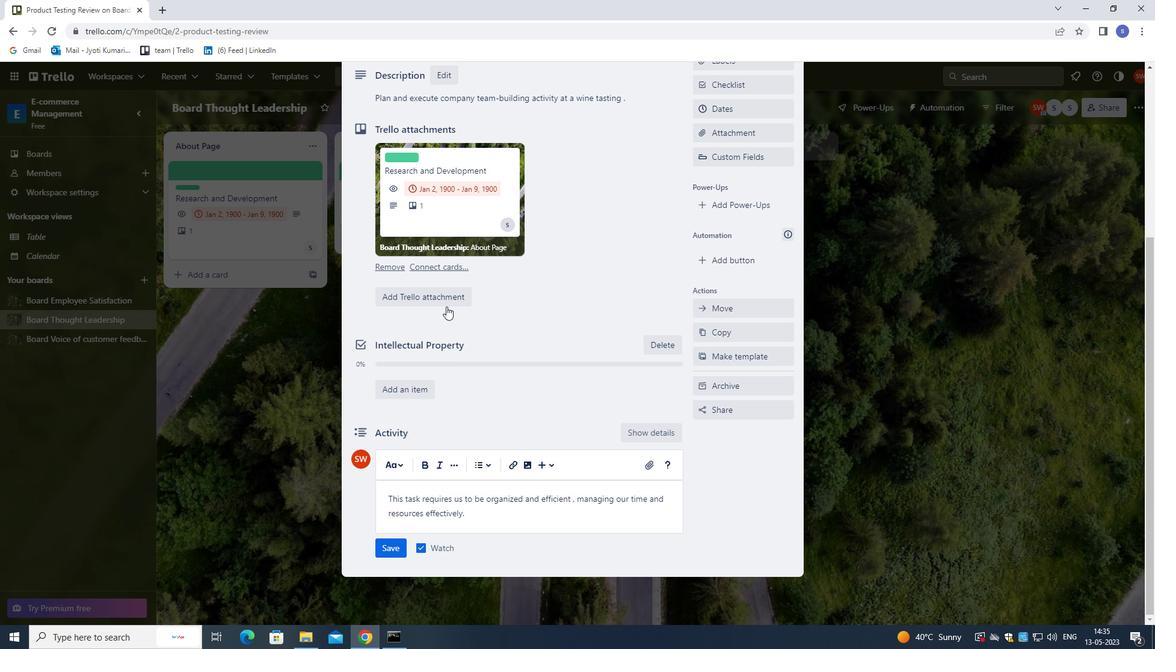 
Action: Mouse moved to (463, 390)
Screenshot: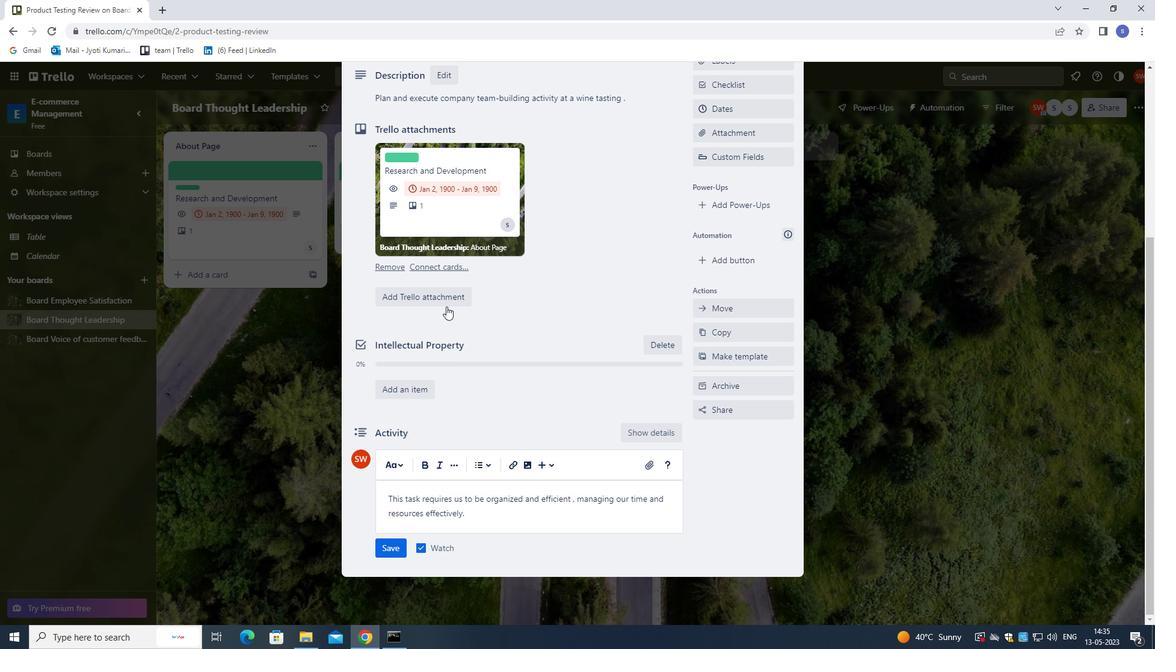 
Action: Mouse scrolled (463, 389) with delta (0, 0)
Screenshot: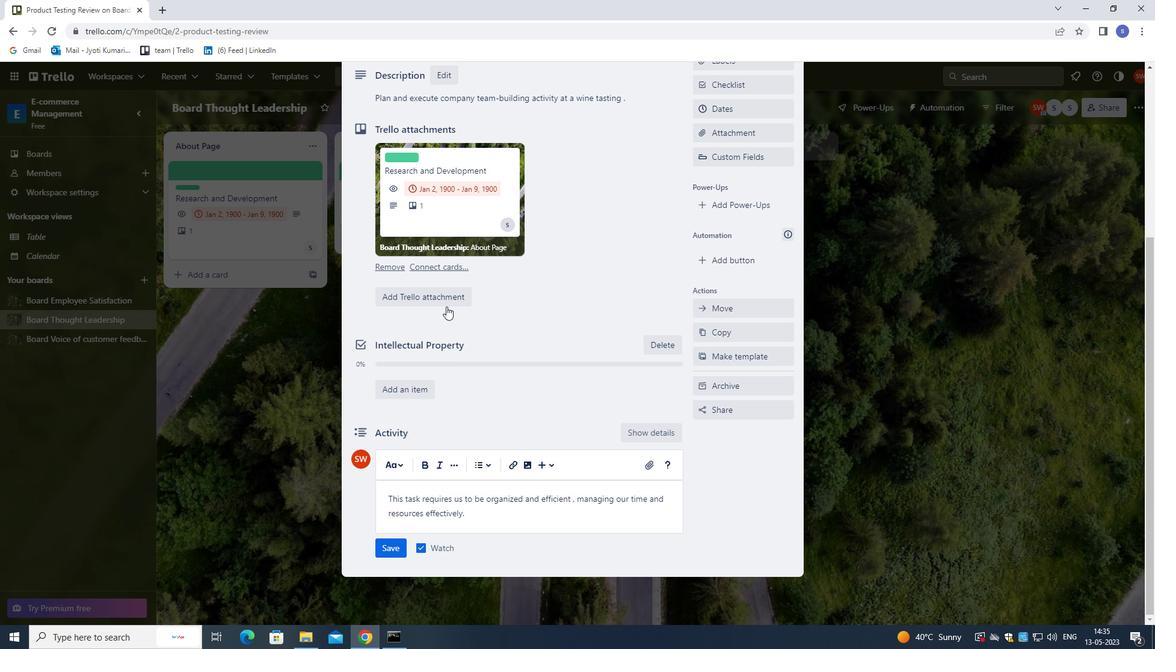
Action: Mouse moved to (465, 399)
Screenshot: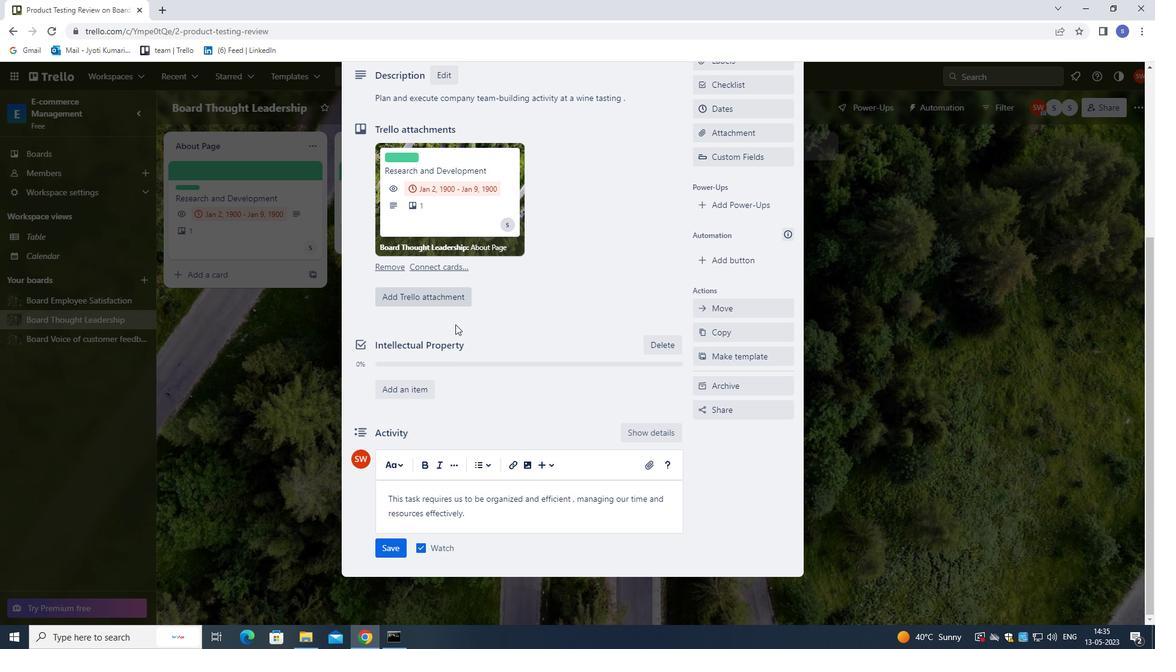 
Action: Mouse scrolled (465, 398) with delta (0, 0)
Screenshot: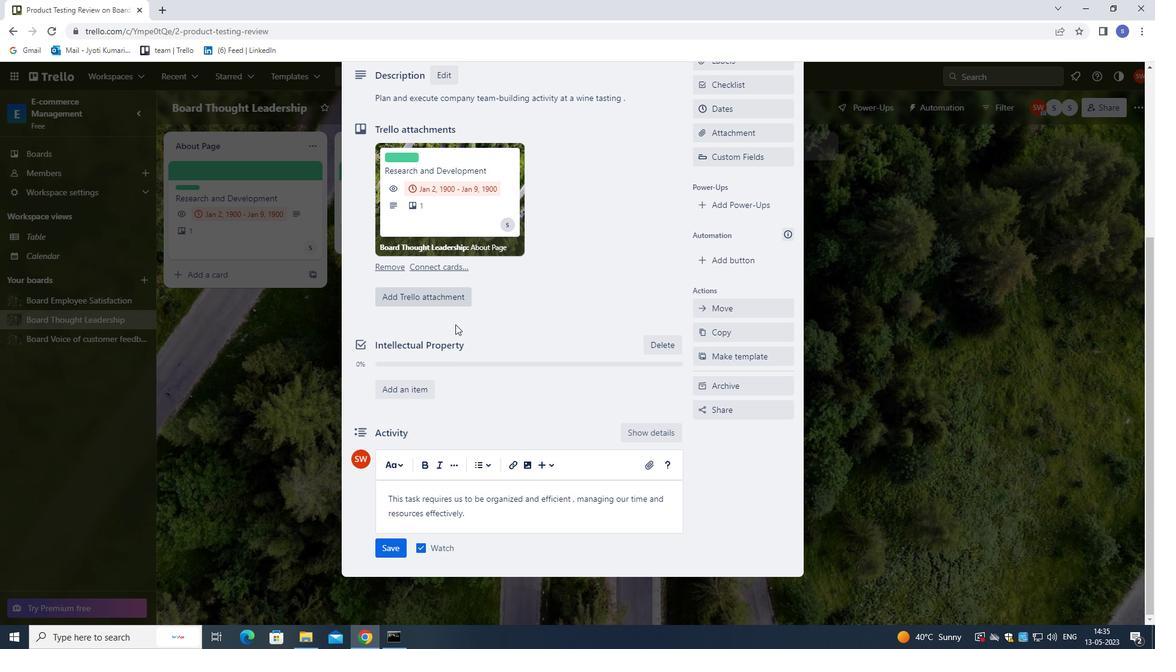 
Action: Mouse moved to (466, 404)
Screenshot: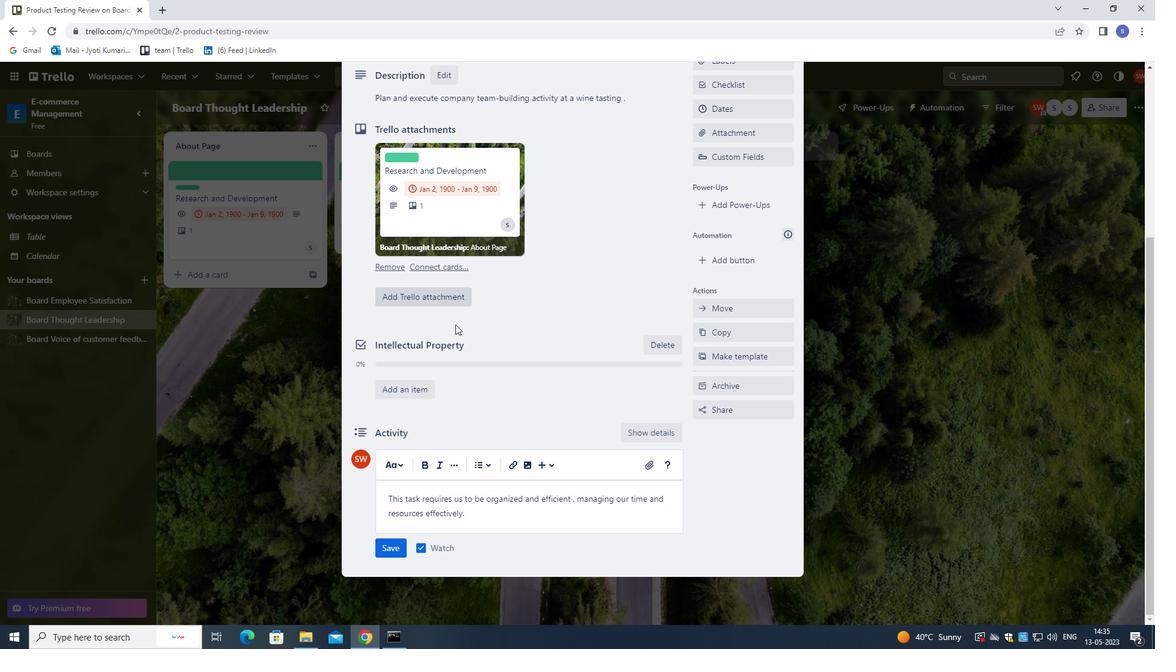 
Action: Mouse scrolled (466, 404) with delta (0, 0)
Screenshot: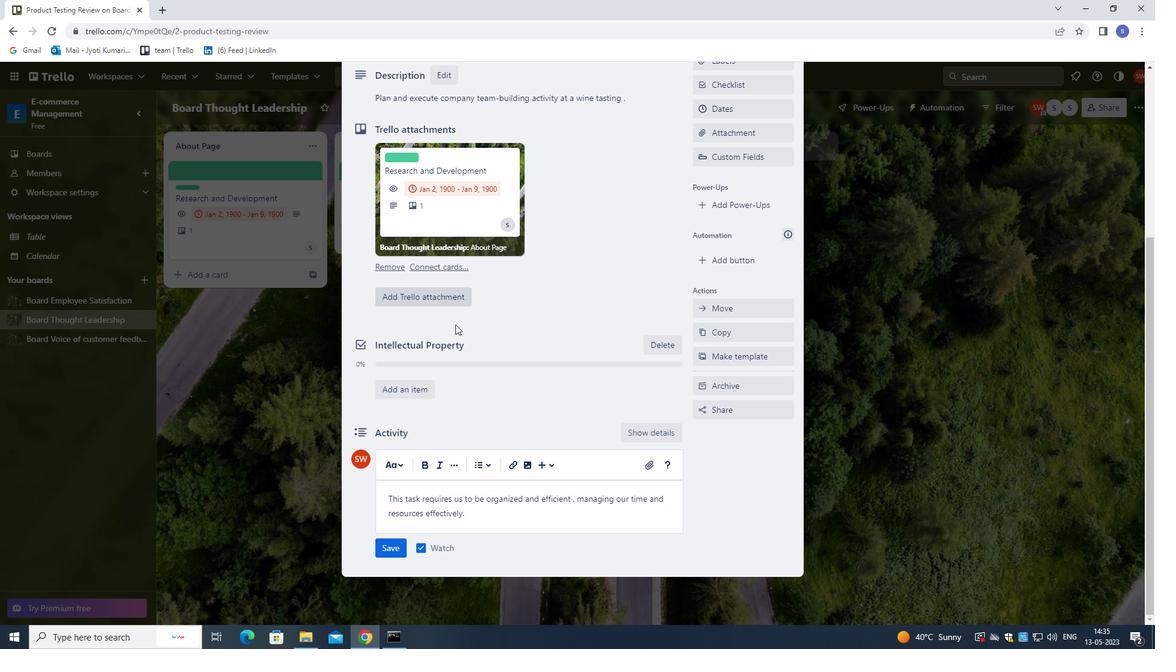 
Action: Mouse moved to (386, 545)
Screenshot: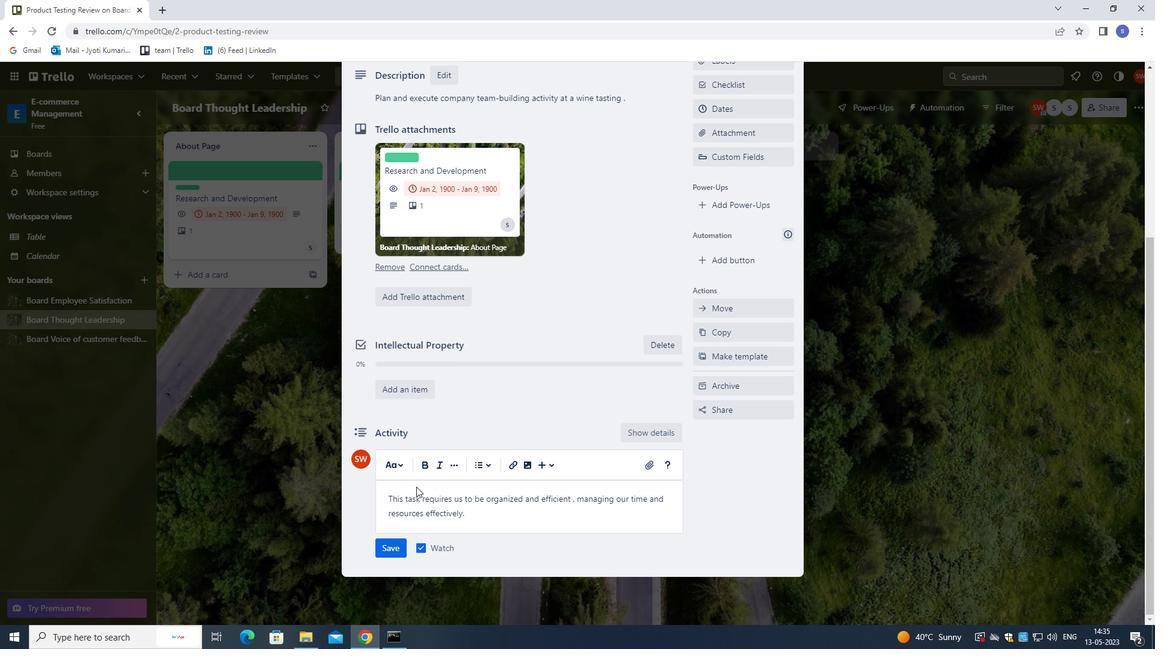 
Action: Mouse pressed left at (386, 545)
Screenshot: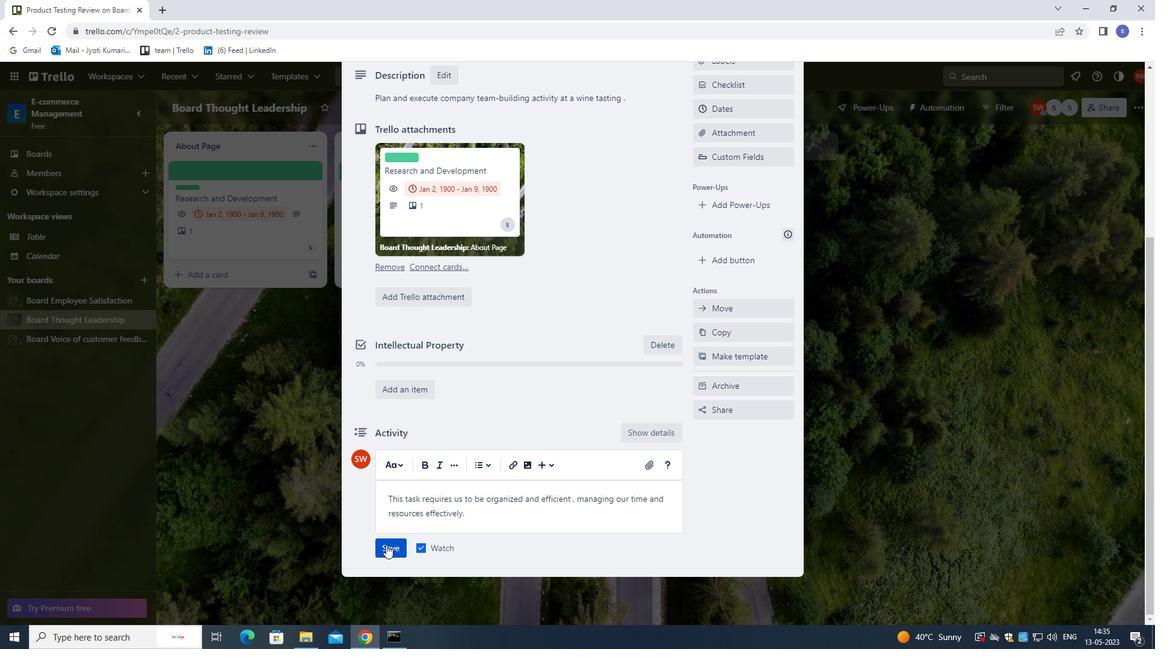 
Action: Mouse moved to (445, 503)
Screenshot: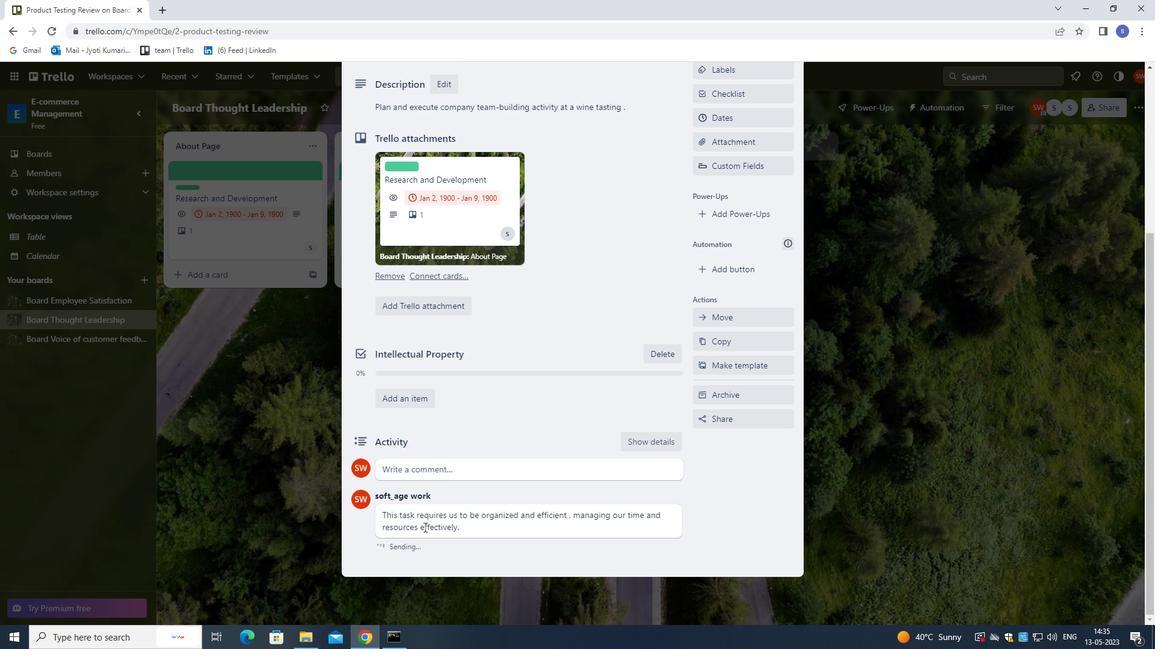 
Action: Mouse scrolled (445, 503) with delta (0, 0)
Screenshot: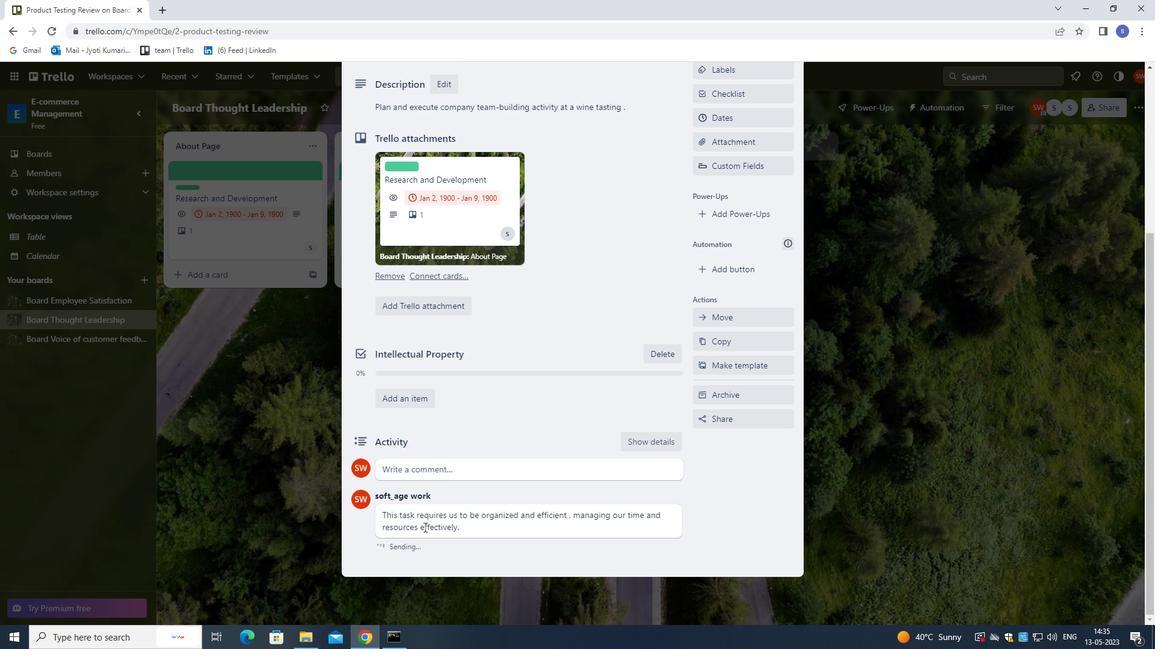 
Action: Mouse moved to (449, 497)
Screenshot: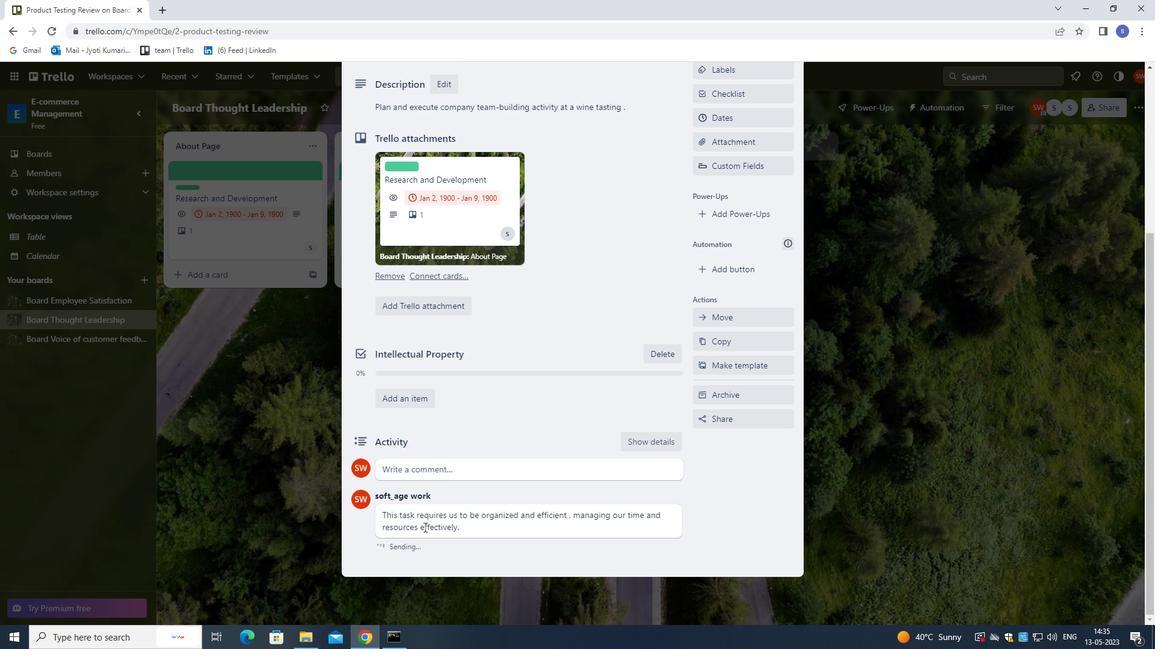
Action: Mouse scrolled (449, 497) with delta (0, 0)
Screenshot: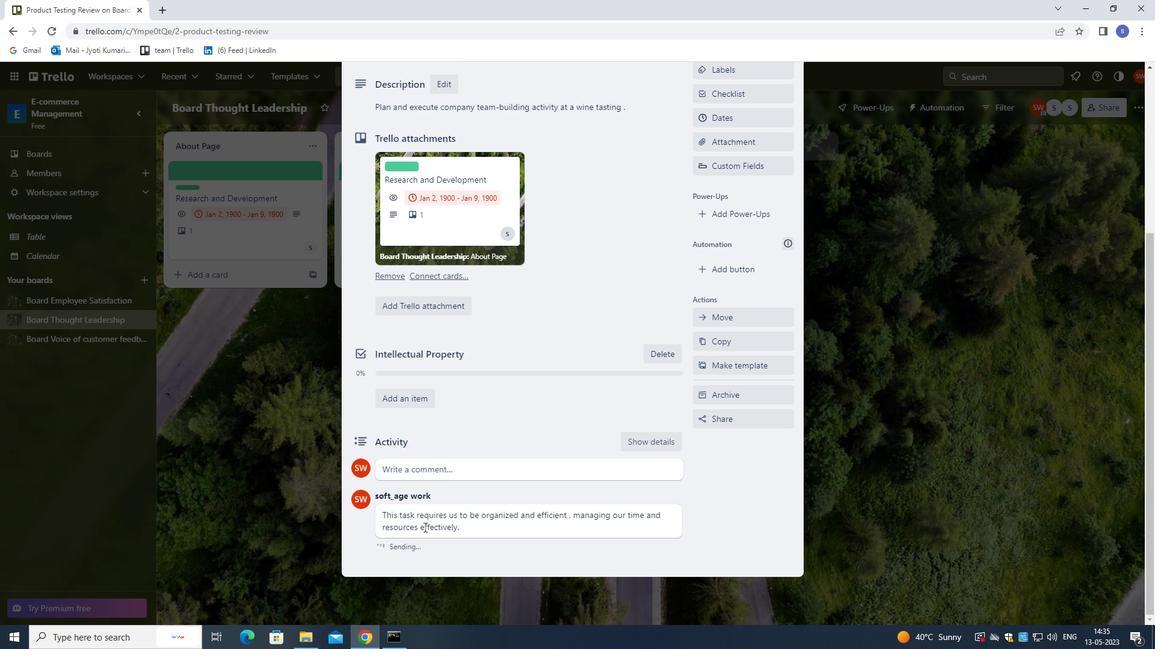 
Action: Mouse moved to (455, 483)
Screenshot: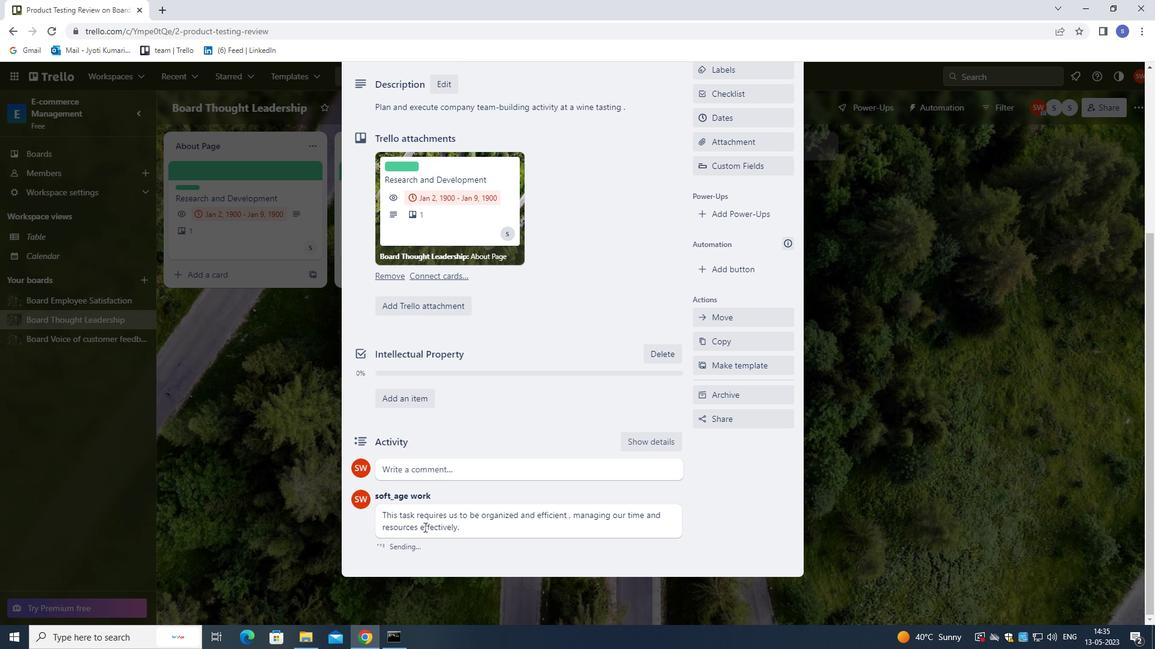 
Action: Mouse scrolled (455, 484) with delta (0, 0)
Screenshot: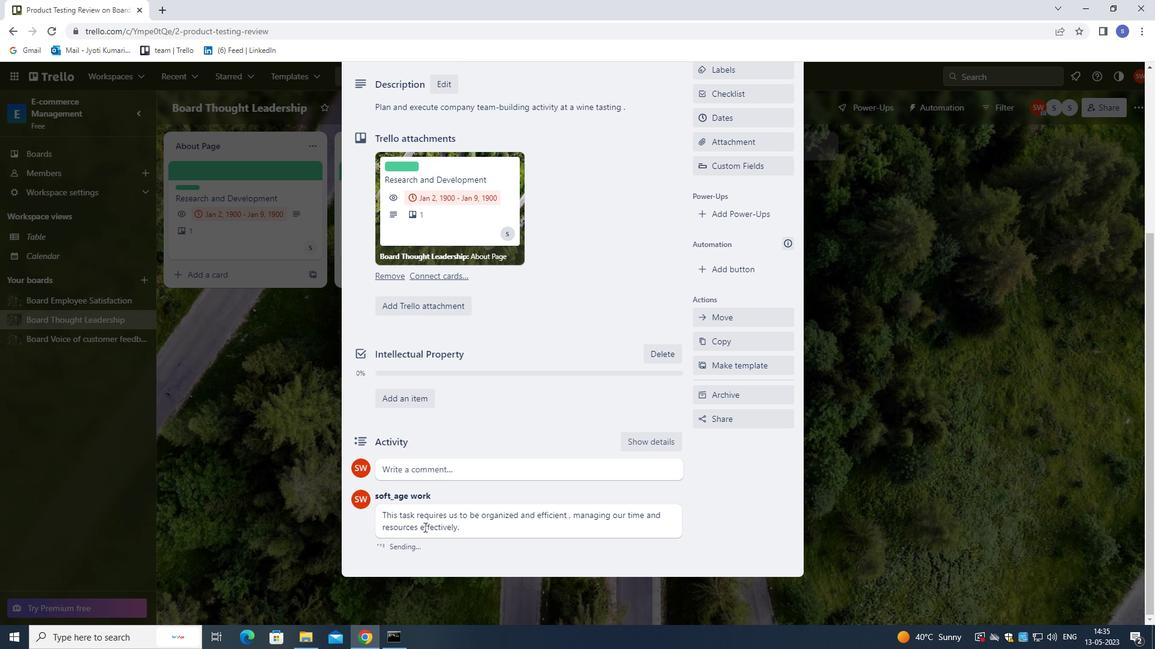 
Action: Mouse moved to (462, 465)
Screenshot: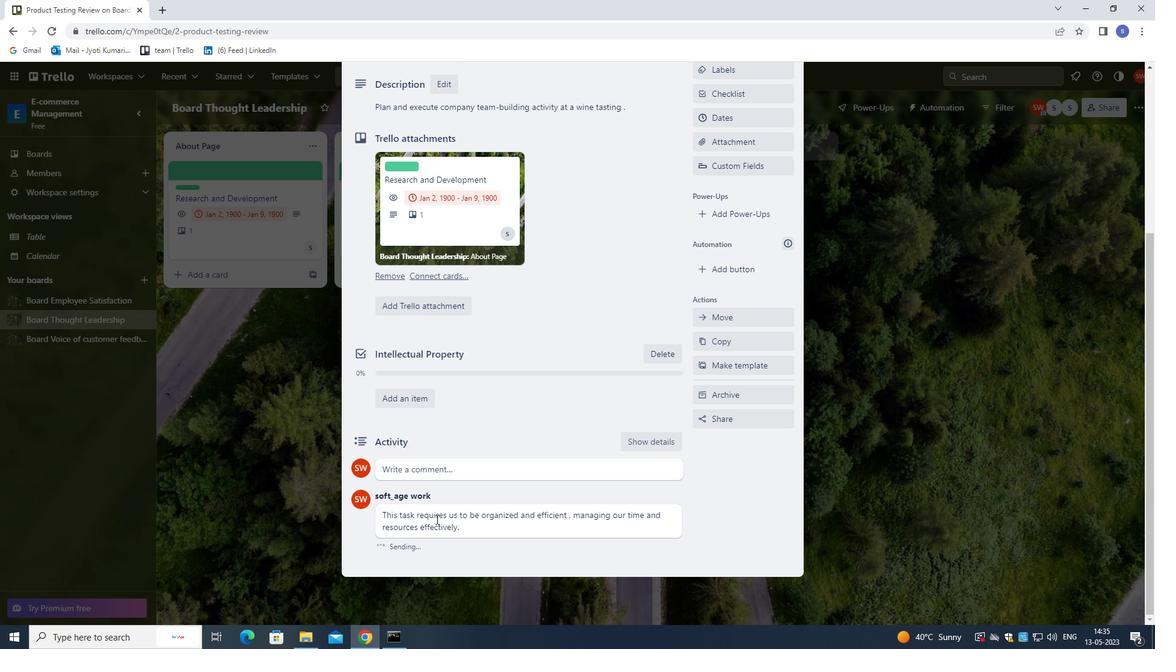 
Action: Mouse scrolled (462, 465) with delta (0, 0)
Screenshot: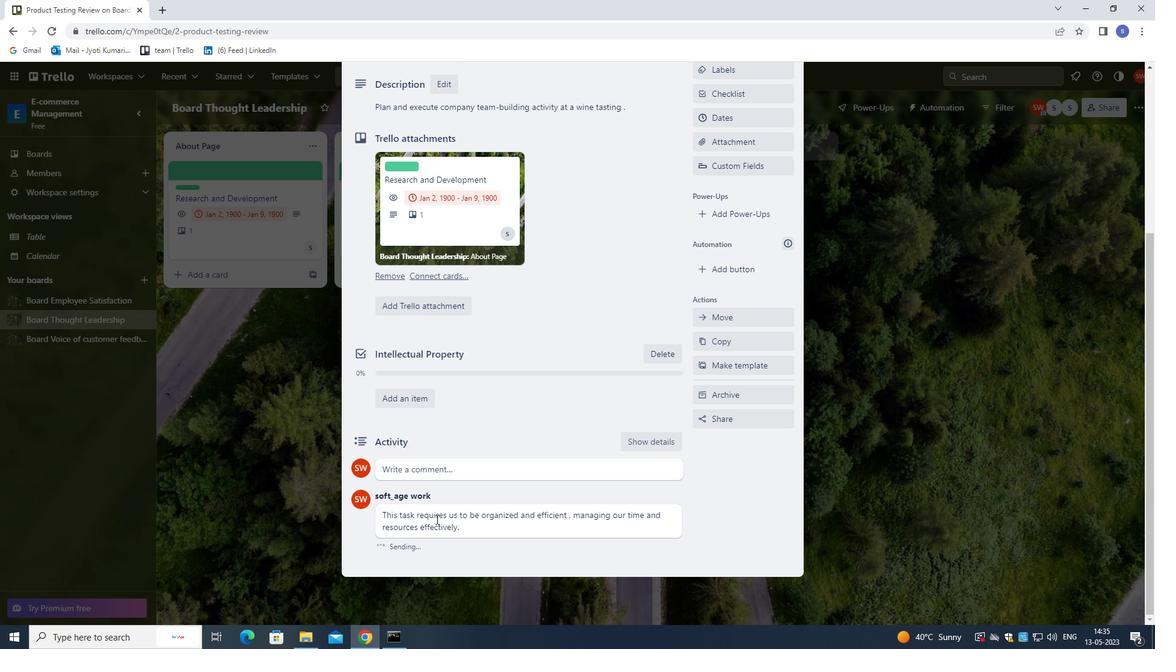 
Action: Mouse moved to (475, 433)
Screenshot: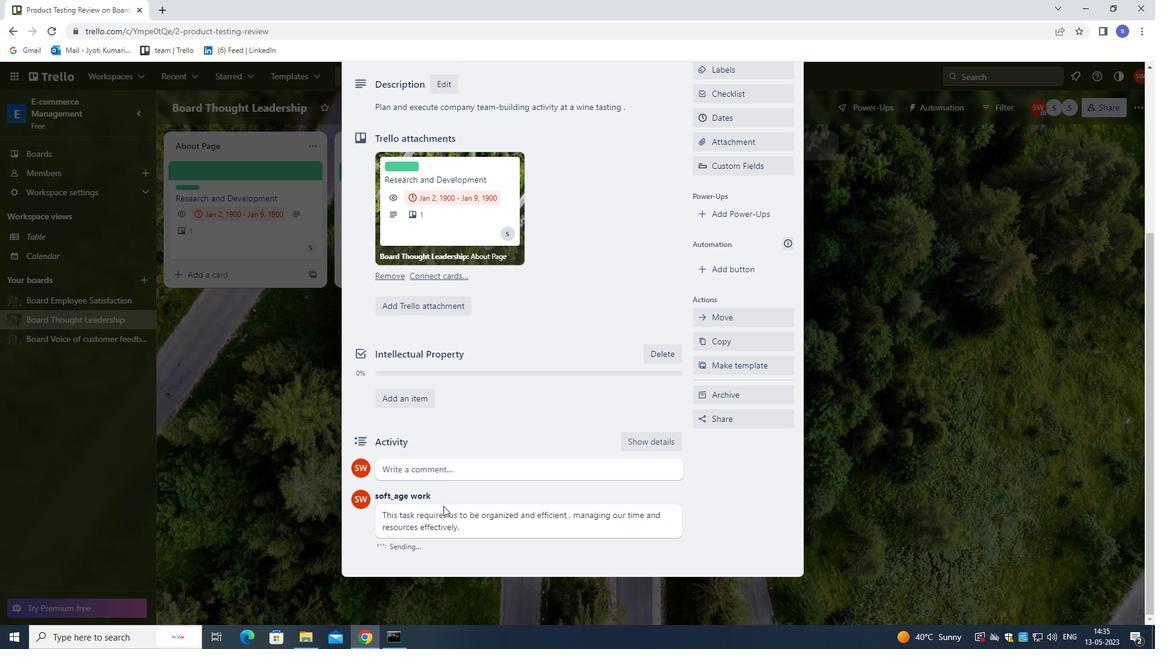 
Action: Mouse scrolled (475, 434) with delta (0, 0)
Screenshot: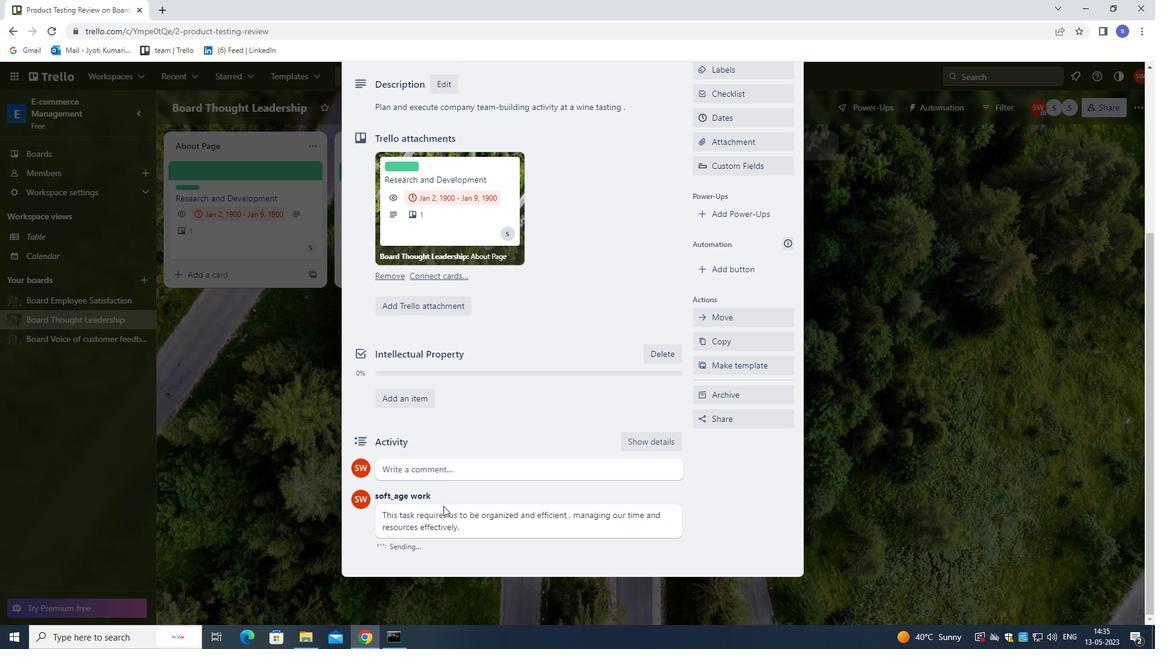 
Action: Mouse moved to (486, 410)
Screenshot: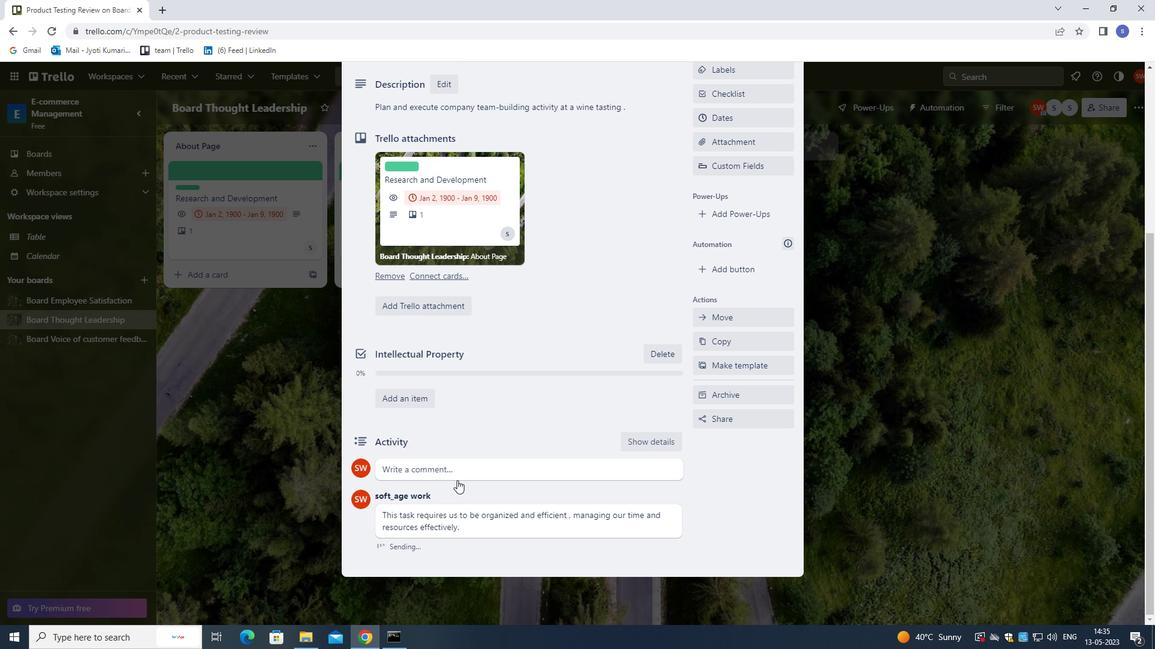
Action: Mouse scrolled (486, 410) with delta (0, 0)
Screenshot: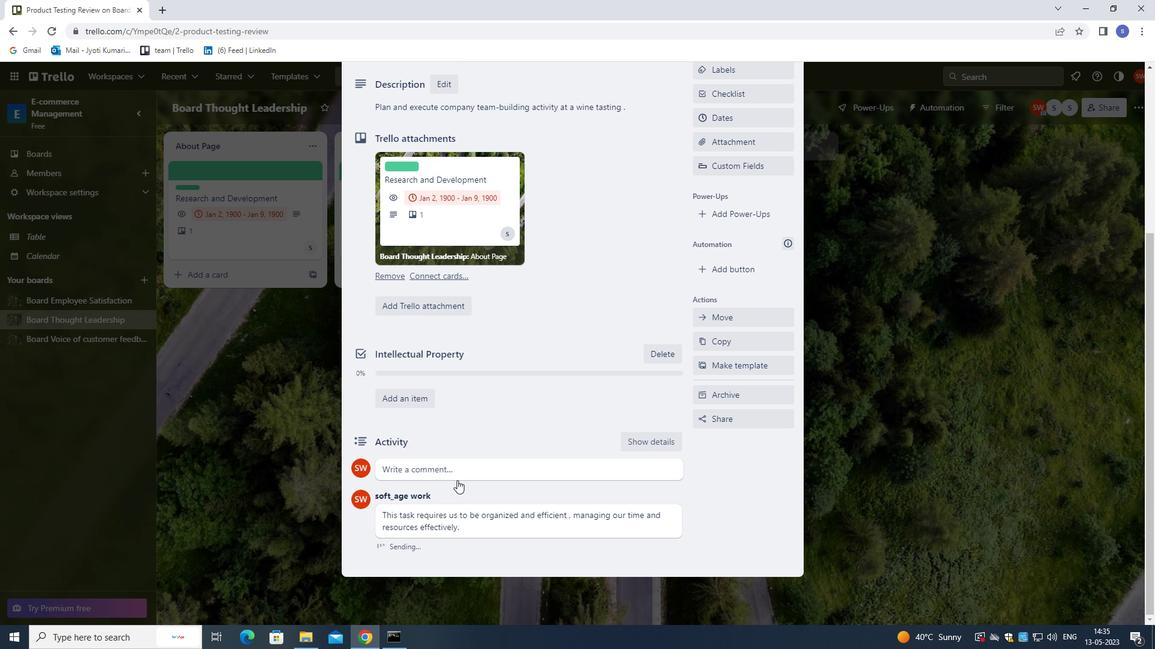 
Action: Mouse moved to (491, 393)
Screenshot: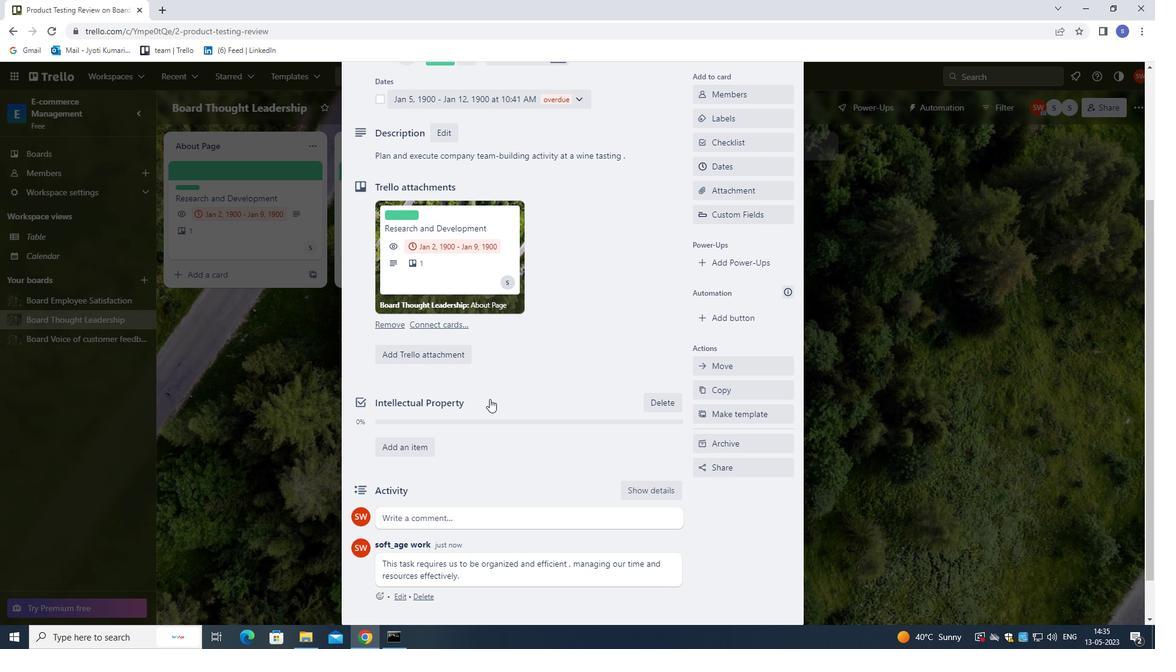 
Action: Mouse scrolled (491, 394) with delta (0, 0)
Screenshot: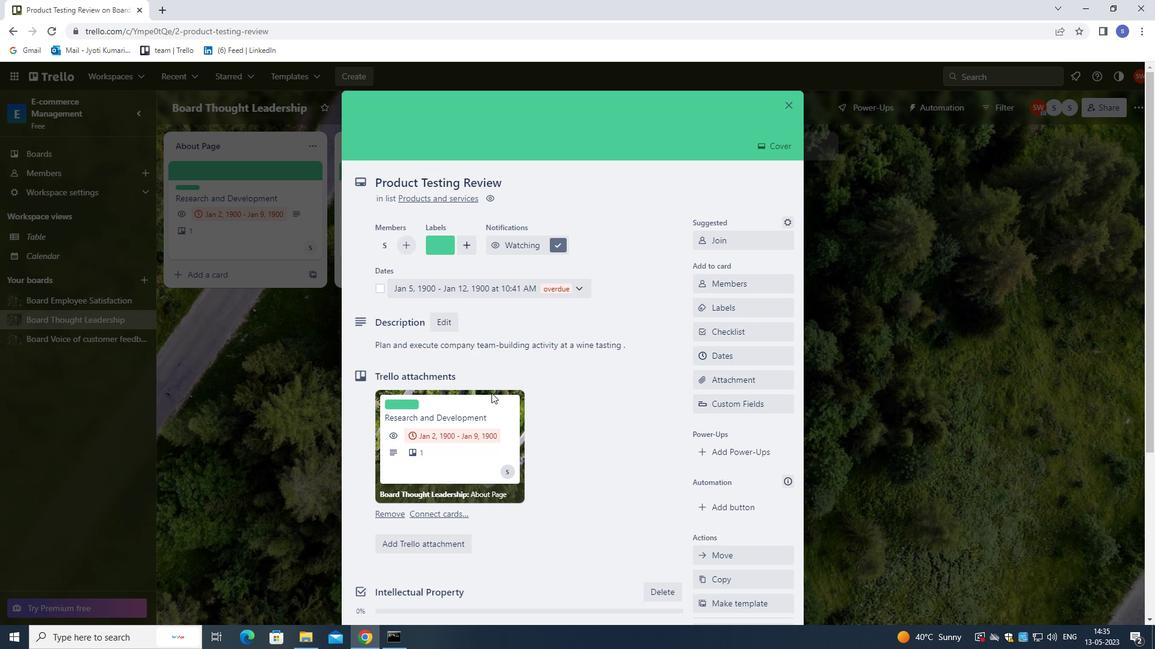 
Action: Mouse scrolled (491, 394) with delta (0, 0)
Screenshot: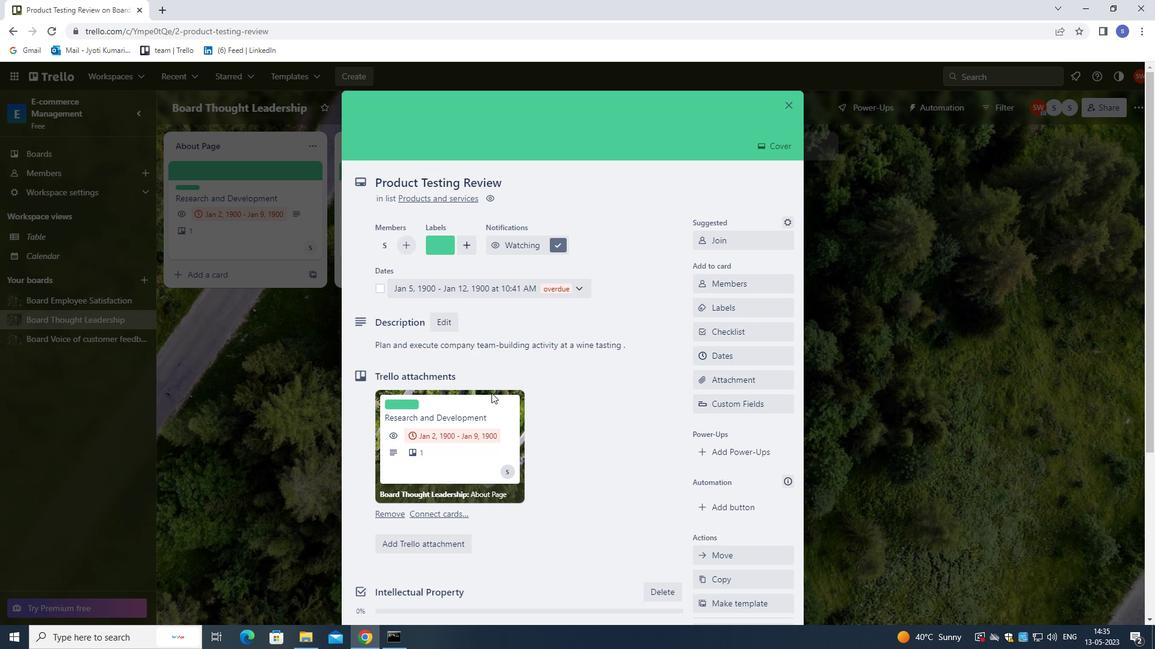 
Action: Mouse scrolled (491, 394) with delta (0, 0)
Screenshot: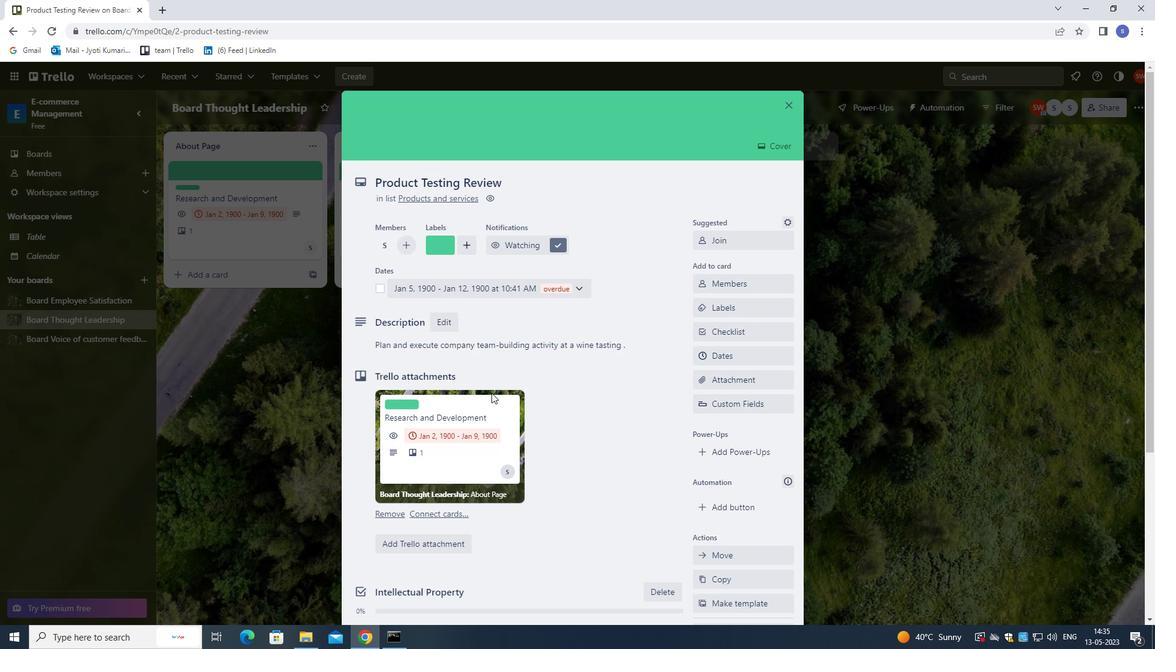 
Action: Mouse moved to (793, 101)
Screenshot: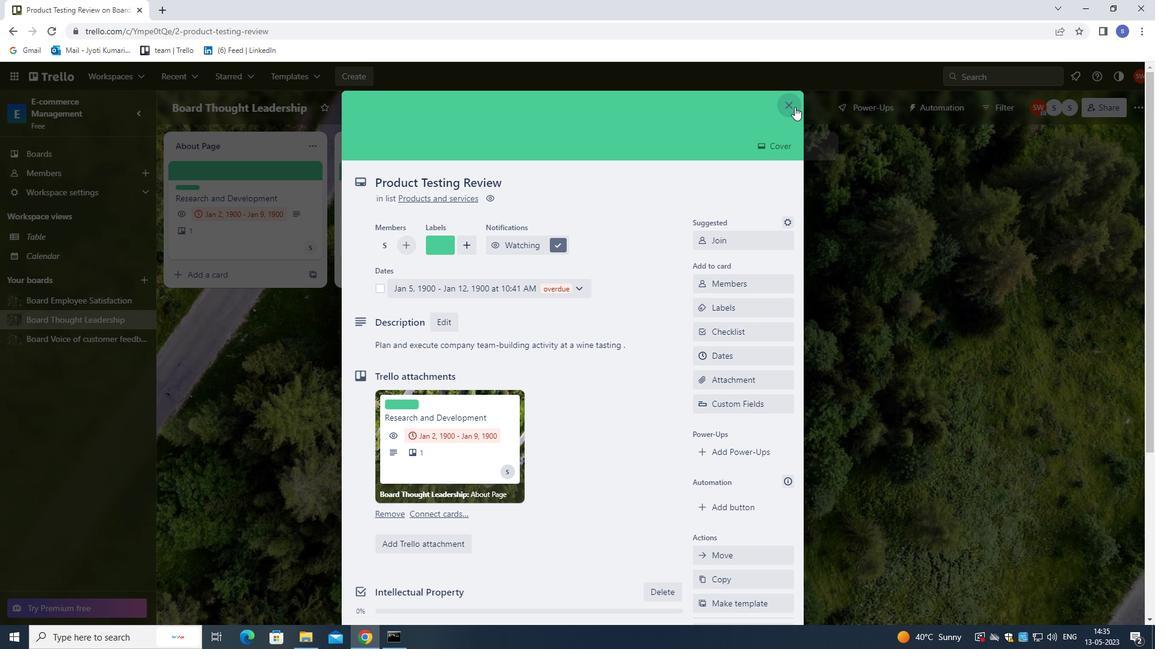 
Action: Mouse pressed left at (793, 101)
Screenshot: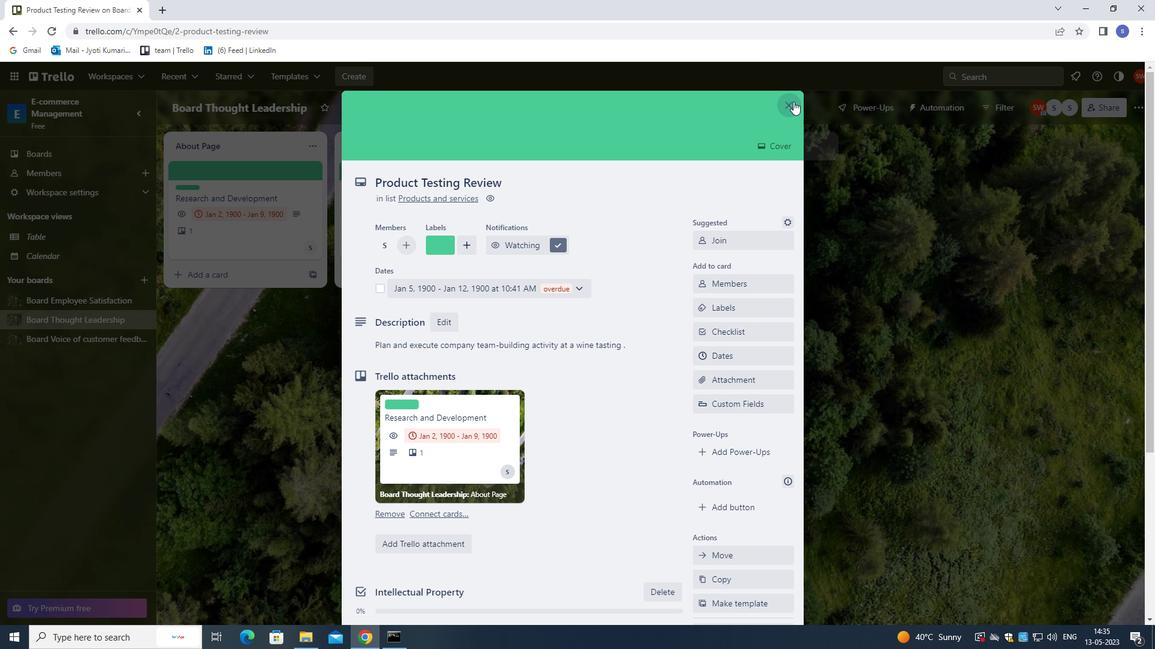 
Action: Mouse moved to (776, 113)
Screenshot: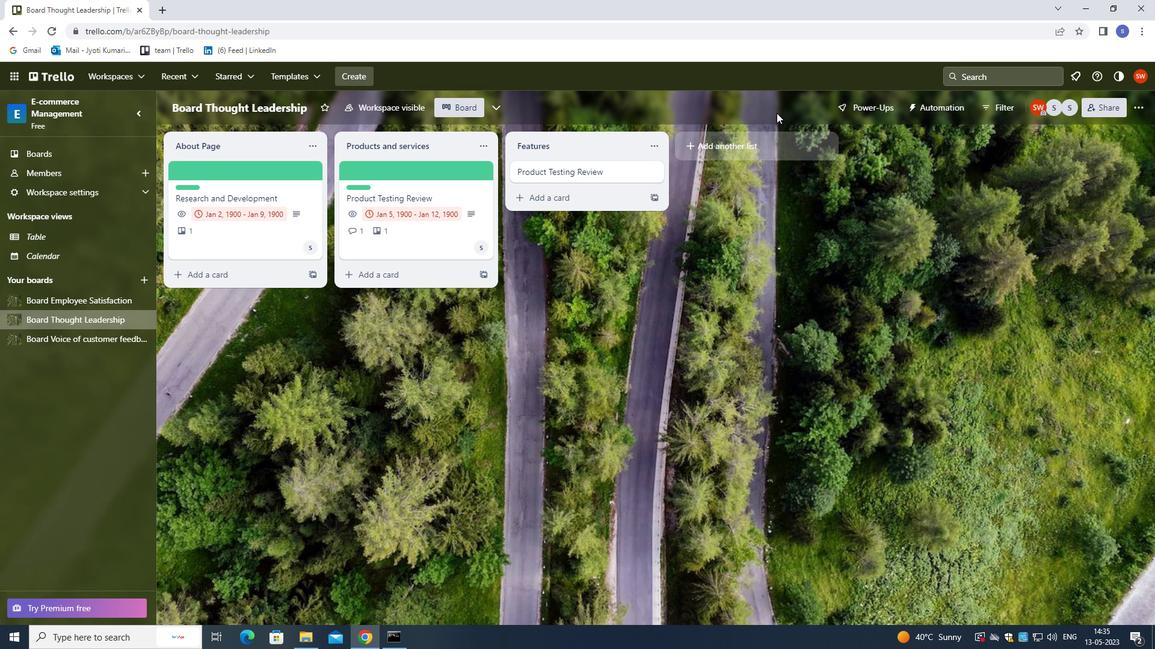 
